 Task: Add an event with the title Second Lunch and Learn: Effective Time Management Techniques, date '2023/10/10', time 8:30 AM to 10:30 AMand add a description: This training session is designed to help participants effectively manage their time, increase productivity, and achieve a better work-life balance. Select event color  Tangerine . Add location for the event as: 456 Gran Via, Madrid, Spain, logged in from the account softage.9@softage.netand send the event invitation to softage.5@softage.net with CC to  softage.6@softage.net. Set a reminder for the event Doesn't repeat
Action: Mouse moved to (55, 93)
Screenshot: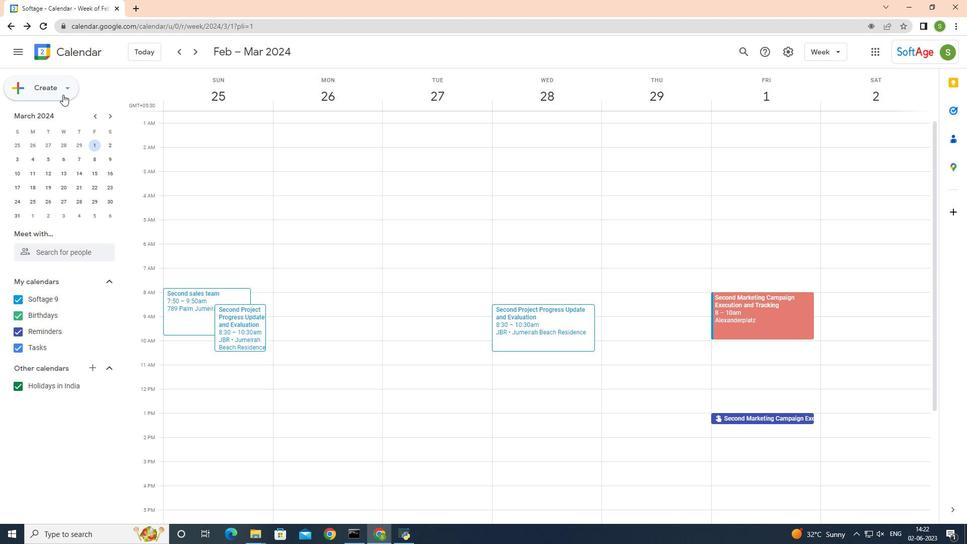 
Action: Mouse pressed left at (55, 93)
Screenshot: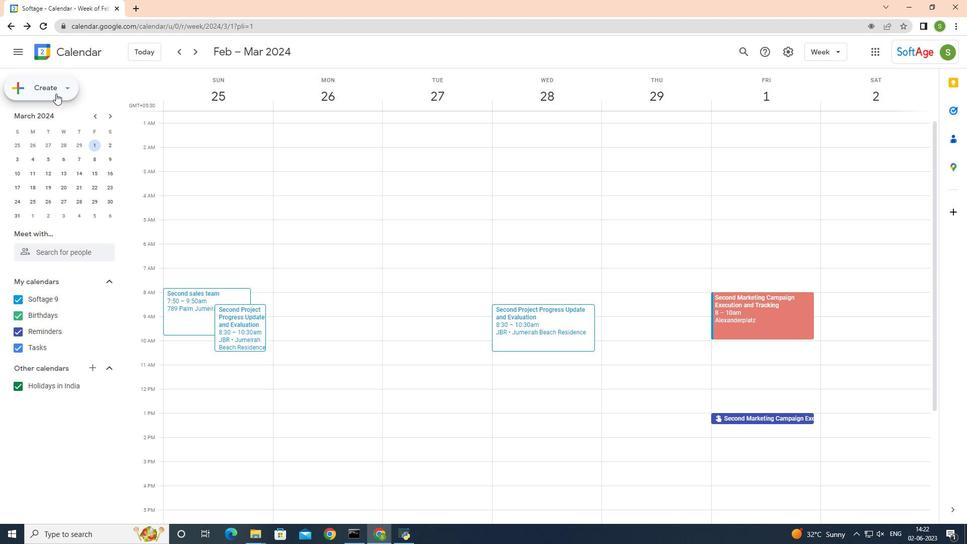 
Action: Mouse moved to (60, 112)
Screenshot: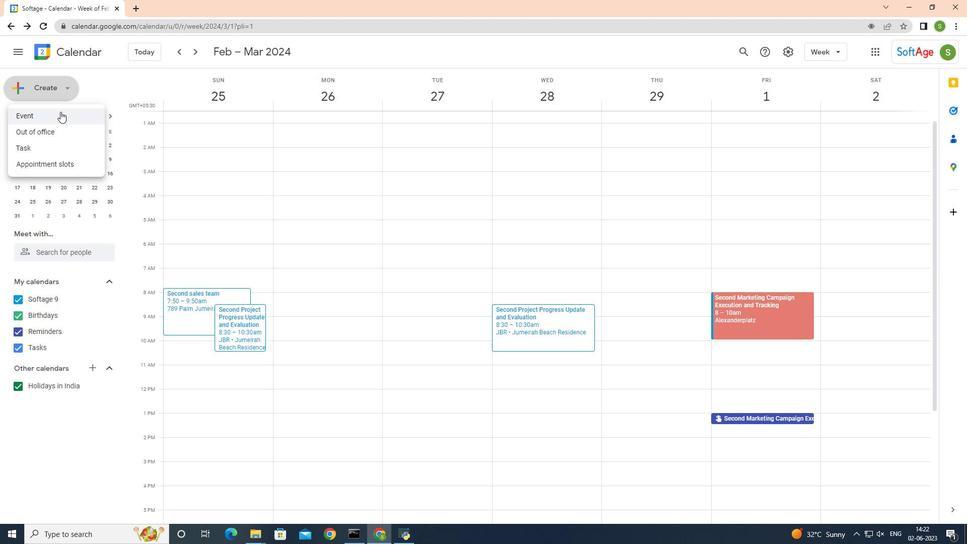 
Action: Mouse pressed left at (60, 112)
Screenshot: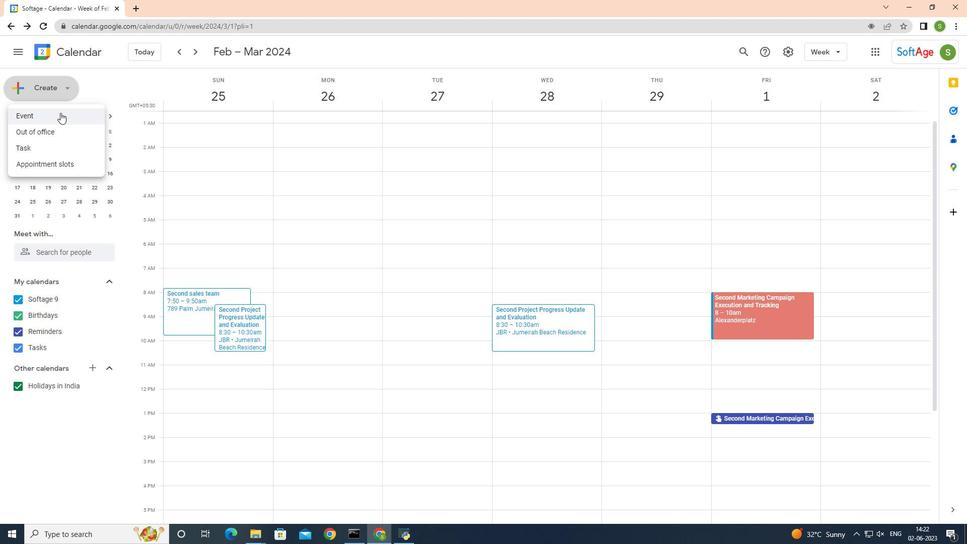 
Action: Mouse moved to (485, 221)
Screenshot: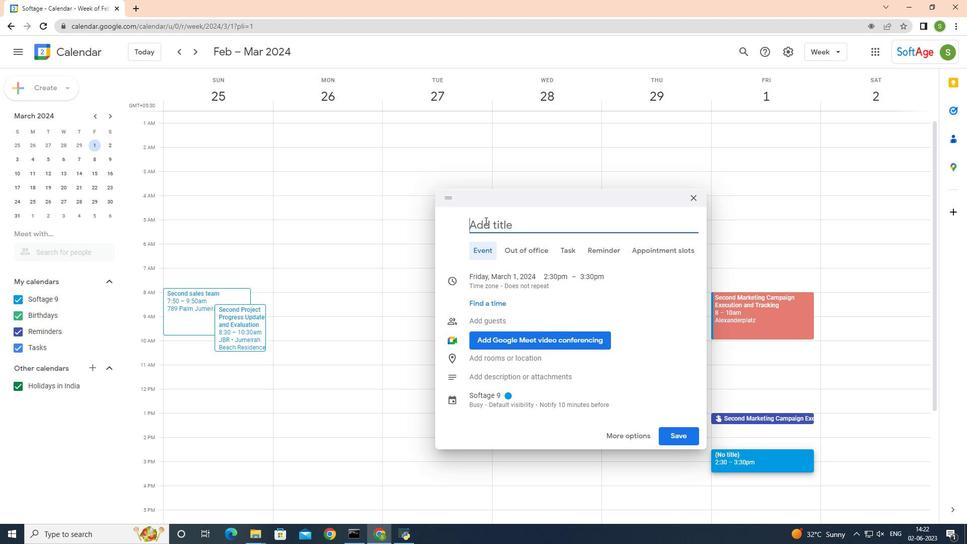
Action: Key pressed <Key.shift>Second<Key.space>
Screenshot: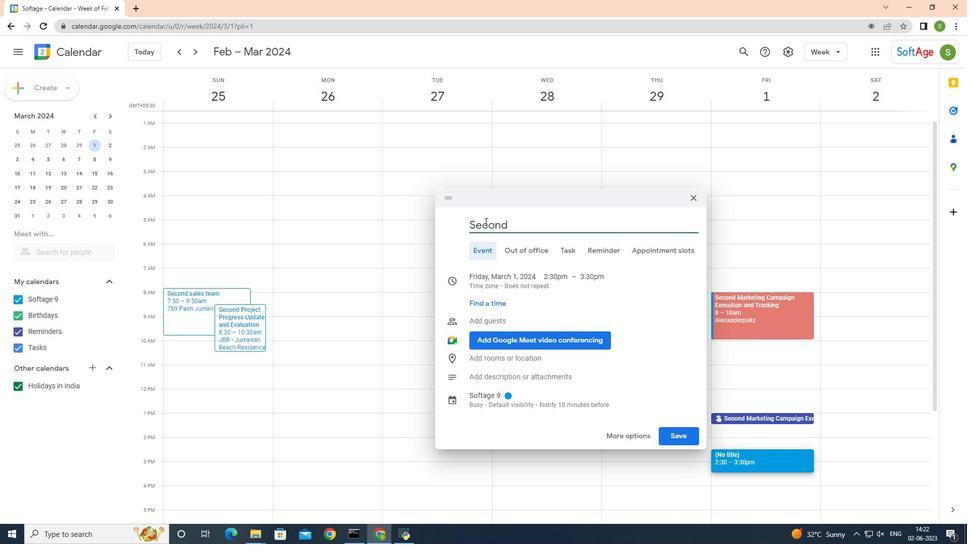 
Action: Mouse moved to (565, 256)
Screenshot: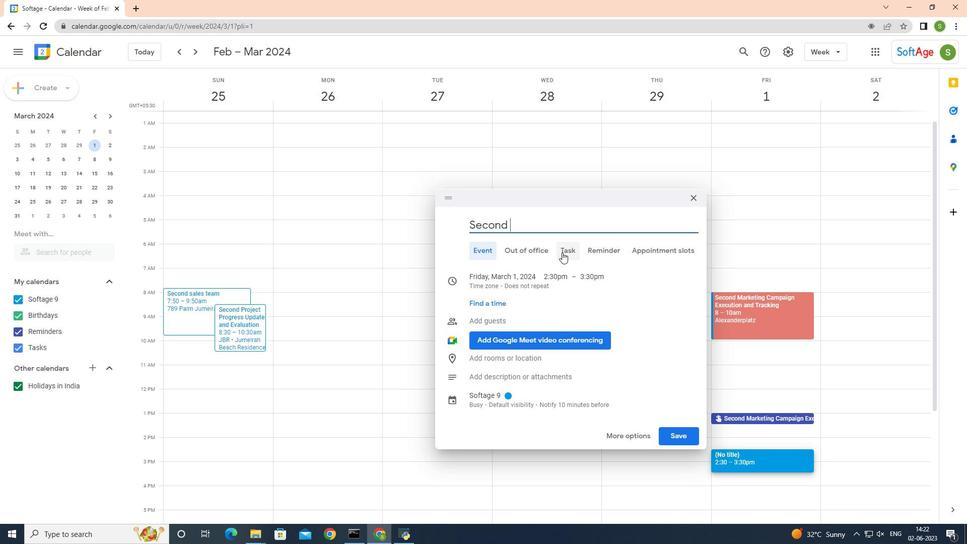 
Action: Key pressed <Key.shift><Key.shift><Key.shift><Key.shift><Key.shift><Key.shift><Key.shift><Key.shift>Lunch<Key.space>and<Key.space><Key.shift>Learn<Key.shift_r>:<Key.space><Key.shift><Key.shift><Key.shift><Key.shift><Key.shift><Key.shift><Key.shift><Key.shift><Key.shift><Key.shift><Key.shift><Key.shift><Key.shift><Key.shift><Key.shift><Key.shift><Key.shift><Key.shift><Key.shift><Key.shift><Key.shift><Key.shift><Key.shift><Key.shift>Effective<Key.space><Key.shift>Time<Key.space><Key.shift>Management<Key.space><Key.shift>Techniques,<Key.backspace>
Screenshot: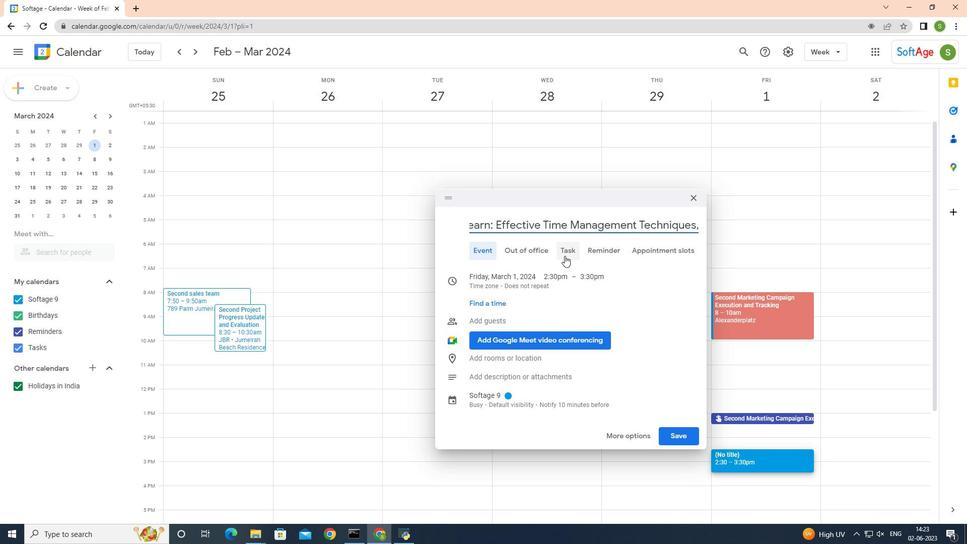 
Action: Mouse moved to (505, 275)
Screenshot: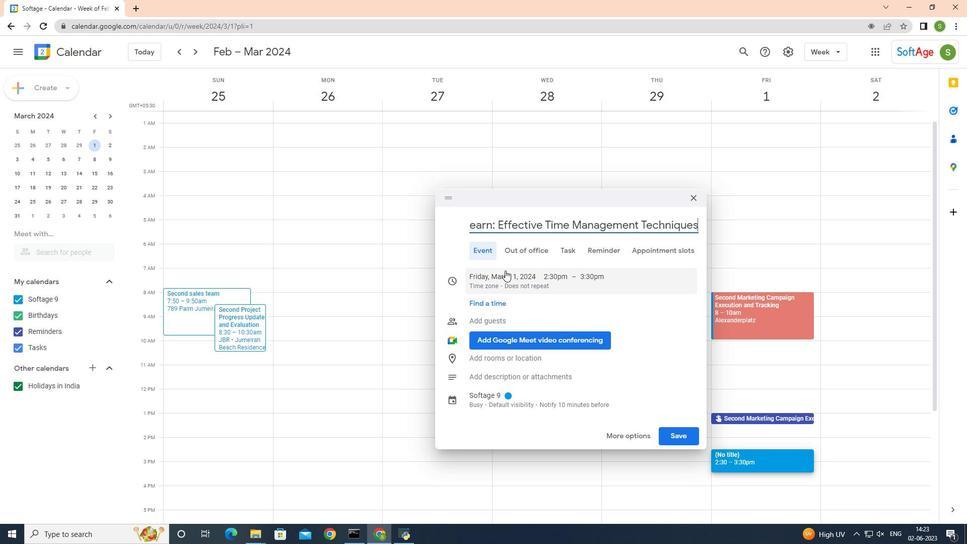 
Action: Mouse pressed left at (505, 275)
Screenshot: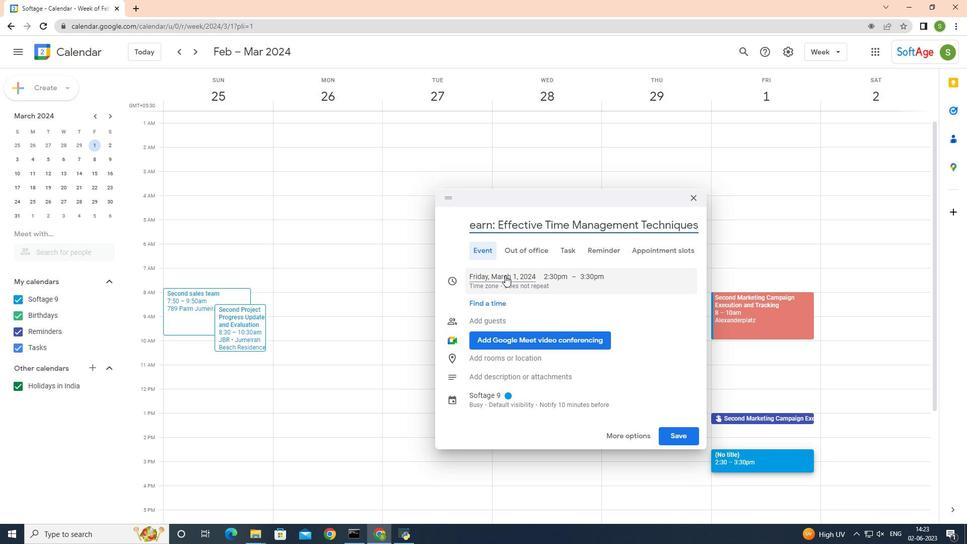 
Action: Mouse moved to (591, 297)
Screenshot: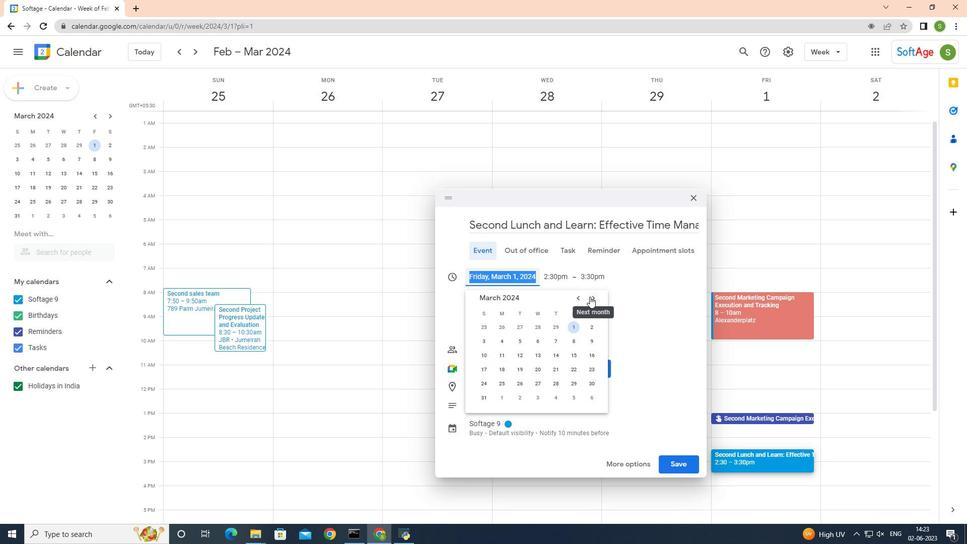 
Action: Mouse pressed left at (591, 297)
Screenshot: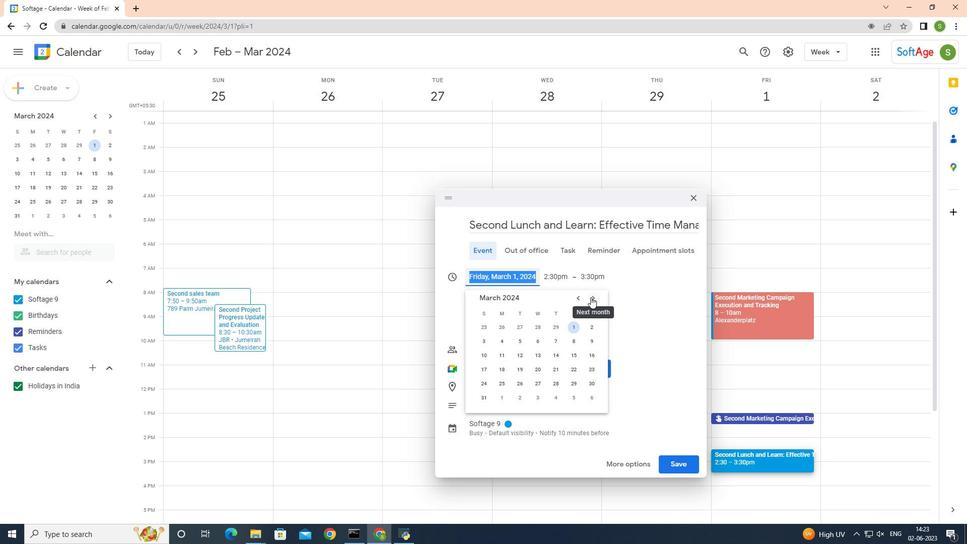 
Action: Mouse pressed left at (591, 297)
Screenshot: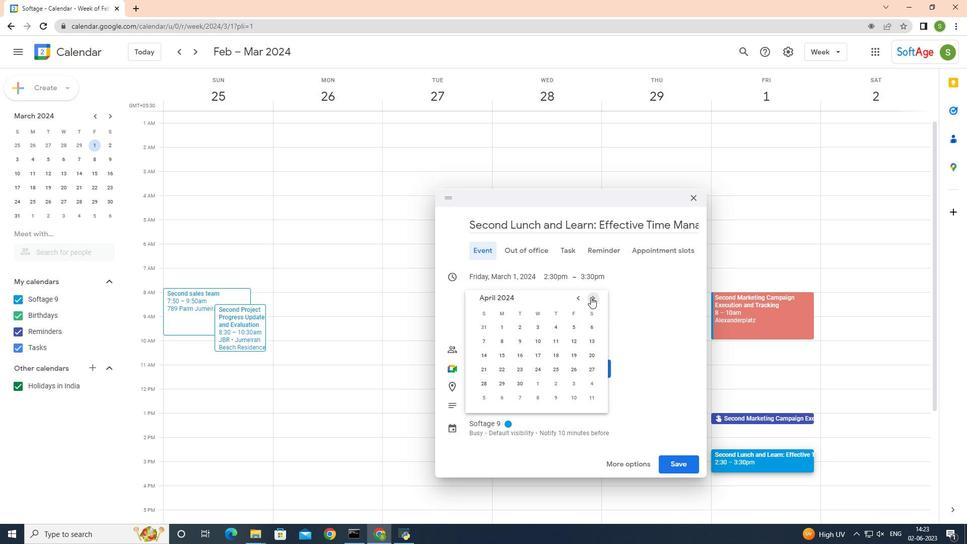 
Action: Mouse pressed left at (591, 297)
Screenshot: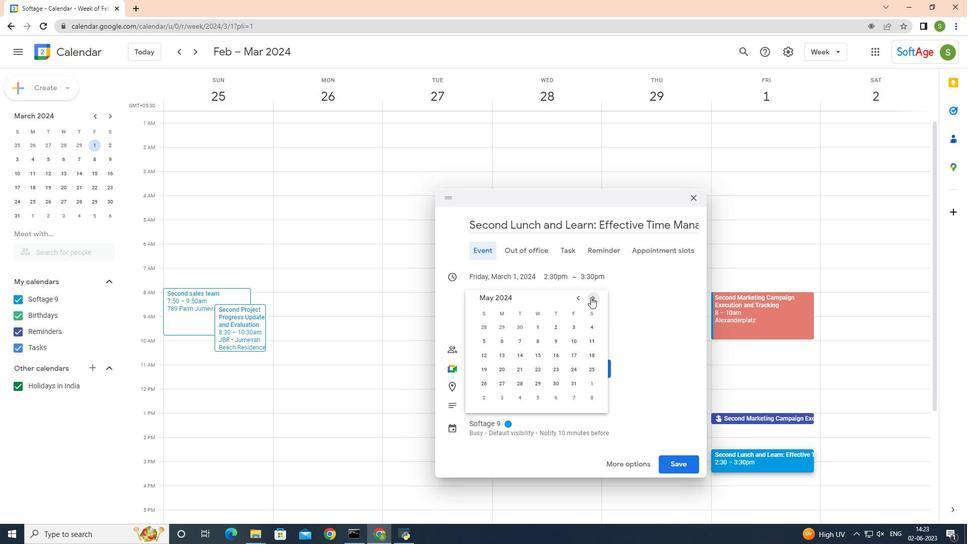 
Action: Mouse pressed left at (591, 297)
Screenshot: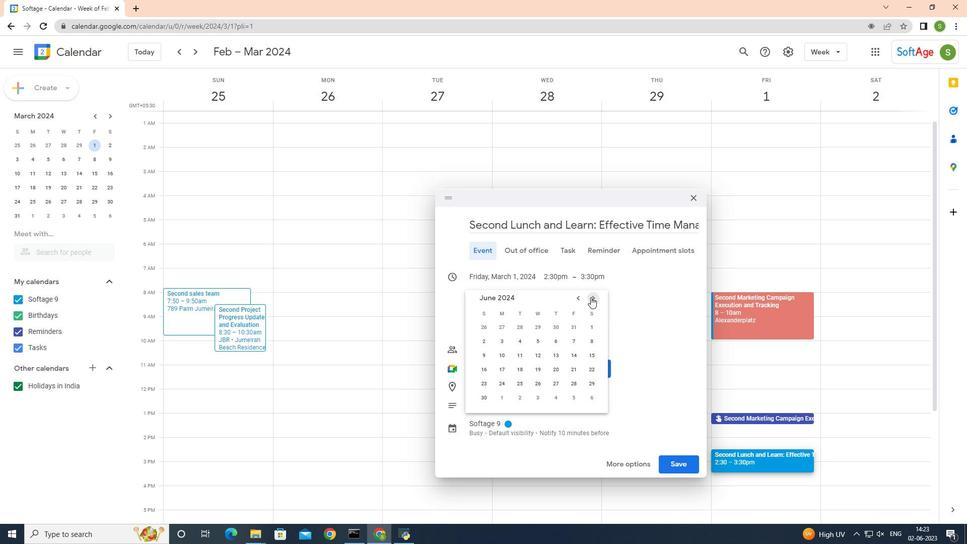 
Action: Mouse pressed left at (591, 297)
Screenshot: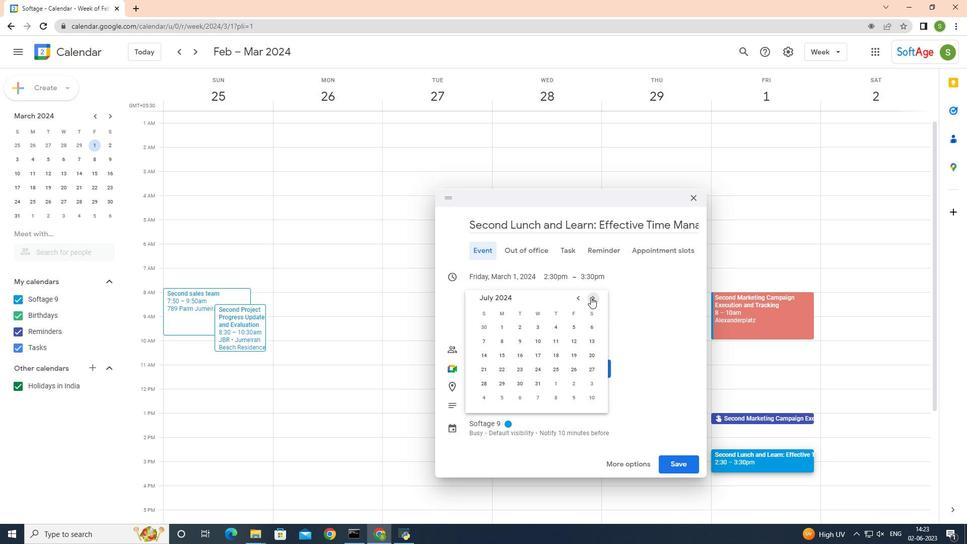 
Action: Mouse pressed left at (591, 297)
Screenshot: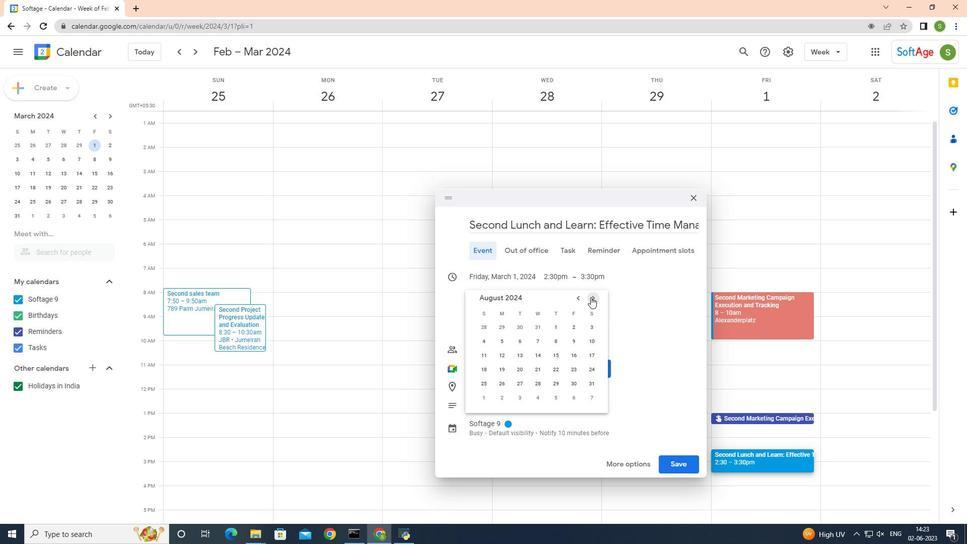 
Action: Mouse pressed left at (591, 297)
Screenshot: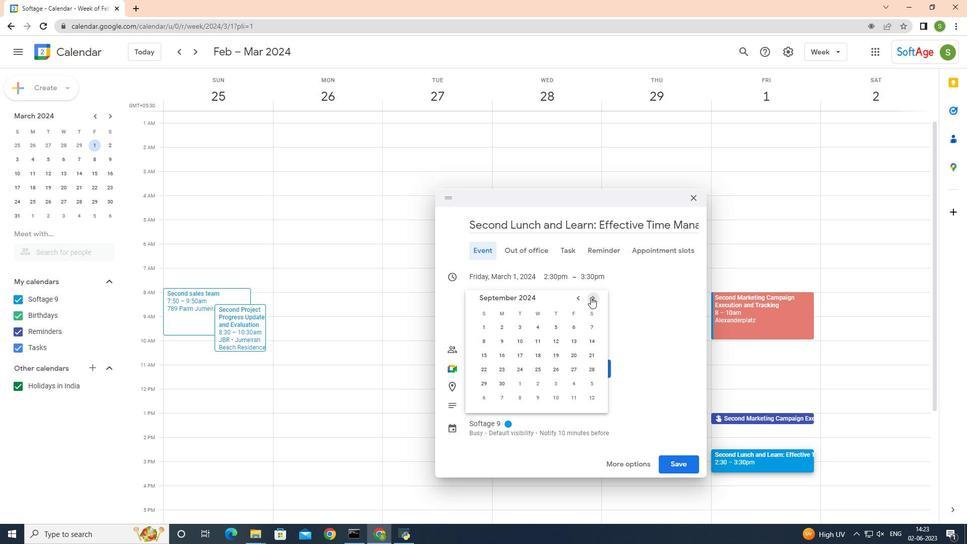 
Action: Mouse moved to (558, 339)
Screenshot: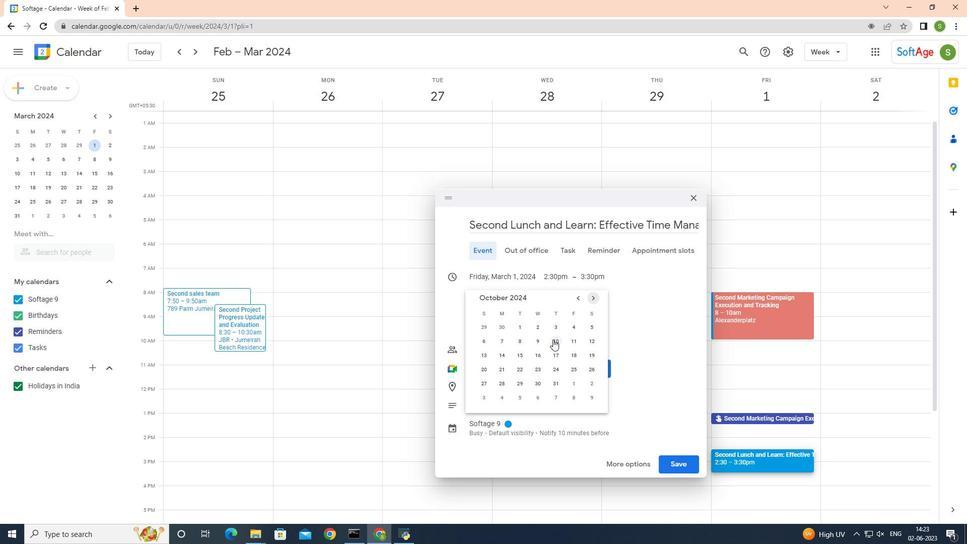 
Action: Mouse pressed left at (558, 339)
Screenshot: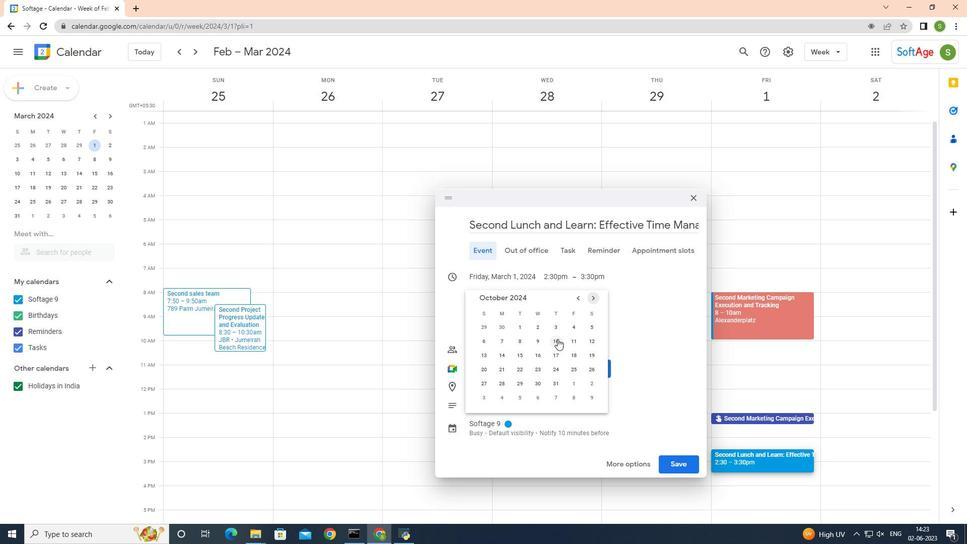 
Action: Mouse moved to (471, 279)
Screenshot: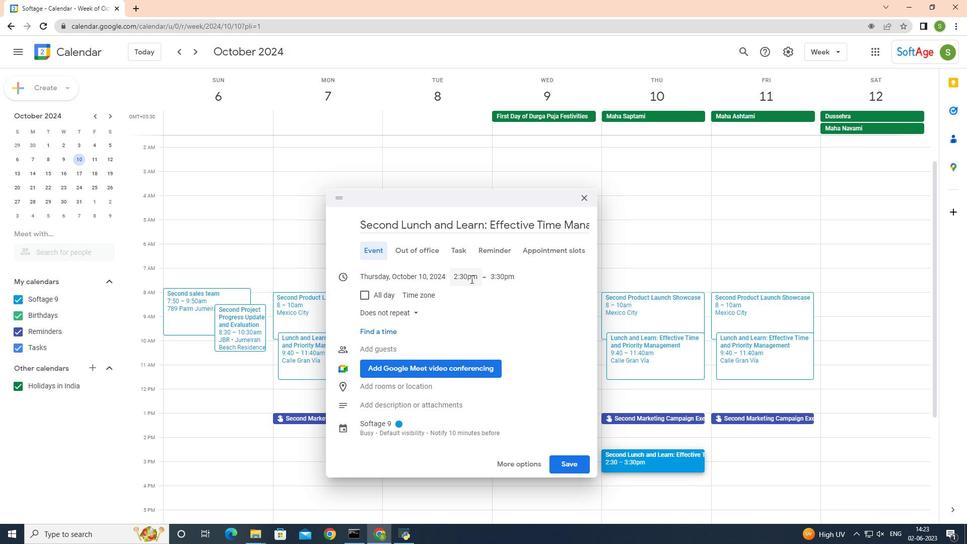 
Action: Mouse pressed left at (471, 279)
Screenshot: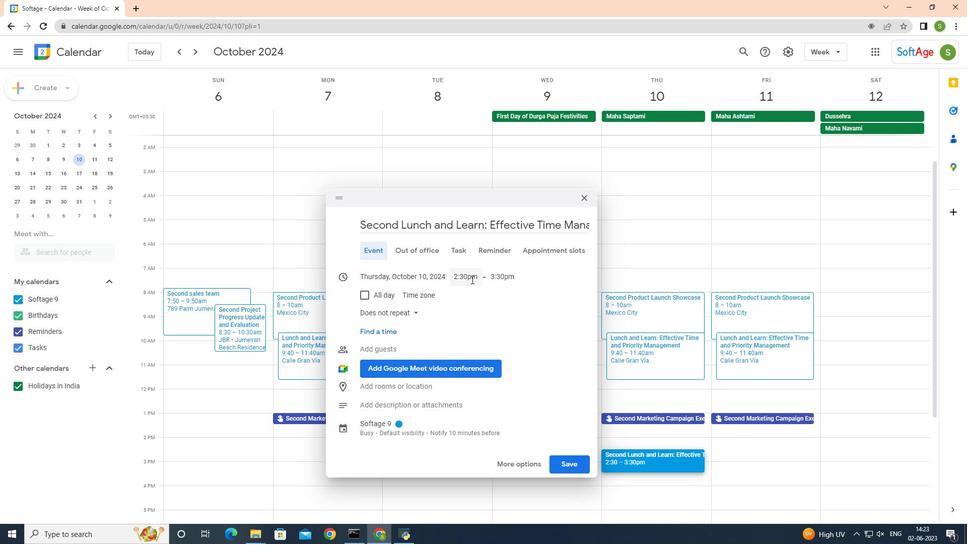 
Action: Mouse moved to (515, 336)
Screenshot: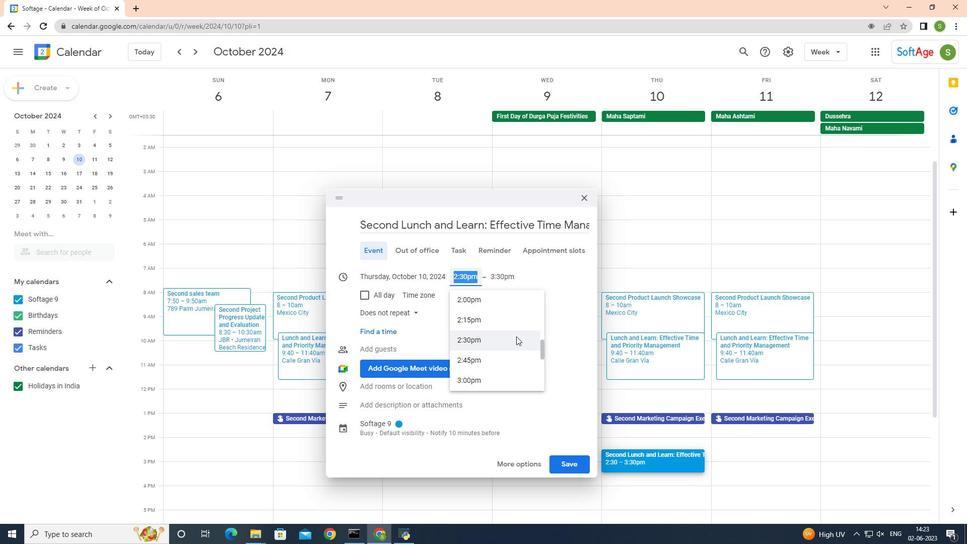 
Action: Mouse scrolled (515, 337) with delta (0, 0)
Screenshot: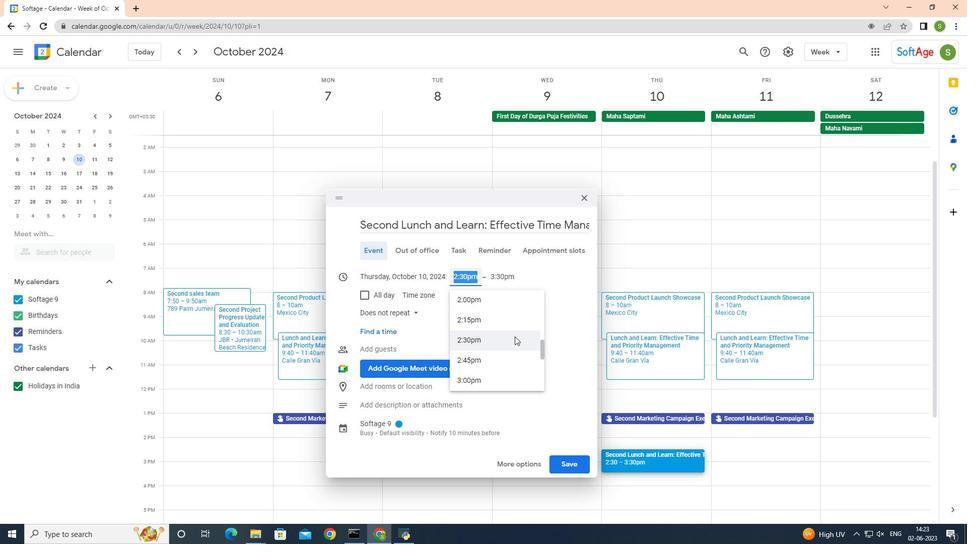 
Action: Mouse scrolled (515, 337) with delta (0, 0)
Screenshot: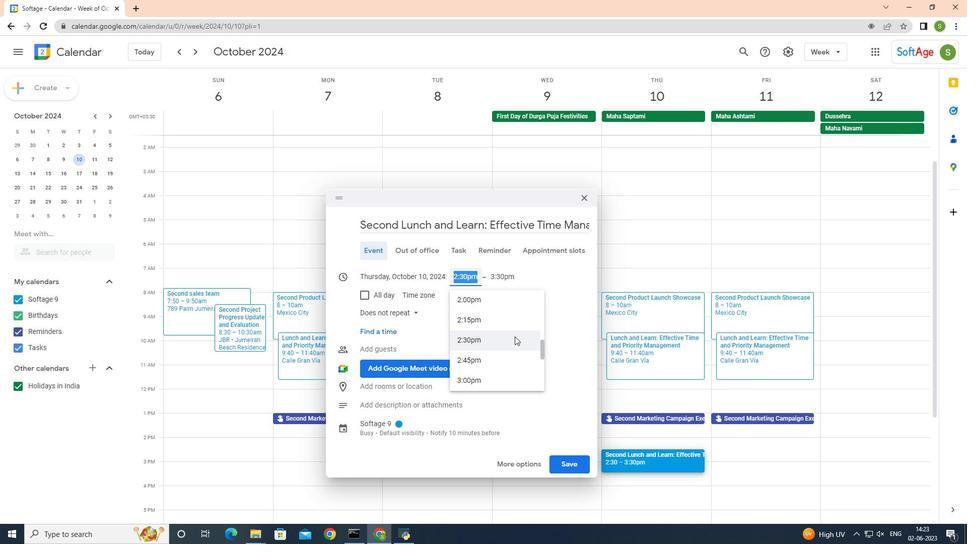 
Action: Mouse scrolled (515, 337) with delta (0, 0)
Screenshot: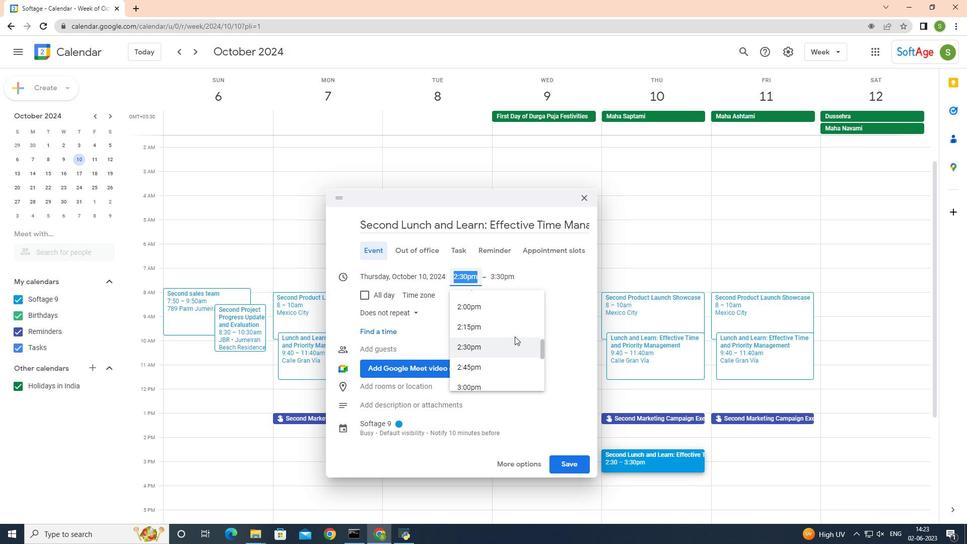 
Action: Mouse scrolled (515, 337) with delta (0, 0)
Screenshot: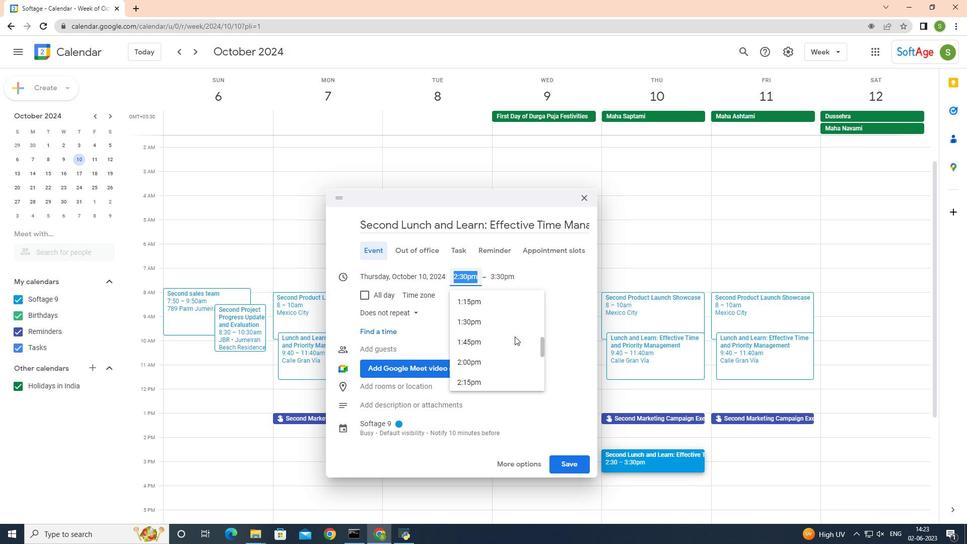 
Action: Mouse scrolled (515, 337) with delta (0, 0)
Screenshot: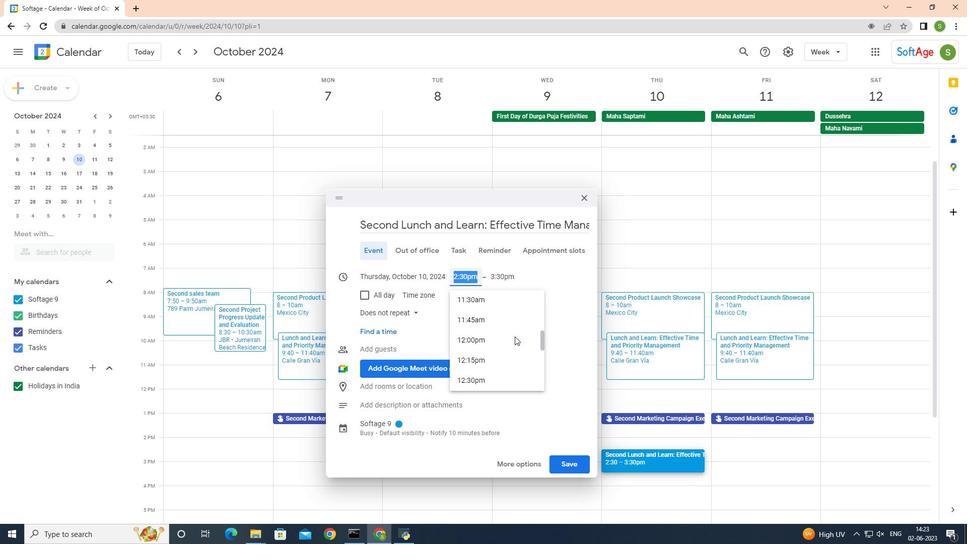 
Action: Mouse scrolled (515, 337) with delta (0, 0)
Screenshot: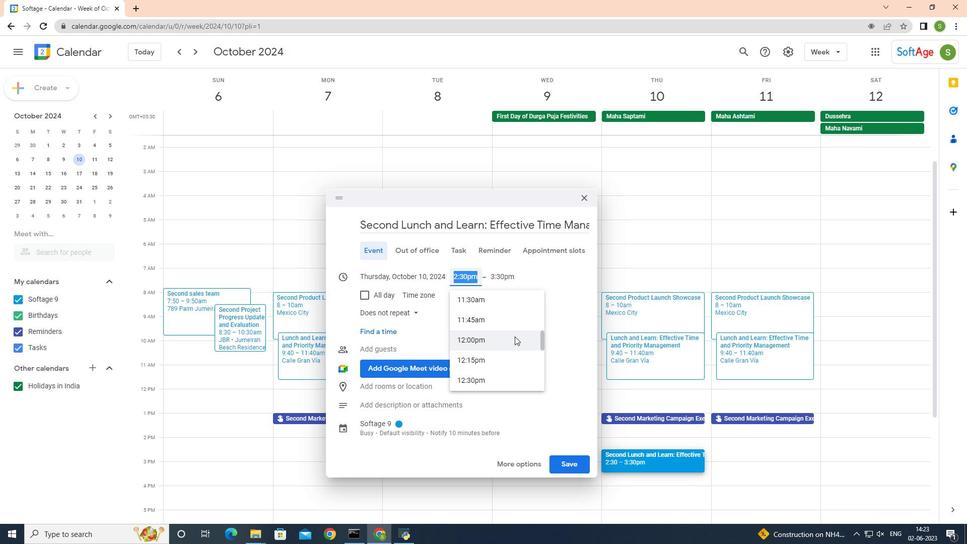 
Action: Mouse scrolled (515, 337) with delta (0, 0)
Screenshot: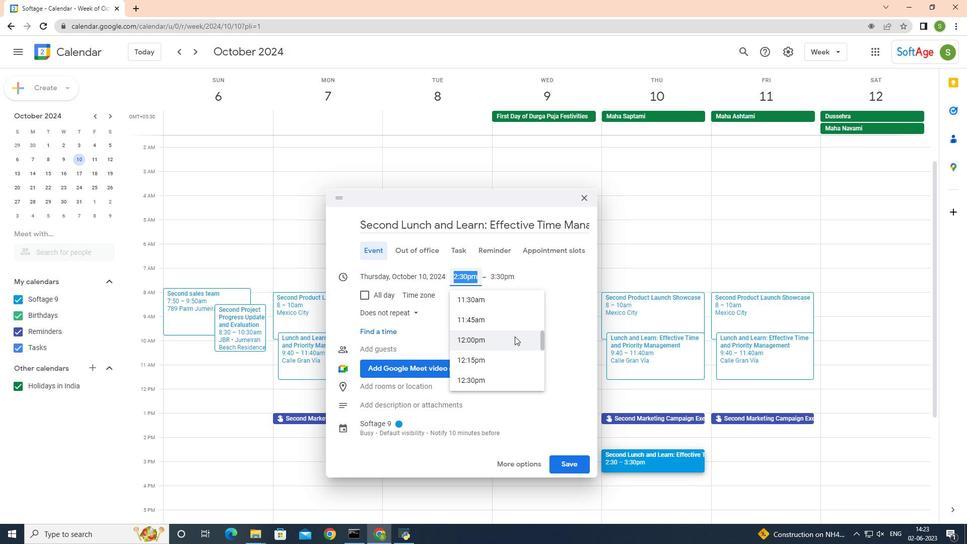 
Action: Mouse scrolled (515, 337) with delta (0, 0)
Screenshot: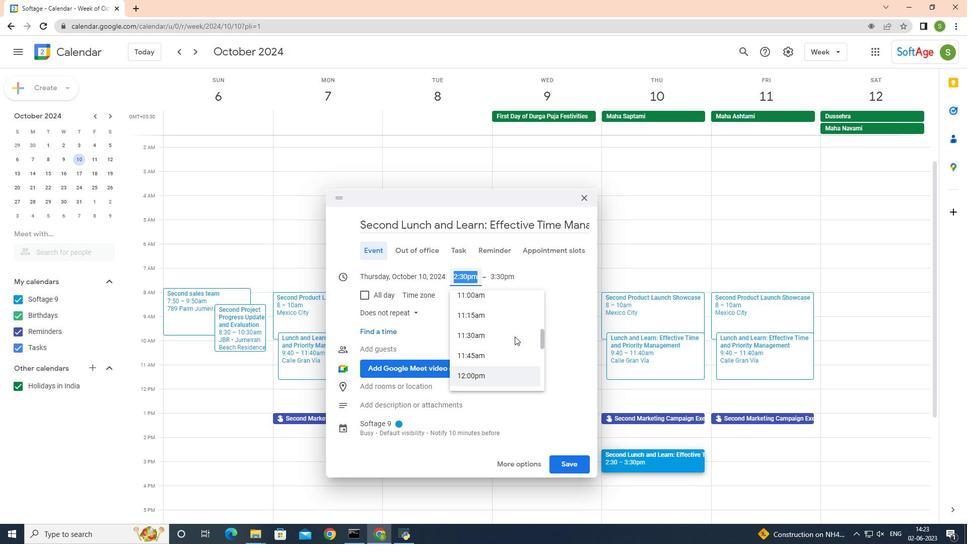 
Action: Mouse scrolled (515, 337) with delta (0, 0)
Screenshot: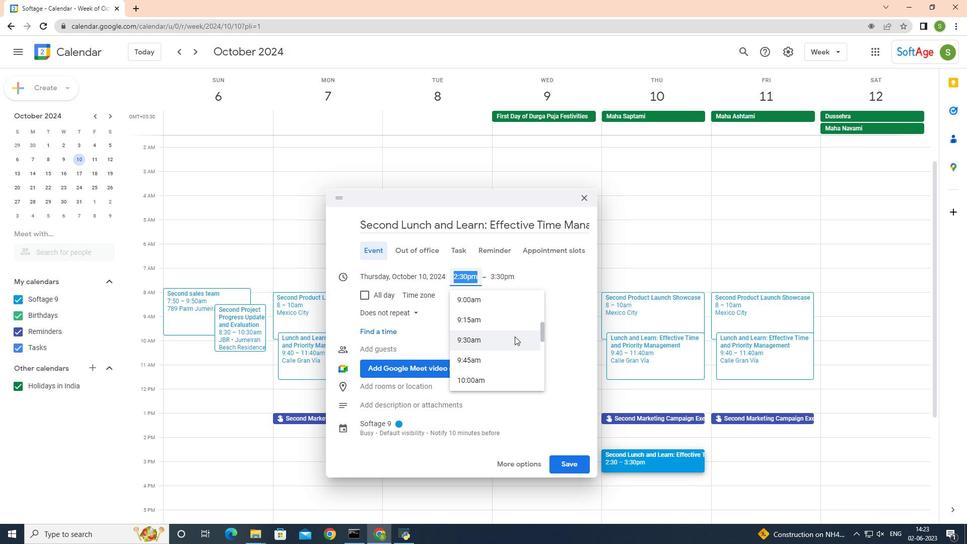 
Action: Mouse scrolled (515, 337) with delta (0, 0)
Screenshot: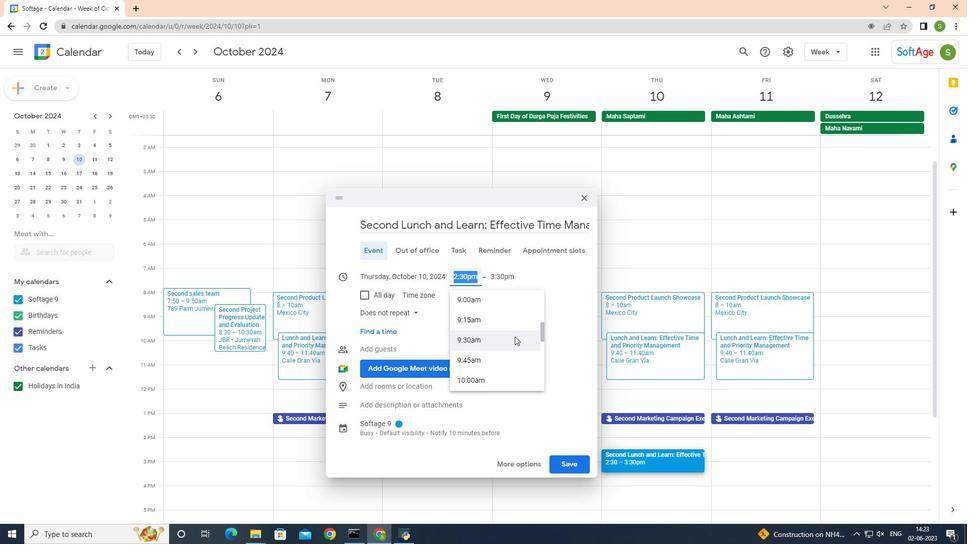 
Action: Mouse moved to (507, 358)
Screenshot: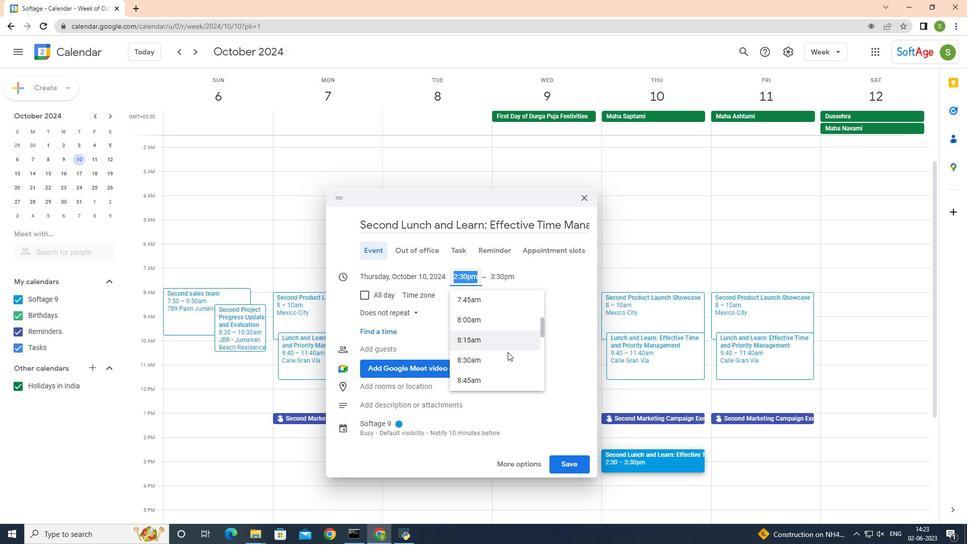 
Action: Mouse pressed left at (507, 358)
Screenshot: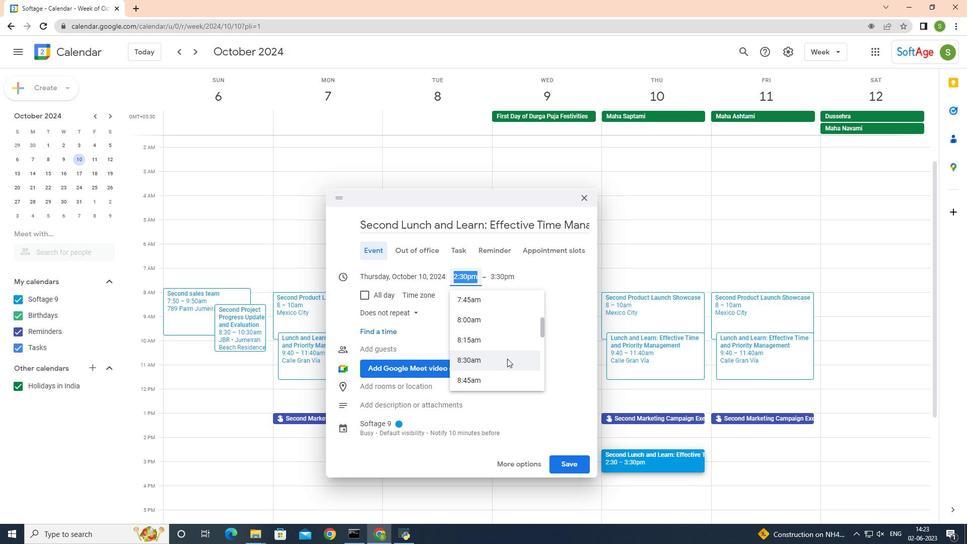 
Action: Mouse moved to (508, 240)
Screenshot: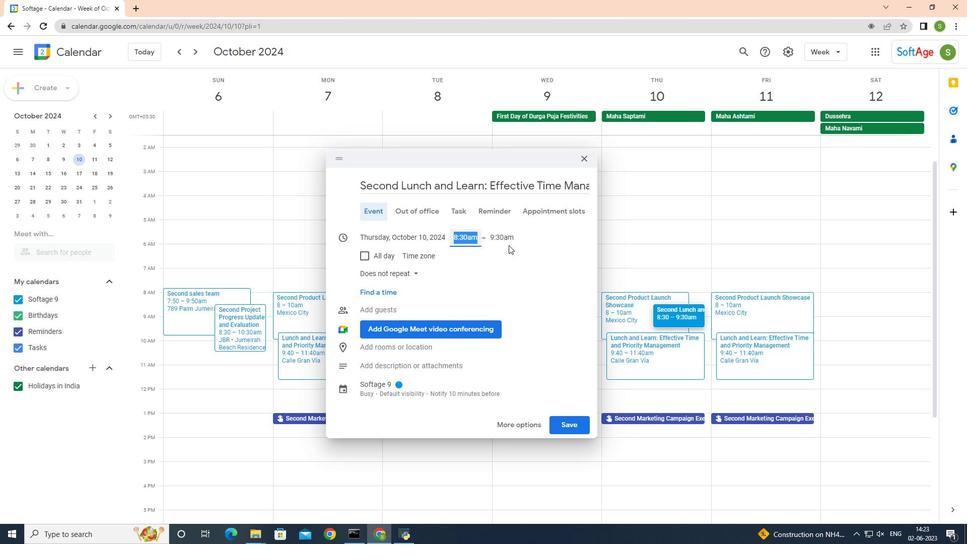 
Action: Mouse pressed left at (508, 240)
Screenshot: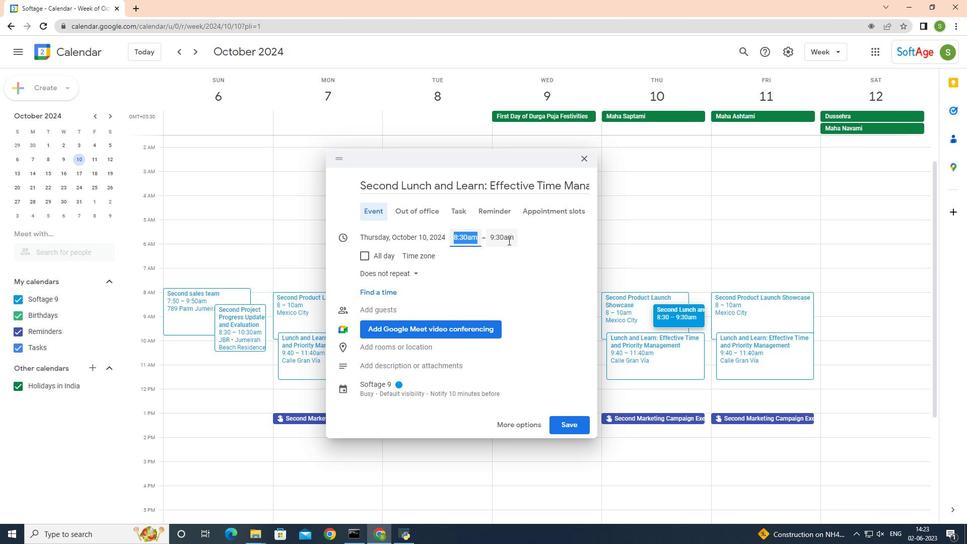 
Action: Mouse moved to (536, 334)
Screenshot: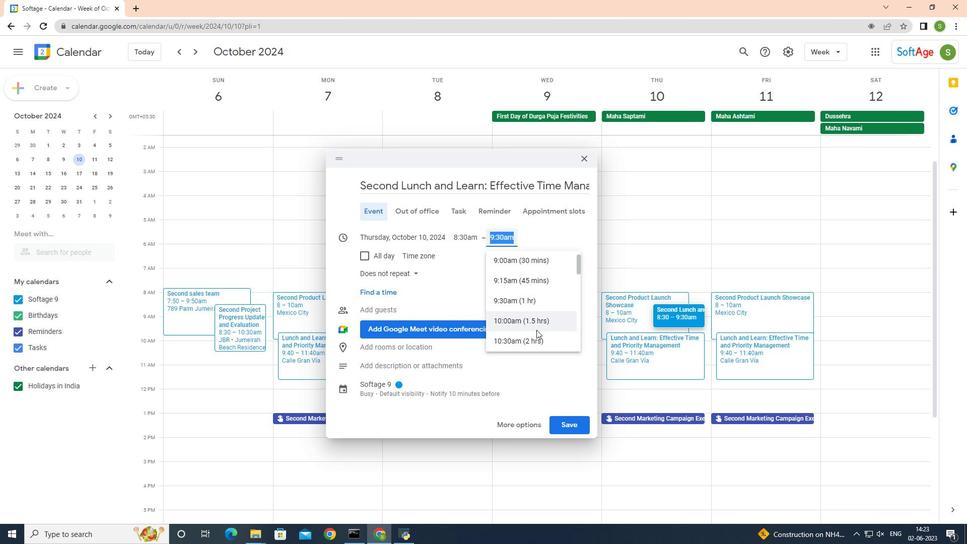 
Action: Mouse pressed left at (536, 334)
Screenshot: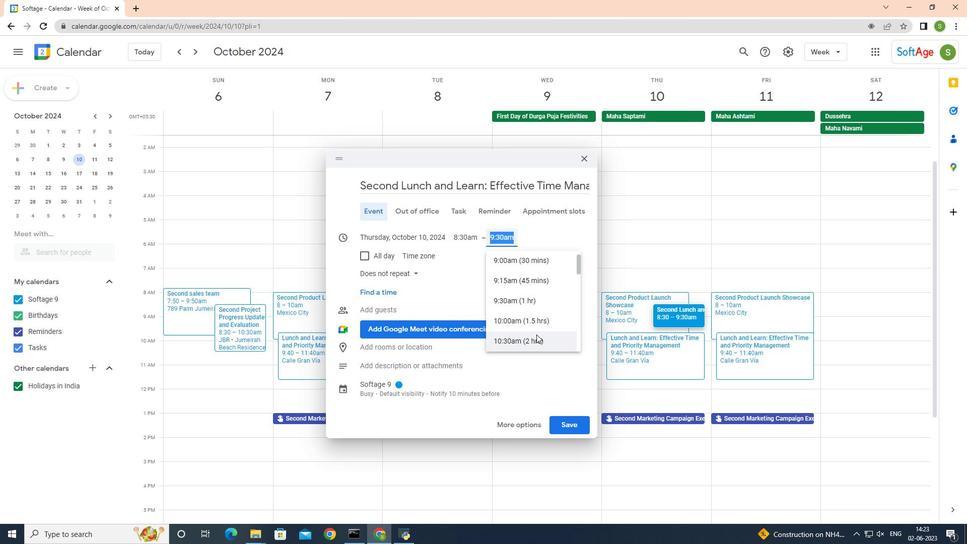 
Action: Mouse moved to (537, 251)
Screenshot: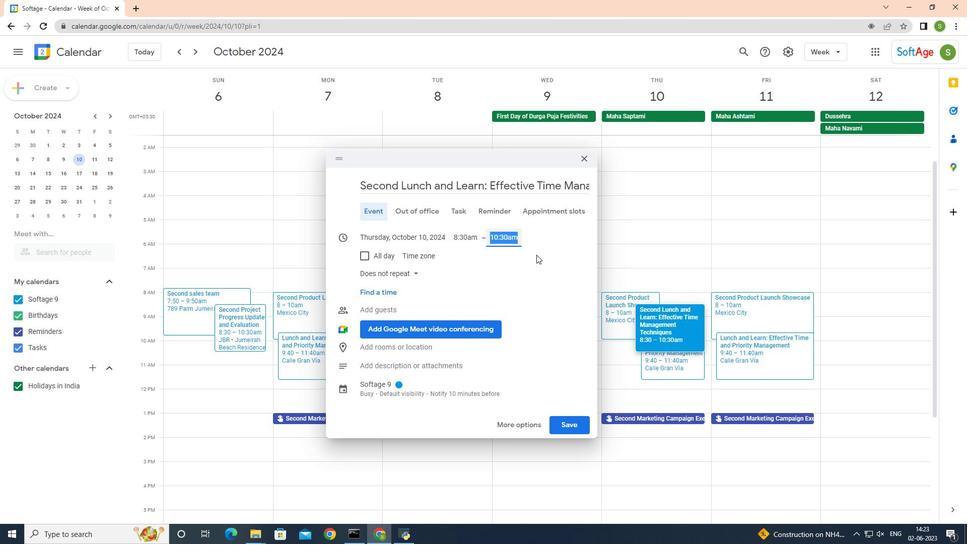 
Action: Mouse pressed left at (537, 251)
Screenshot: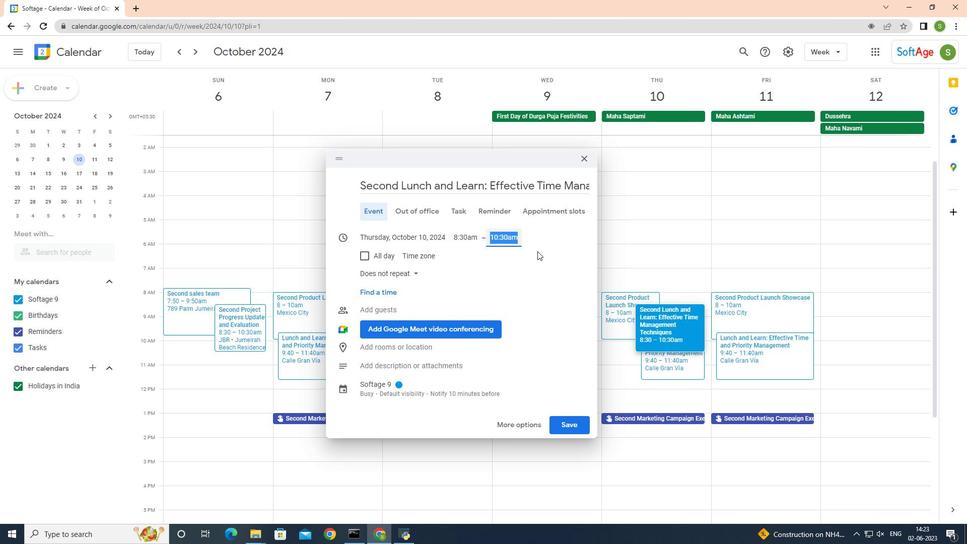 
Action: Mouse moved to (511, 429)
Screenshot: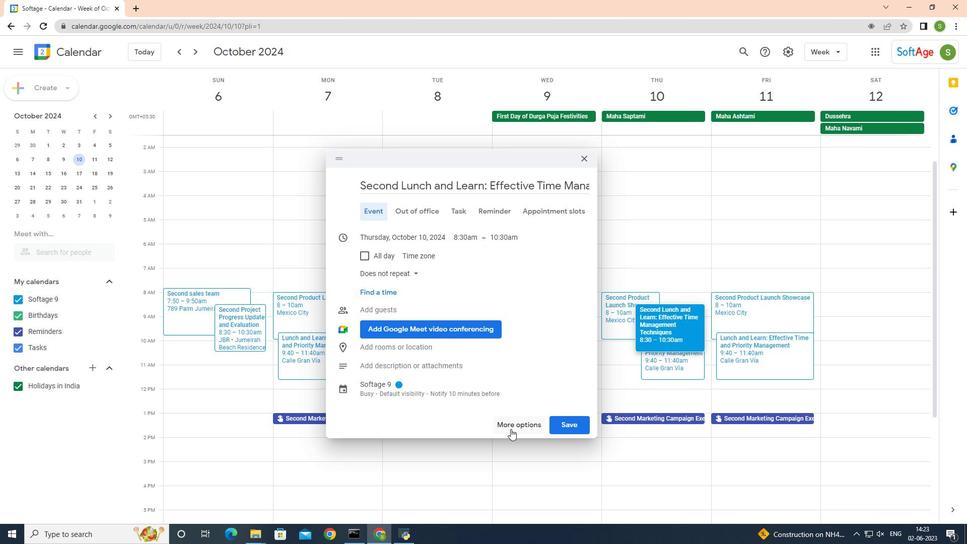 
Action: Mouse pressed left at (511, 429)
Screenshot: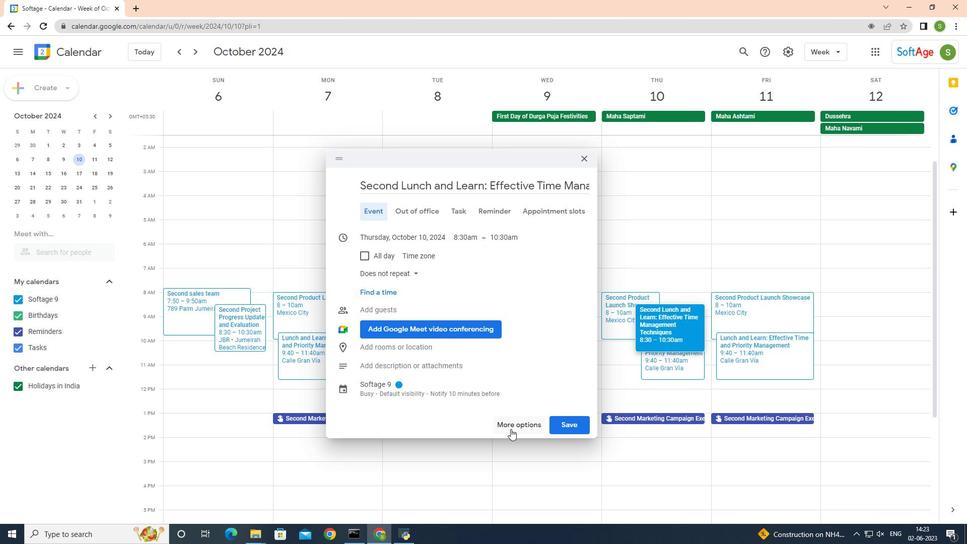 
Action: Mouse moved to (120, 361)
Screenshot: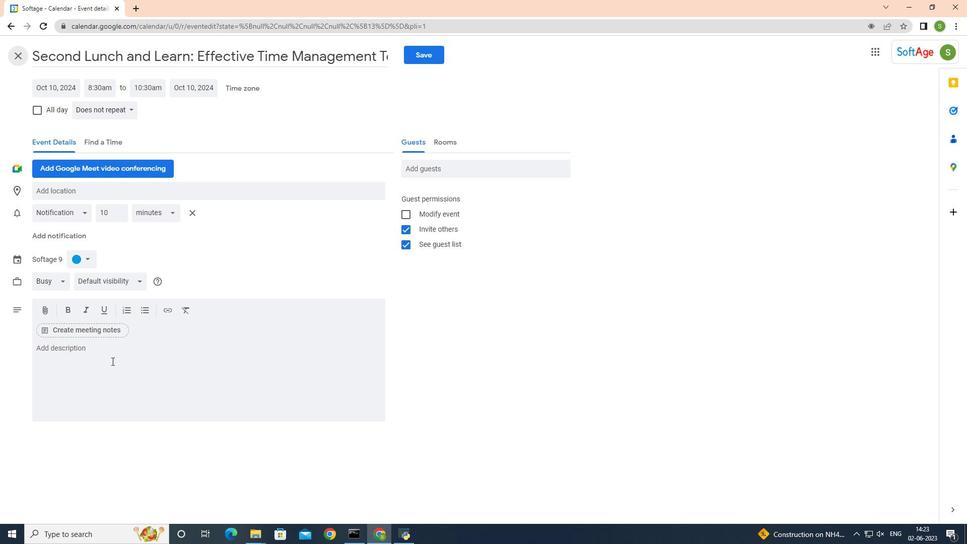 
Action: Mouse pressed left at (120, 361)
Screenshot: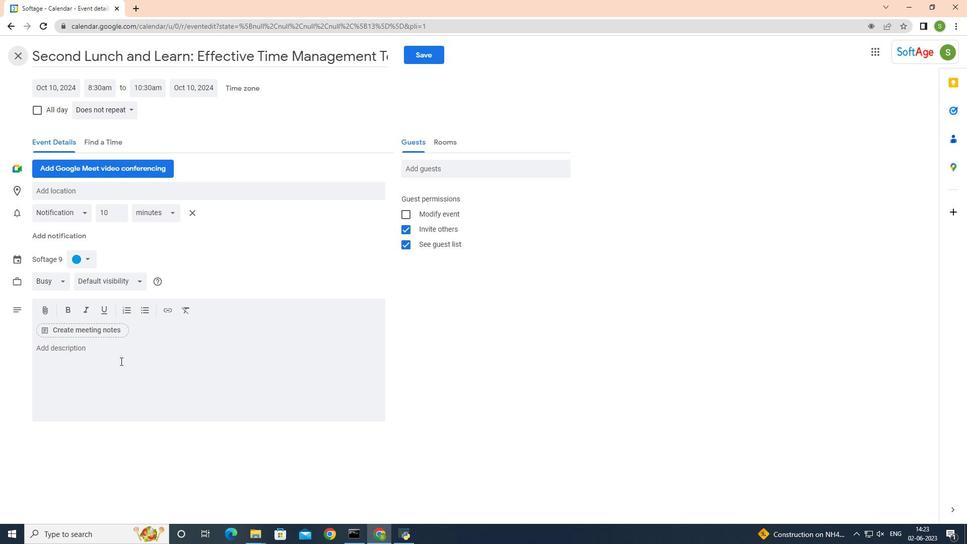 
Action: Key pressed <Key.shift>This<Key.space><Key.shift>Training<Key.space><Key.shift><Key.shift><Key.shift><Key.shift><Key.shift><Key.backspace><Key.backspace><Key.backspace><Key.backspace><Key.backspace><Key.backspace><Key.backspace><Key.backspace><Key.backspace>training<Key.space>session<Key.space>is<Key.space>designed<Key.space>to<Key.space>help<Key.space>
Screenshot: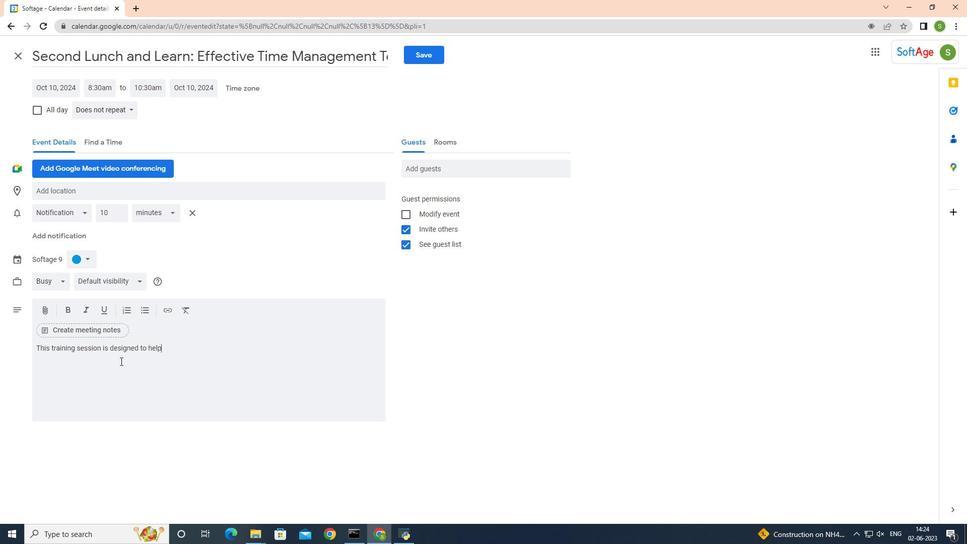 
Action: Mouse moved to (134, 377)
Screenshot: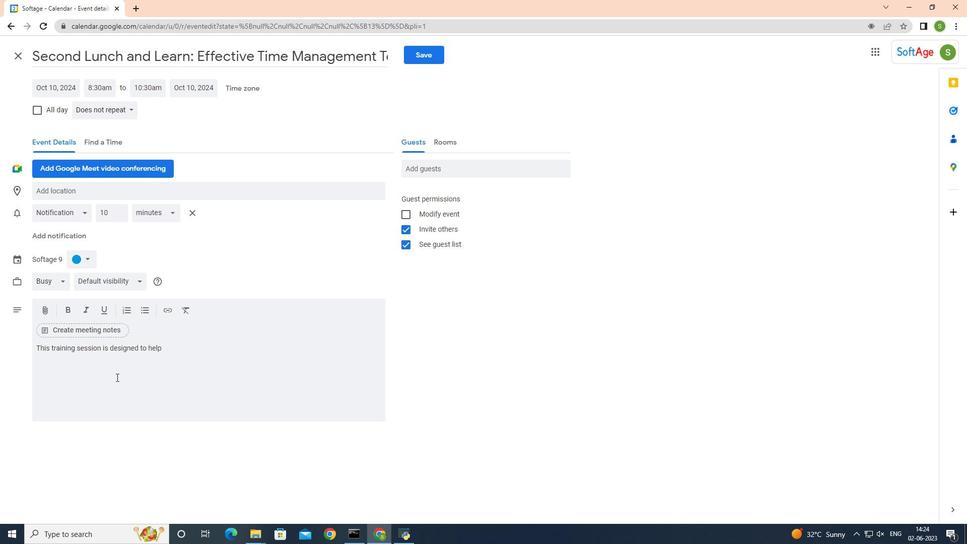 
Action: Key pressed participants<Key.space>effectively<Key.space>manage<Key.space>their<Key.space>time,<Key.space>increase<Key.space>productivity,<Key.space>and<Key.space>ac
Screenshot: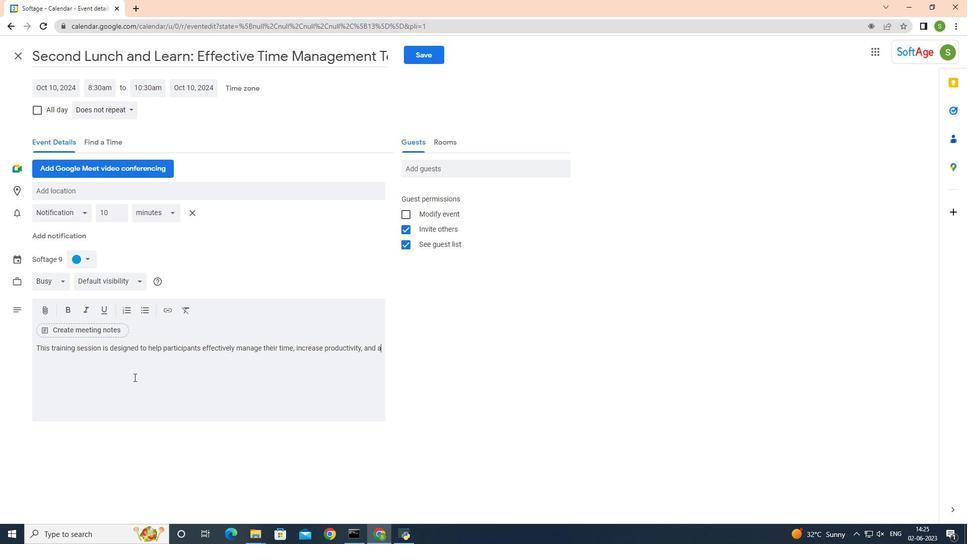 
Action: Mouse moved to (134, 377)
Screenshot: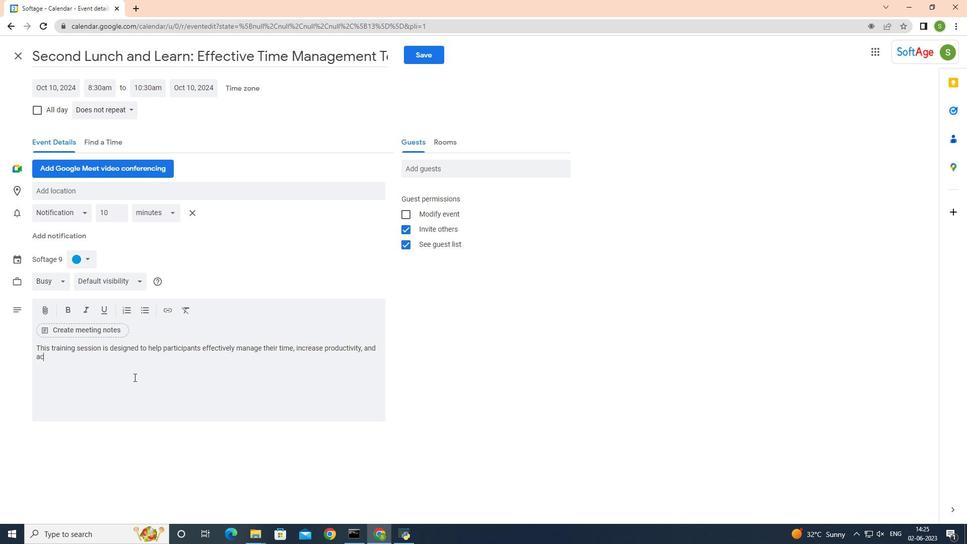 
Action: Key pressed hieve<Key.space>a<Key.space>beter<Key.space>work<Key.space>
Screenshot: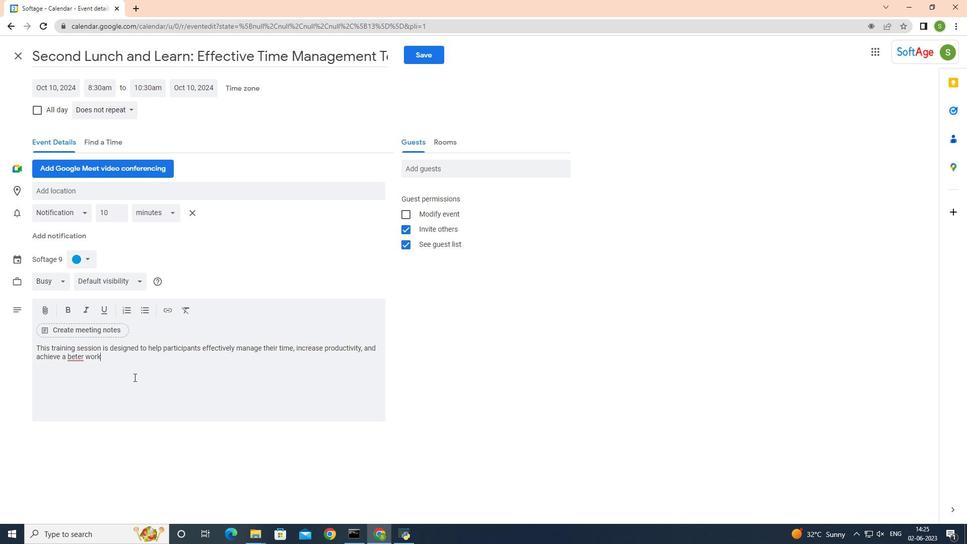 
Action: Mouse moved to (140, 360)
Screenshot: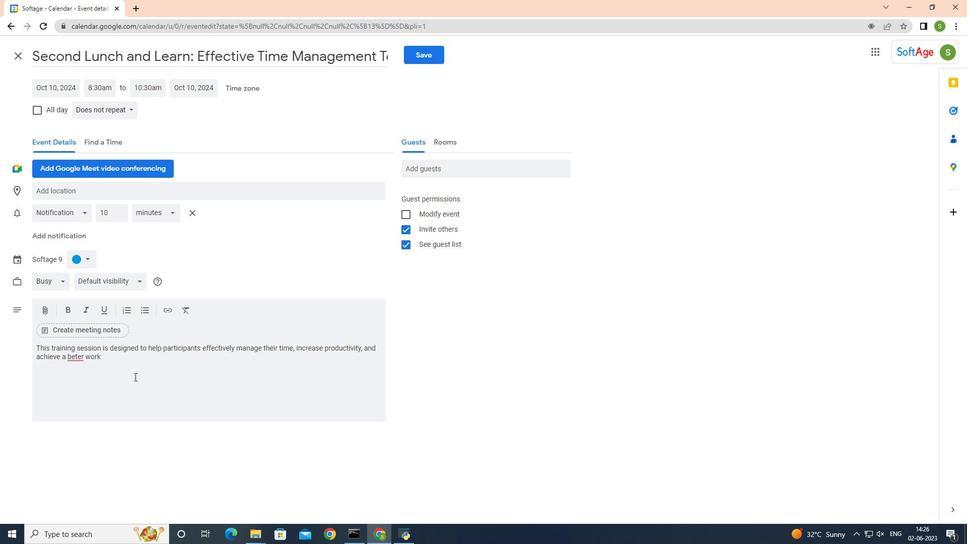 
Action: Key pressed <Key.left><Key.left><Key.left><Key.left><Key.left><Key.left><Key.left><Key.left>t<Key.right><Key.right><Key.right><Key.right><Key.right><Key.right><Key.right><Key.right><Key.backspace>-life<Key.space><Key.space><Key.backspace>balance.
Screenshot: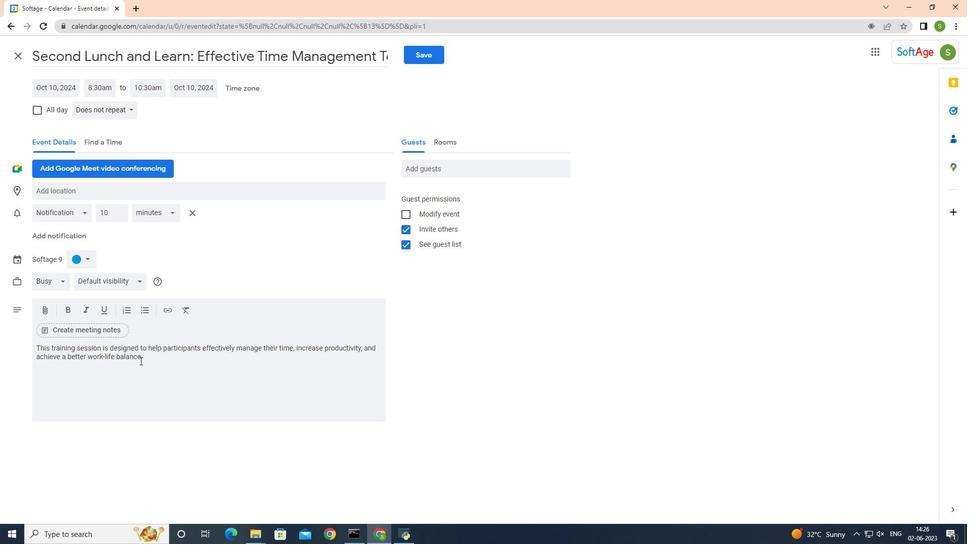 
Action: Mouse moved to (84, 253)
Screenshot: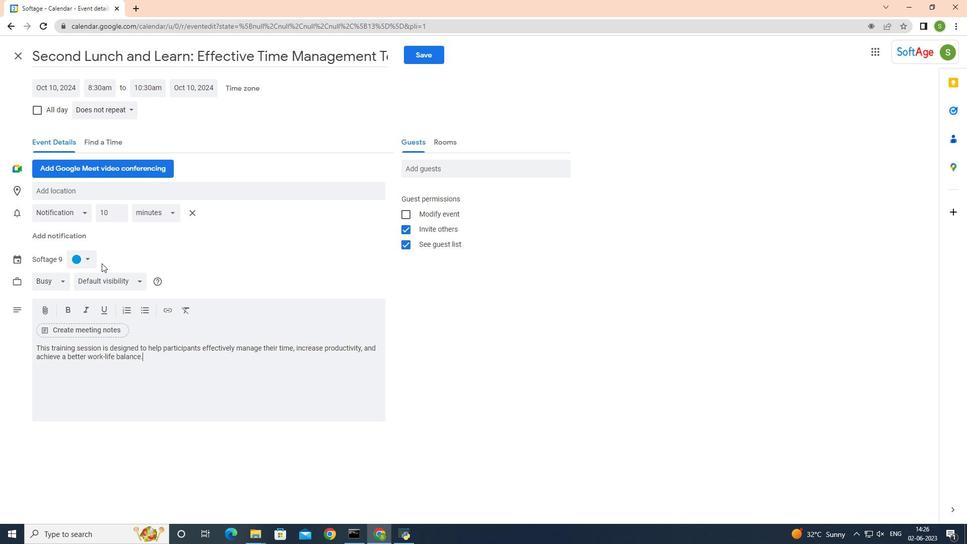 
Action: Mouse pressed left at (84, 253)
Screenshot: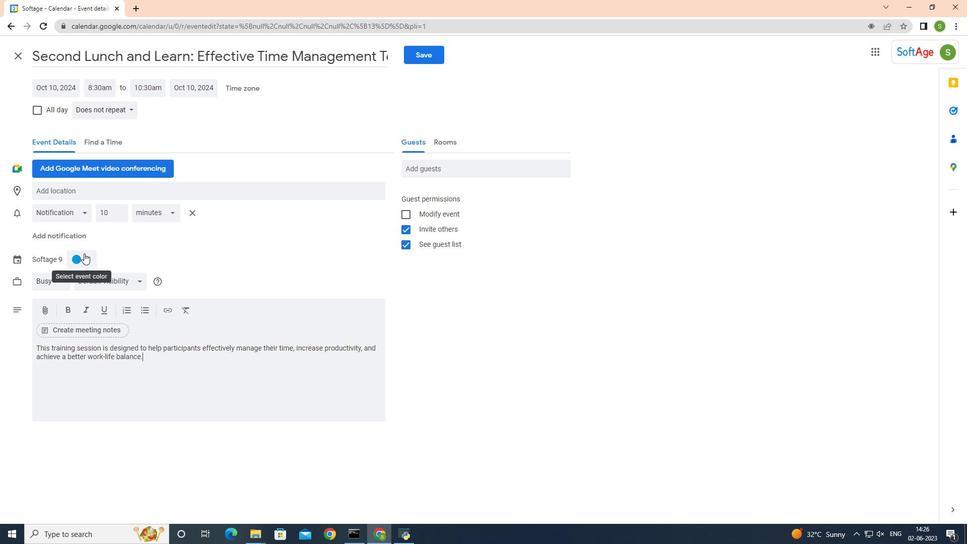 
Action: Mouse moved to (74, 269)
Screenshot: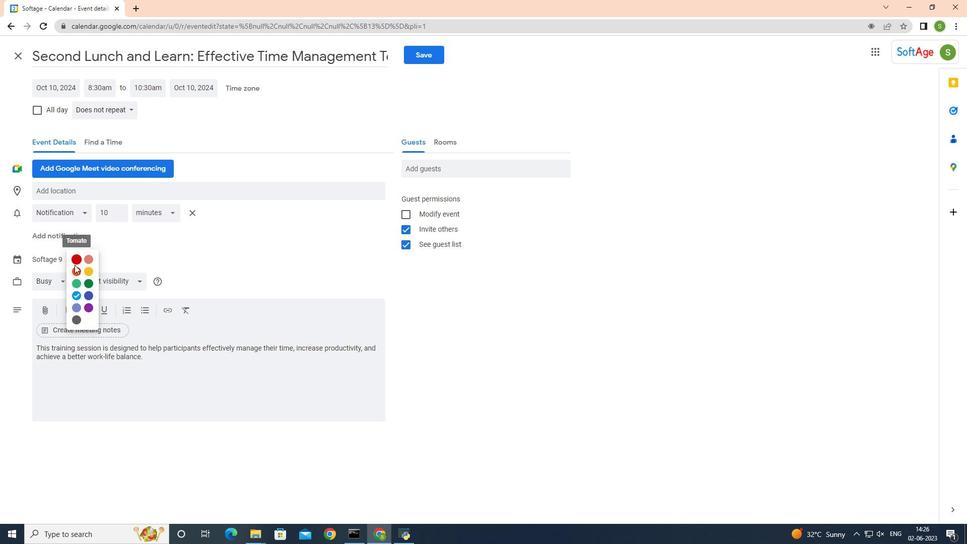 
Action: Mouse pressed left at (74, 269)
Screenshot: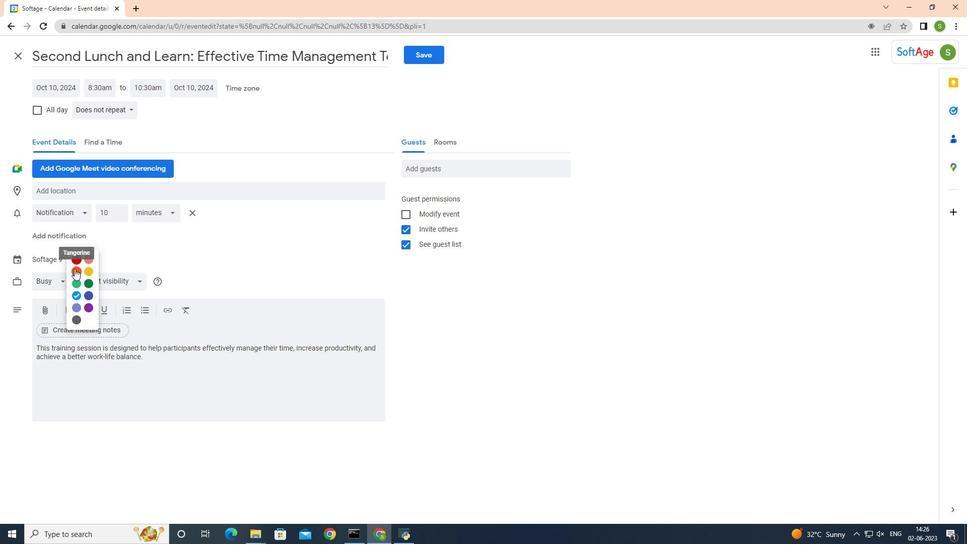
Action: Mouse moved to (182, 187)
Screenshot: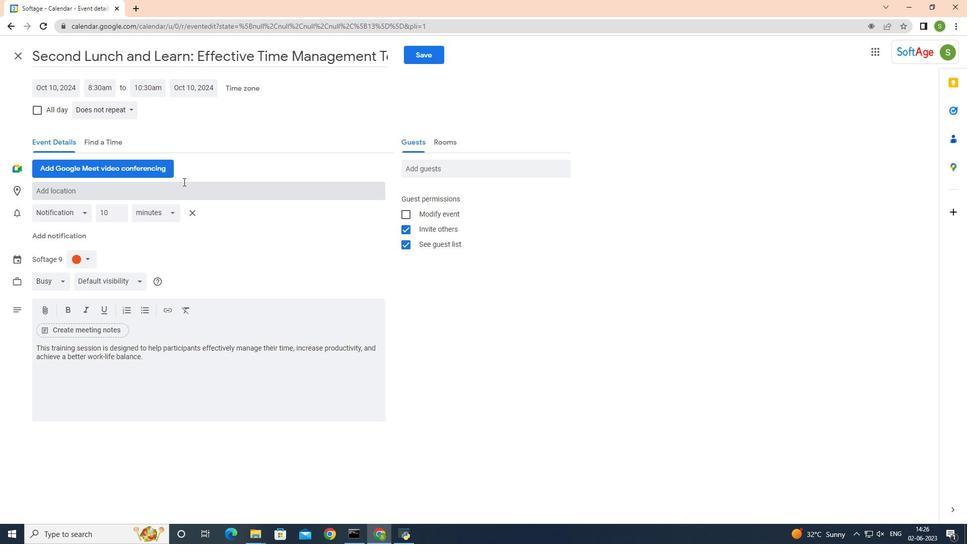 
Action: Mouse pressed left at (182, 187)
Screenshot: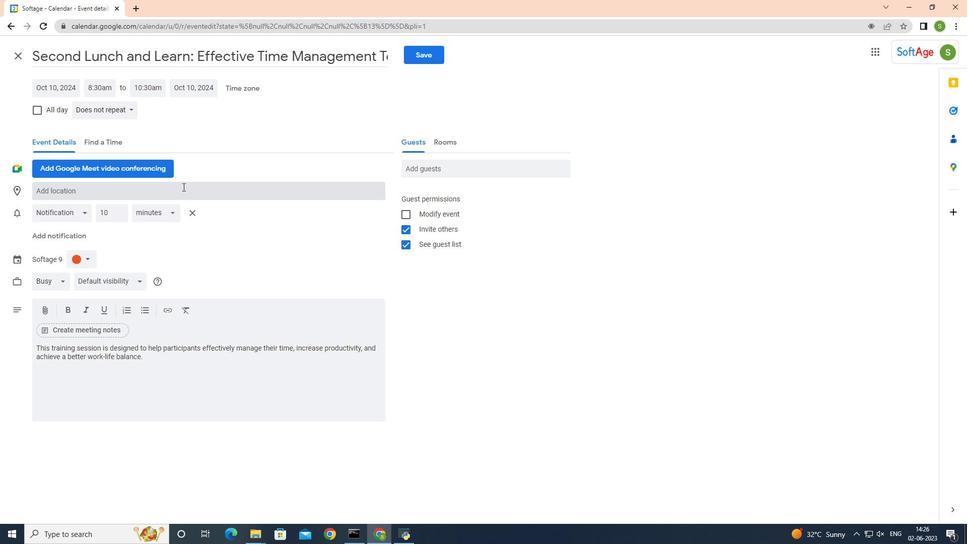 
Action: Key pressed 456<Key.space><Key.shift>Gran<Key.space><Key.shift>VVia,<Key.space><Key.shift_r>Madrid,<Key.space><Key.shift>Spain
Screenshot: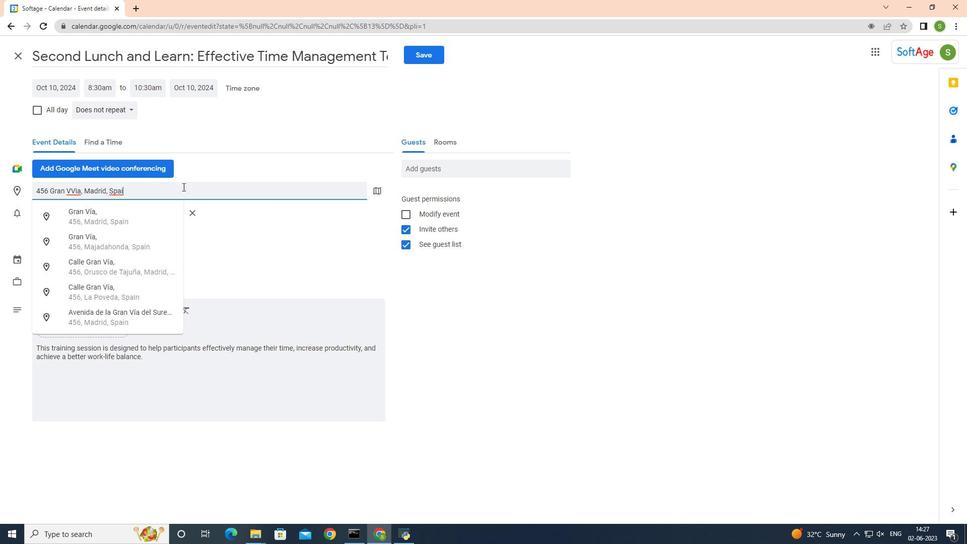 
Action: Mouse moved to (142, 213)
Screenshot: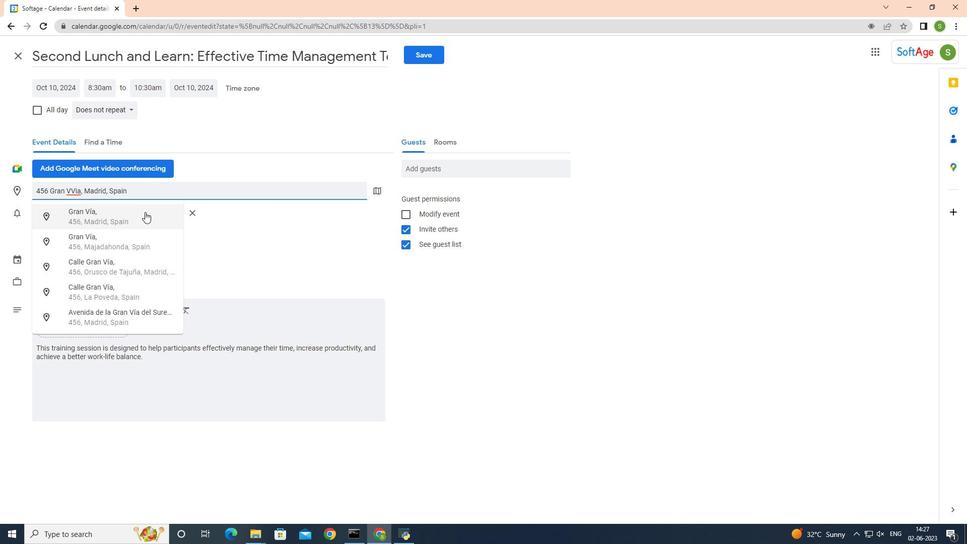 
Action: Mouse pressed left at (142, 213)
Screenshot: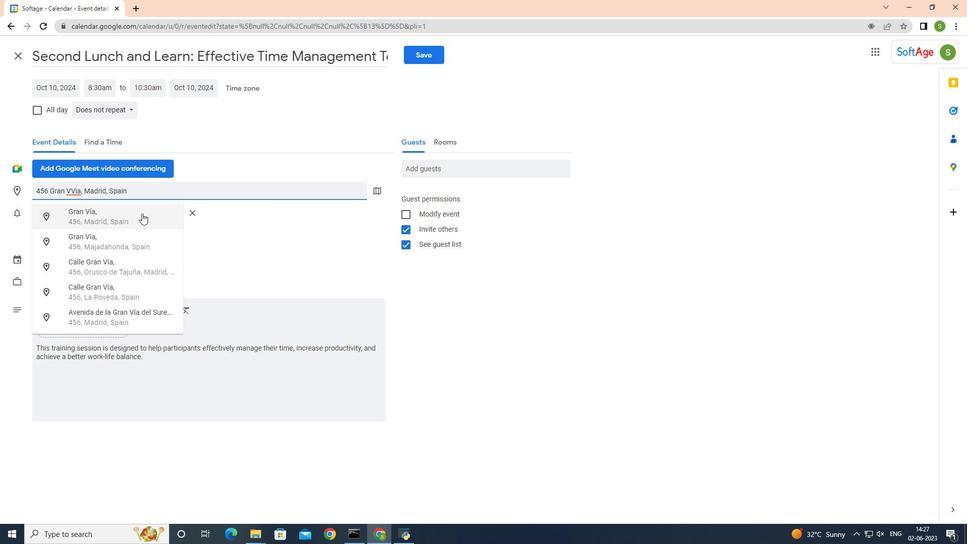 
Action: Mouse moved to (284, 260)
Screenshot: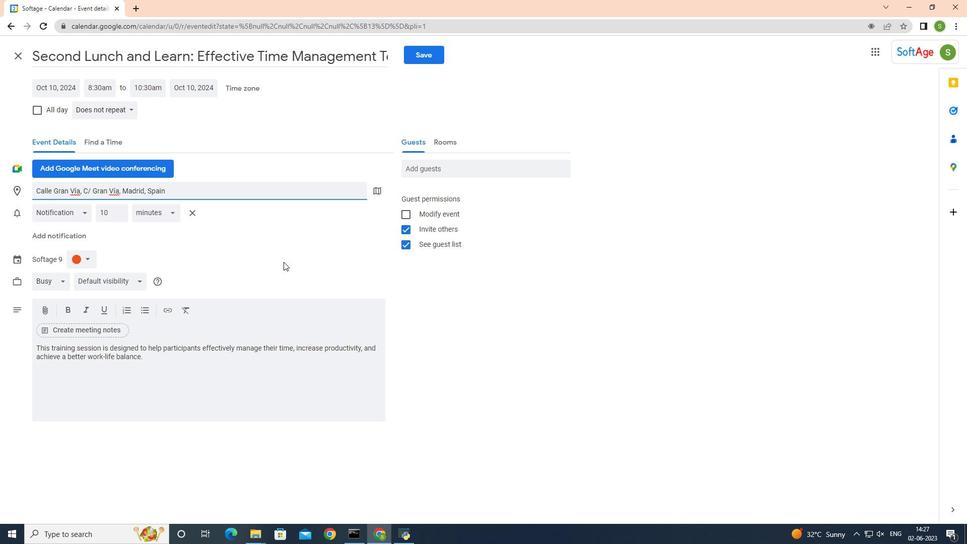 
Action: Mouse pressed left at (284, 260)
Screenshot: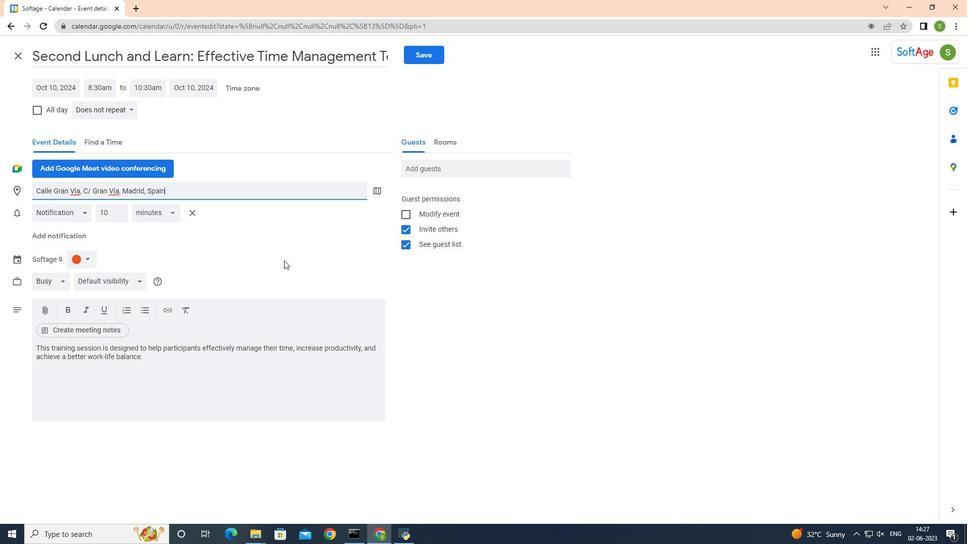 
Action: Mouse moved to (431, 58)
Screenshot: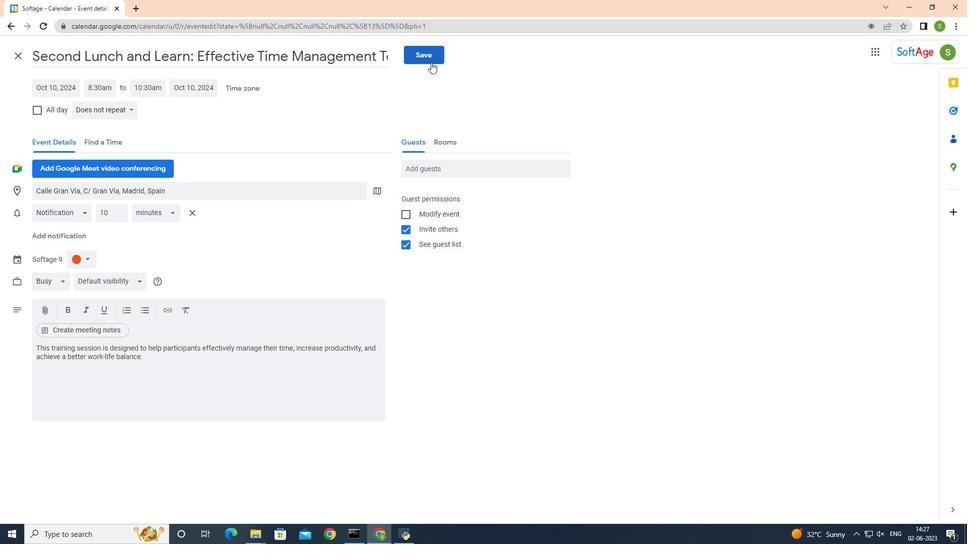
Action: Mouse pressed left at (431, 58)
Screenshot: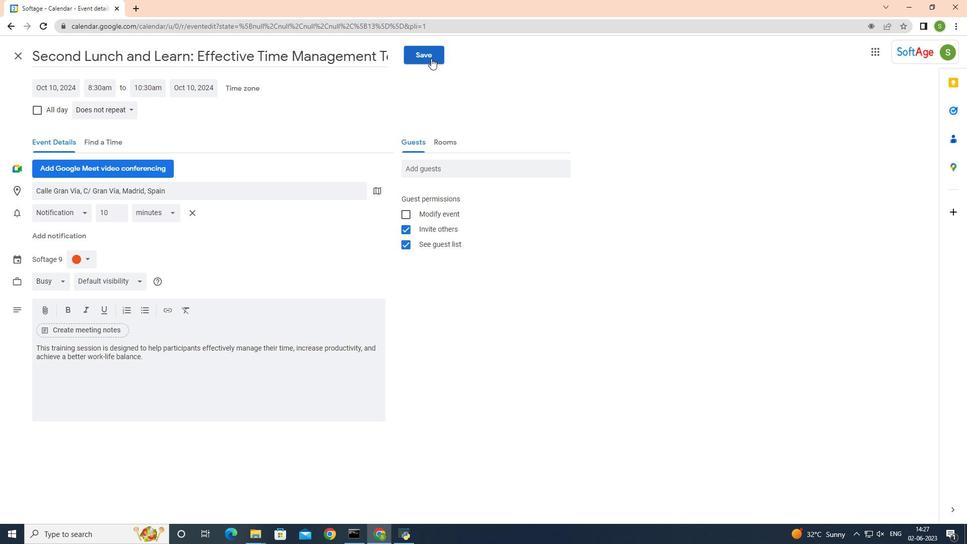
Action: Mouse moved to (656, 312)
Screenshot: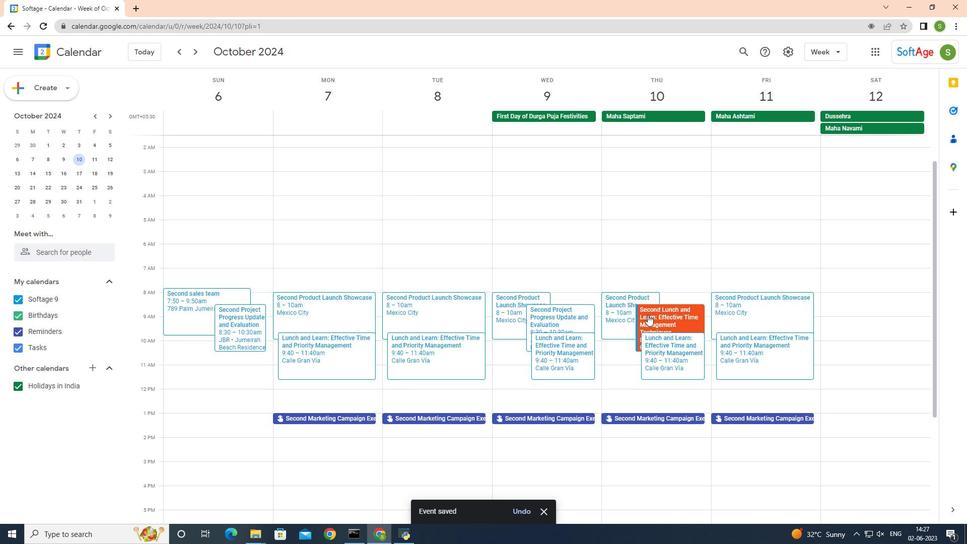 
Action: Mouse pressed left at (656, 312)
Screenshot: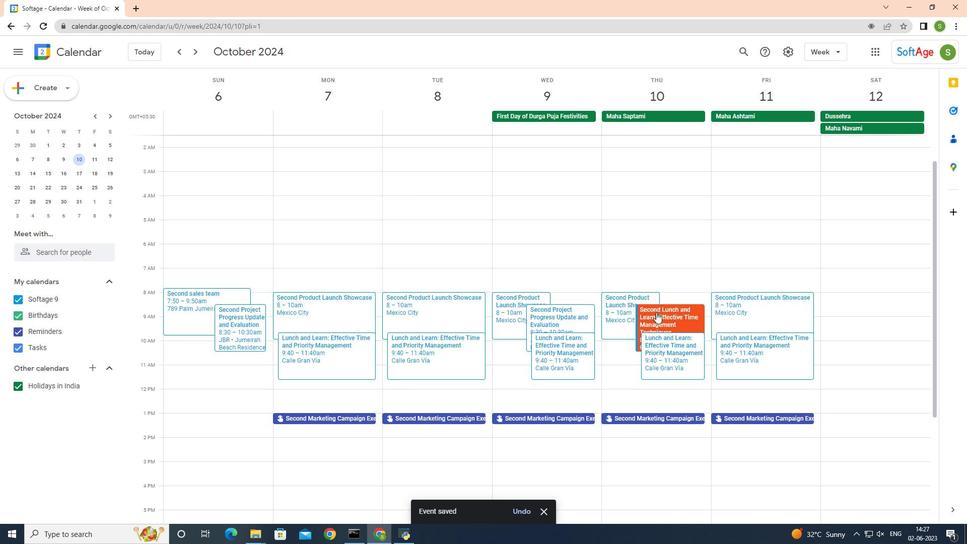 
Action: Mouse moved to (501, 160)
Screenshot: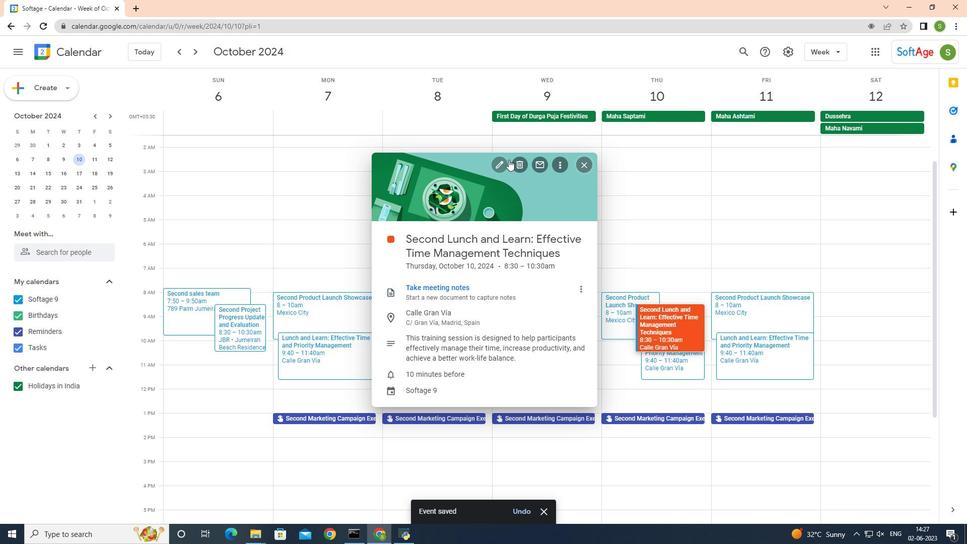 
Action: Mouse pressed left at (501, 160)
Screenshot: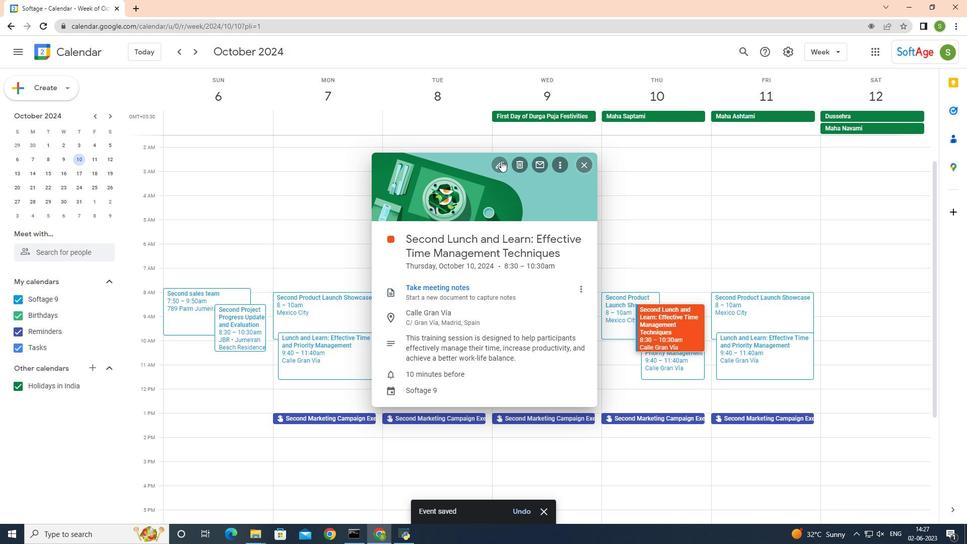 
Action: Mouse moved to (53, 87)
Screenshot: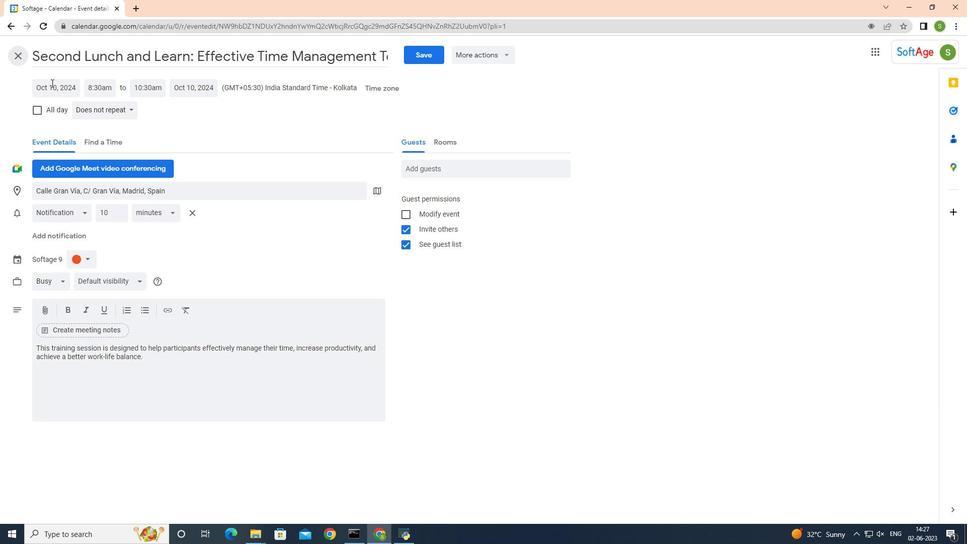 
Action: Mouse pressed left at (53, 87)
Screenshot: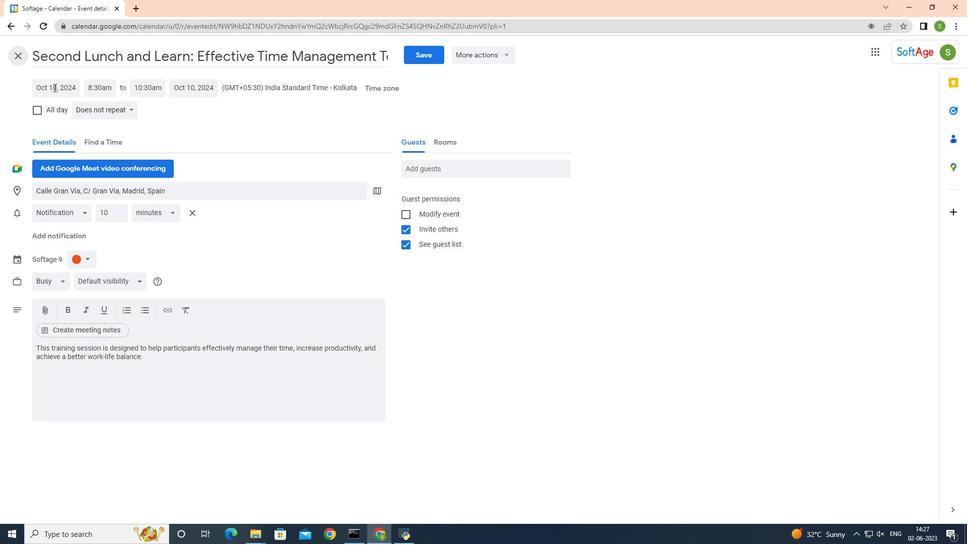 
Action: Mouse moved to (142, 109)
Screenshot: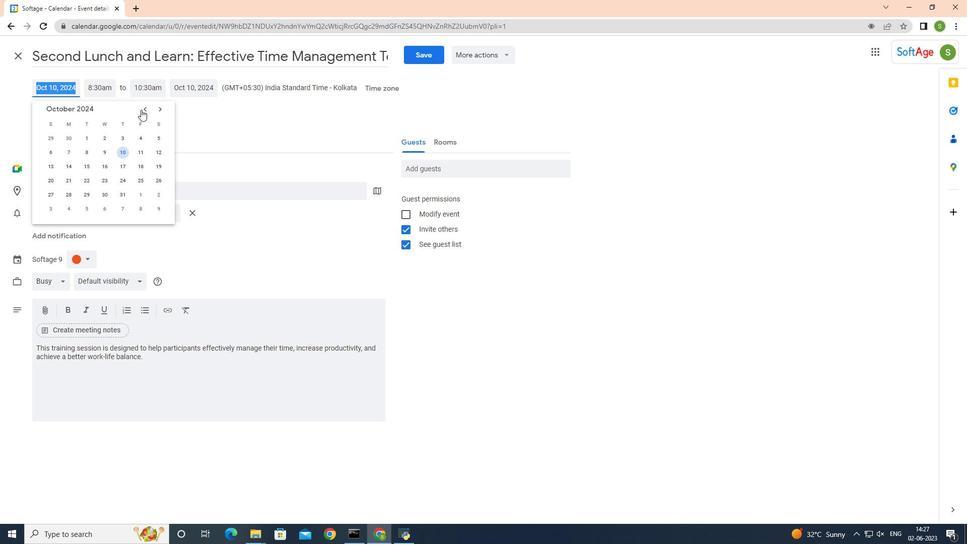 
Action: Mouse pressed left at (142, 109)
Screenshot: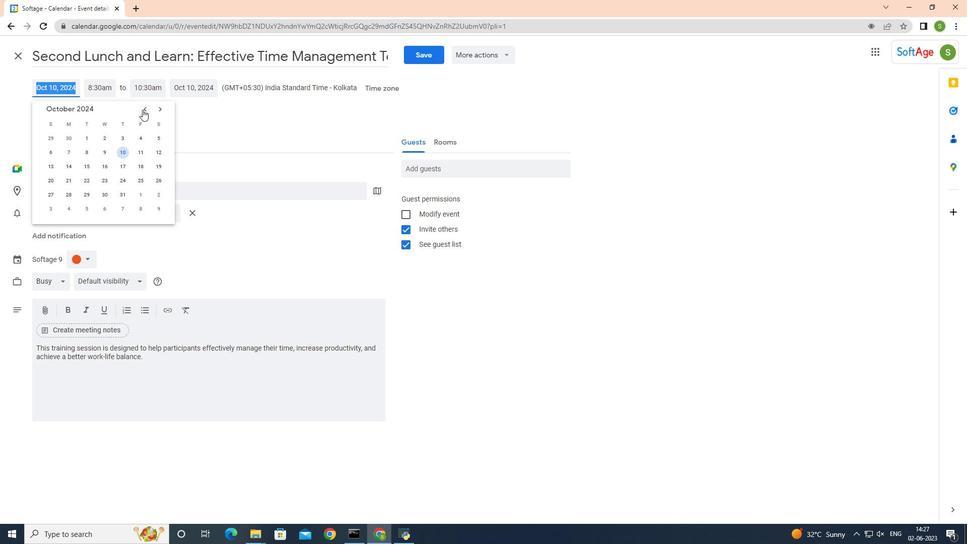 
Action: Mouse pressed left at (142, 109)
Screenshot: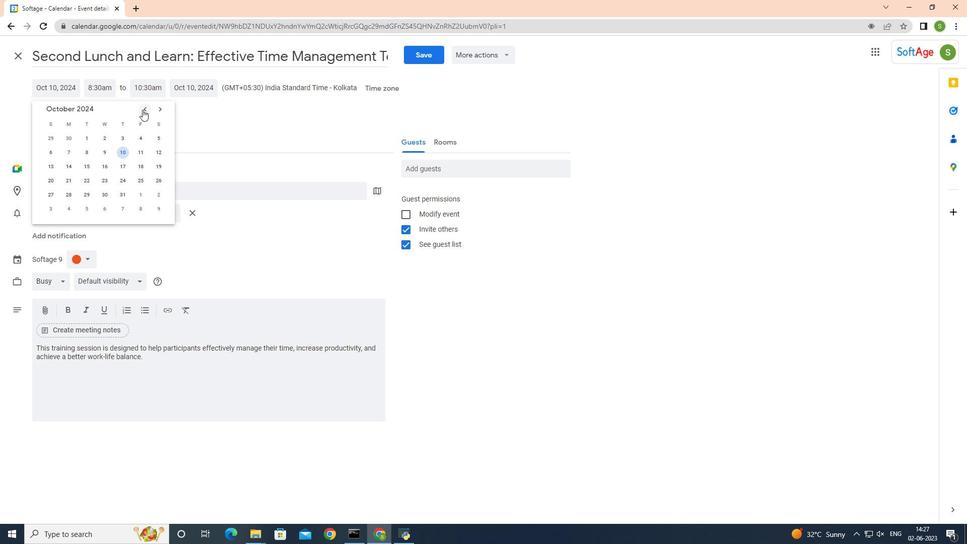 
Action: Mouse pressed left at (142, 109)
Screenshot: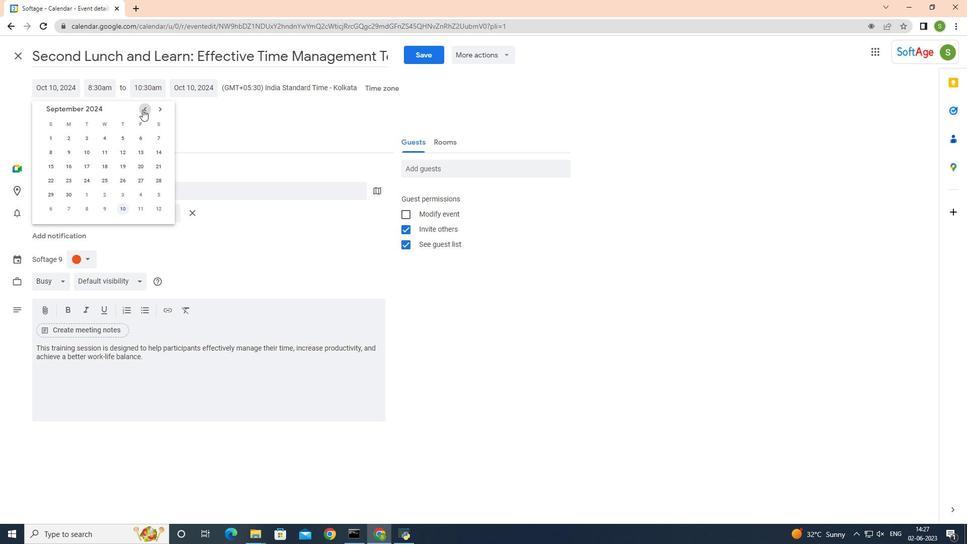 
Action: Mouse pressed left at (142, 109)
Screenshot: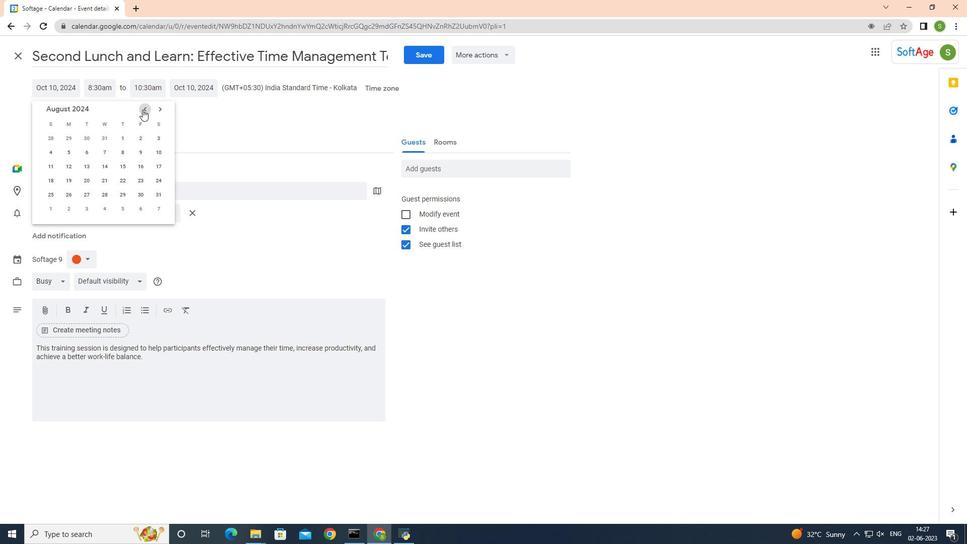 
Action: Mouse pressed left at (142, 109)
Screenshot: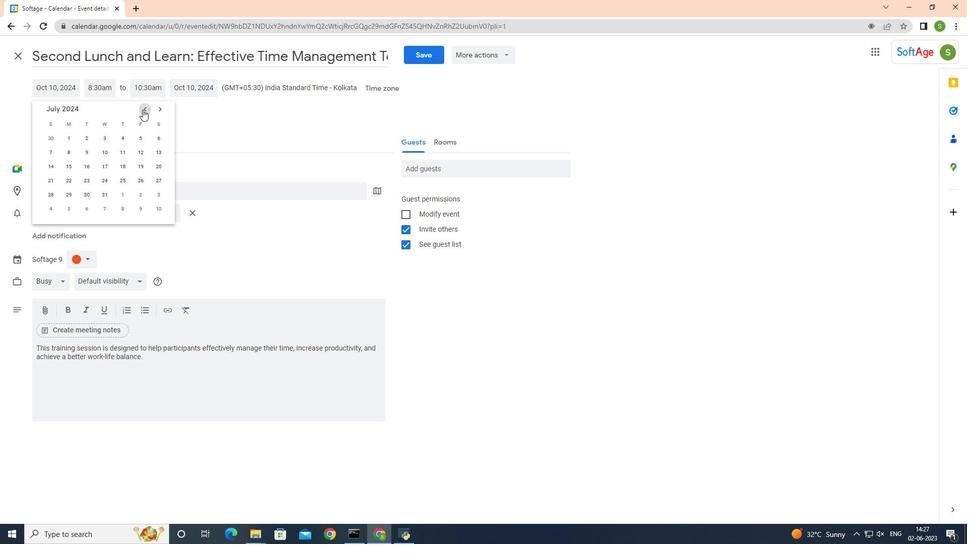 
Action: Mouse pressed left at (142, 109)
Screenshot: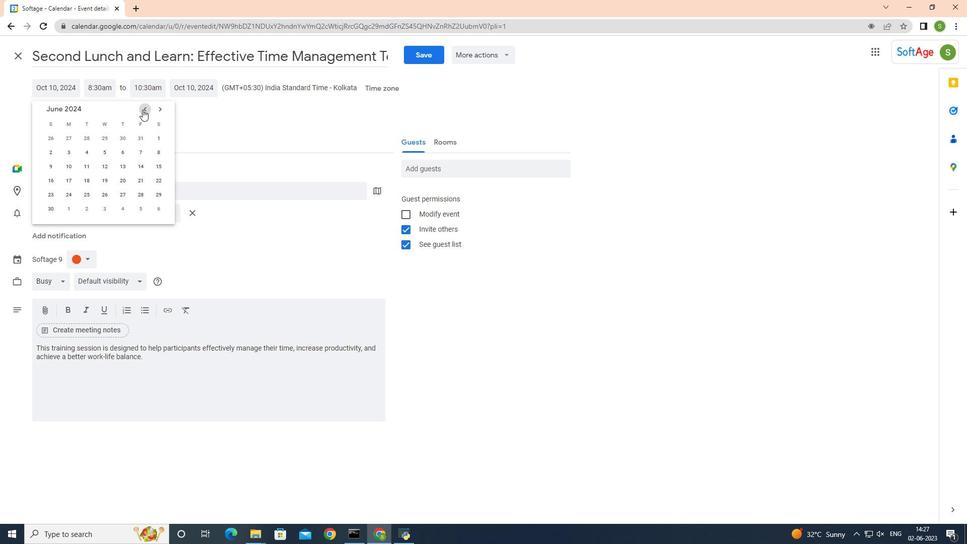 
Action: Mouse pressed left at (142, 109)
Screenshot: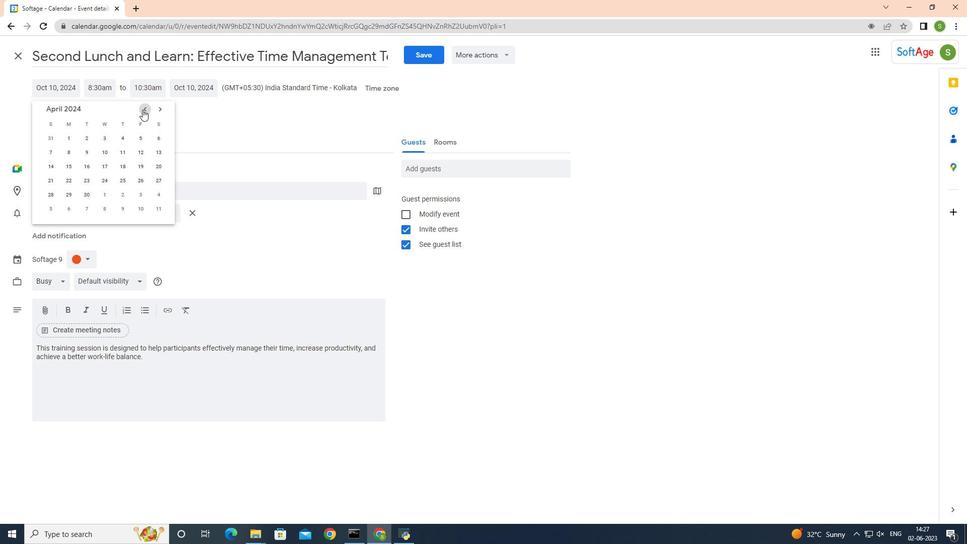 
Action: Mouse pressed left at (142, 109)
Screenshot: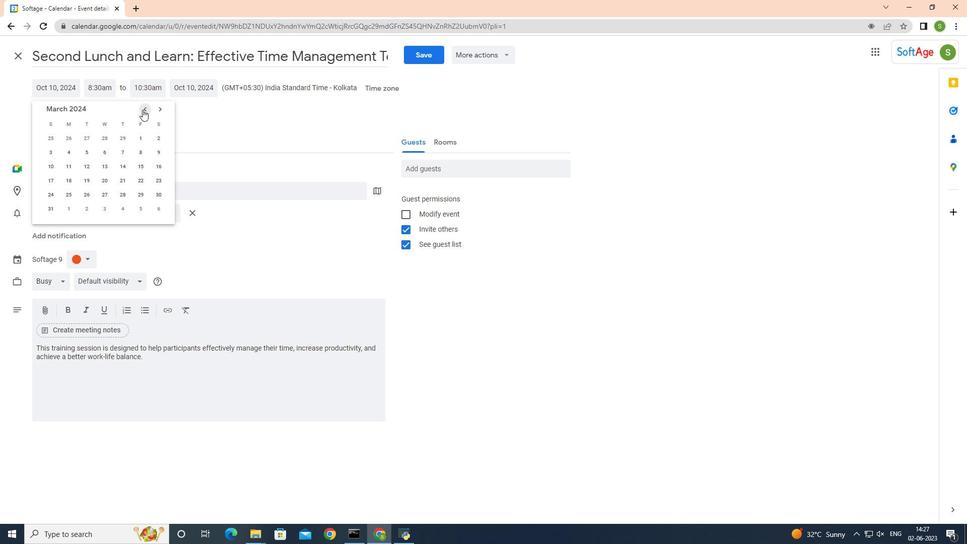 
Action: Mouse pressed left at (142, 109)
Screenshot: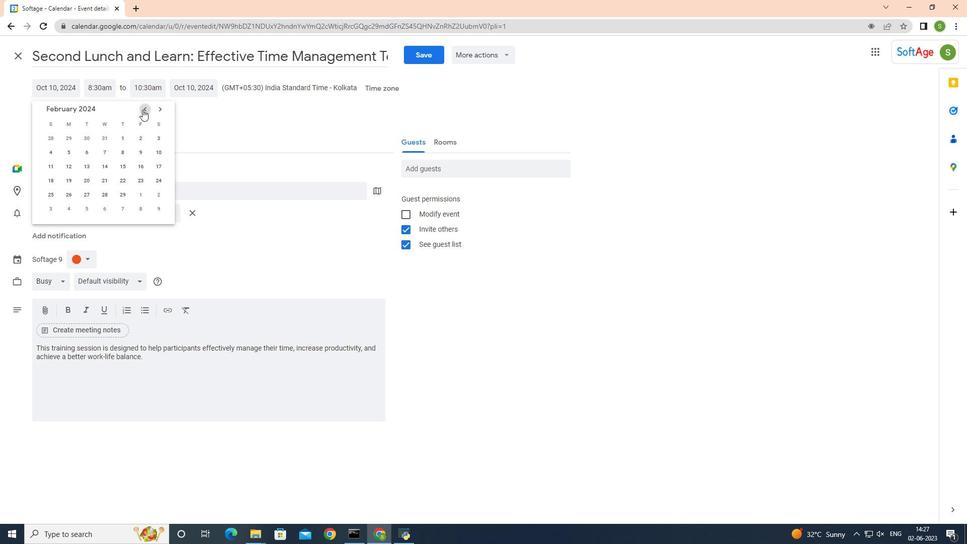
Action: Mouse pressed left at (142, 109)
Screenshot: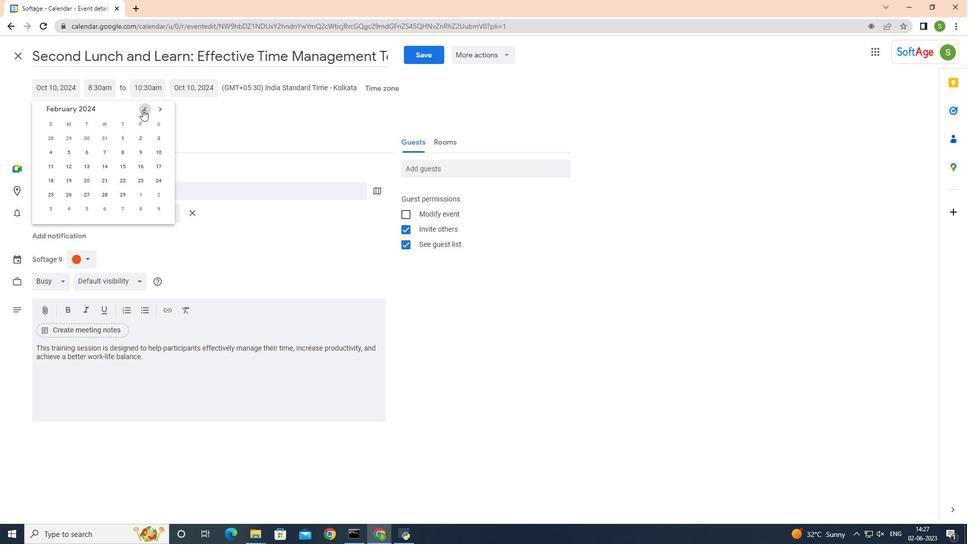 
Action: Mouse pressed left at (142, 109)
Screenshot: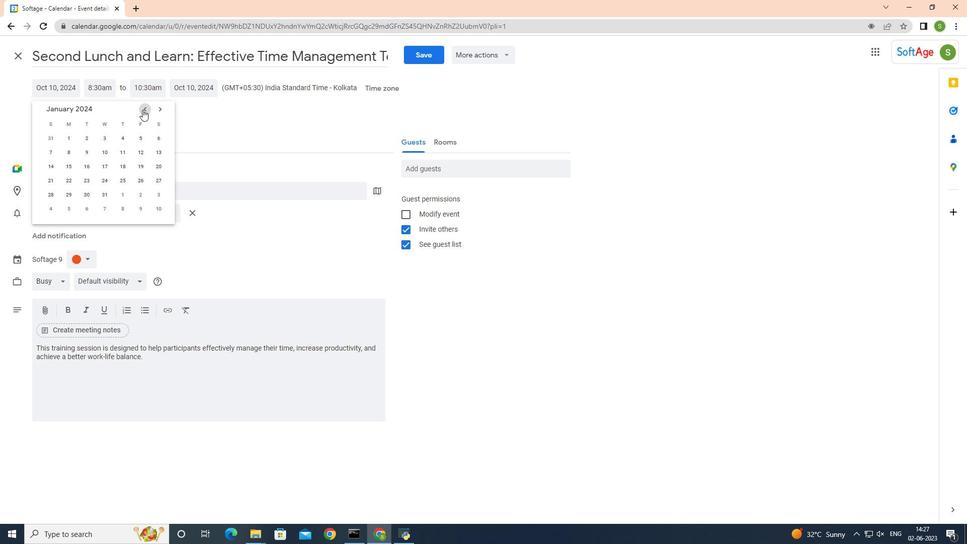 
Action: Mouse pressed left at (142, 109)
Screenshot: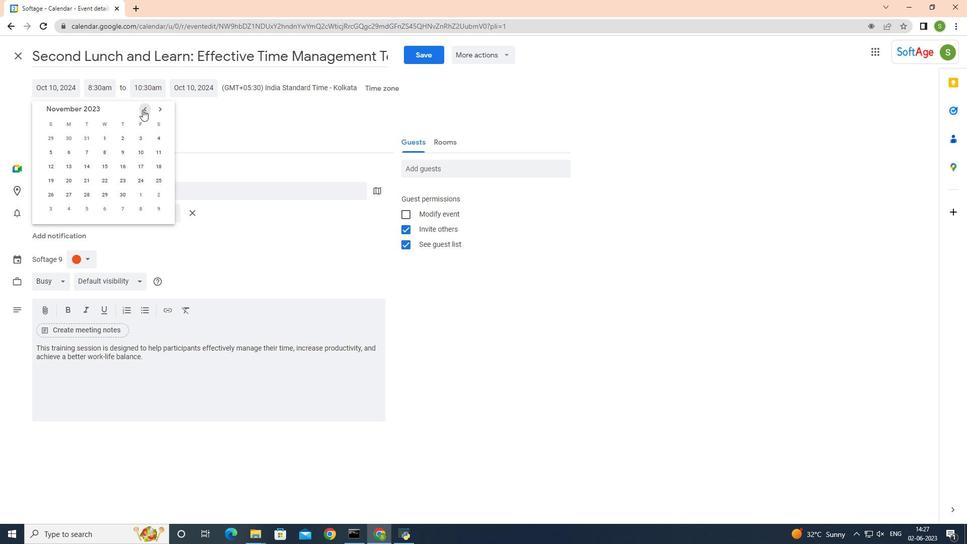 
Action: Mouse moved to (87, 152)
Screenshot: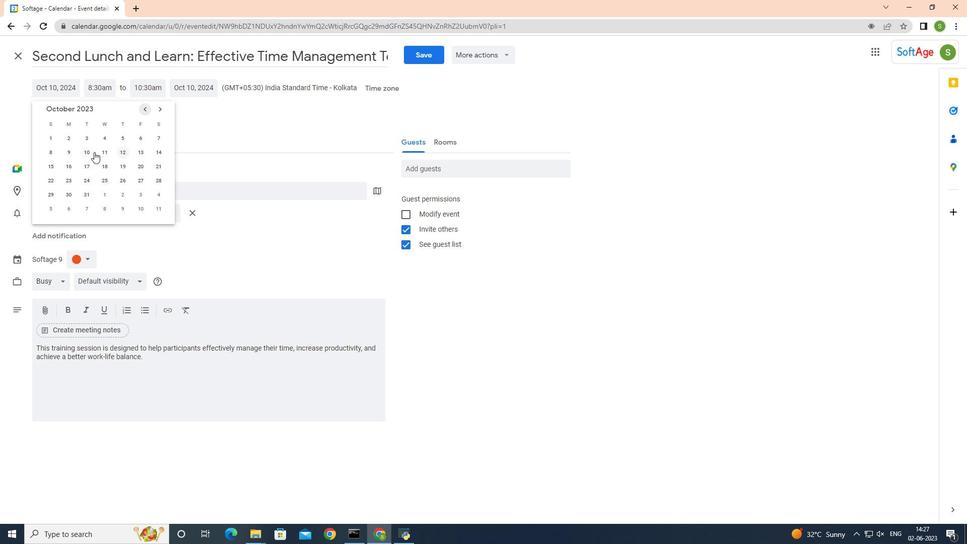 
Action: Mouse pressed left at (87, 152)
Screenshot: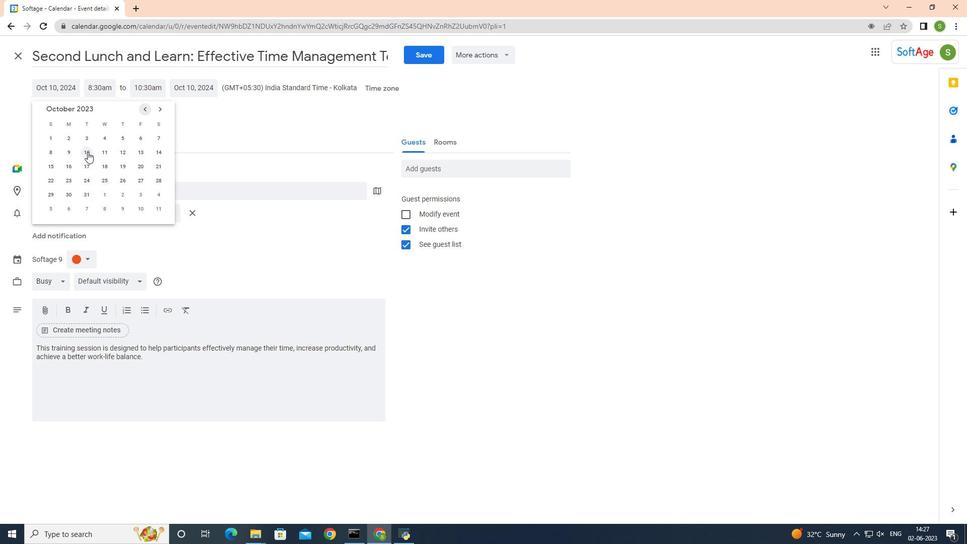 
Action: Mouse moved to (419, 54)
Screenshot: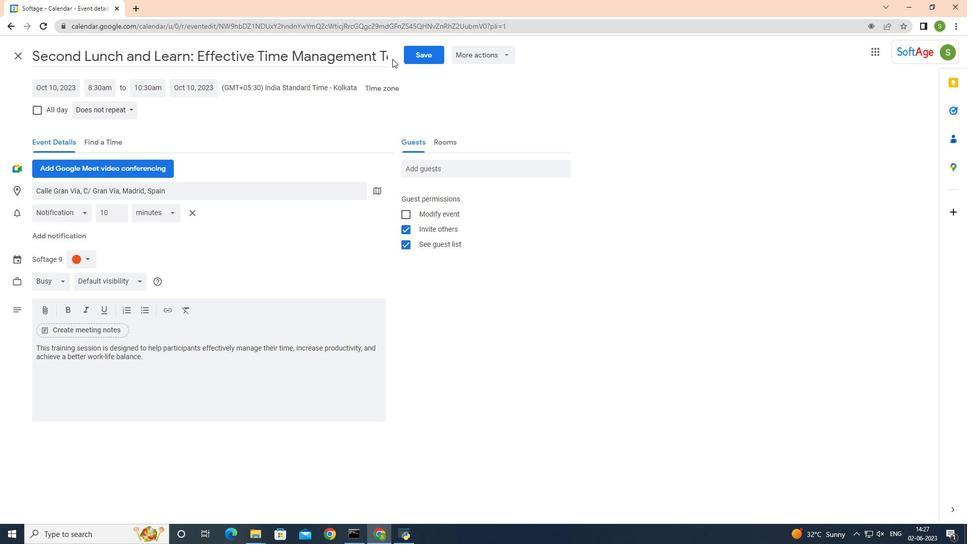 
Action: Mouse pressed left at (419, 54)
Screenshot: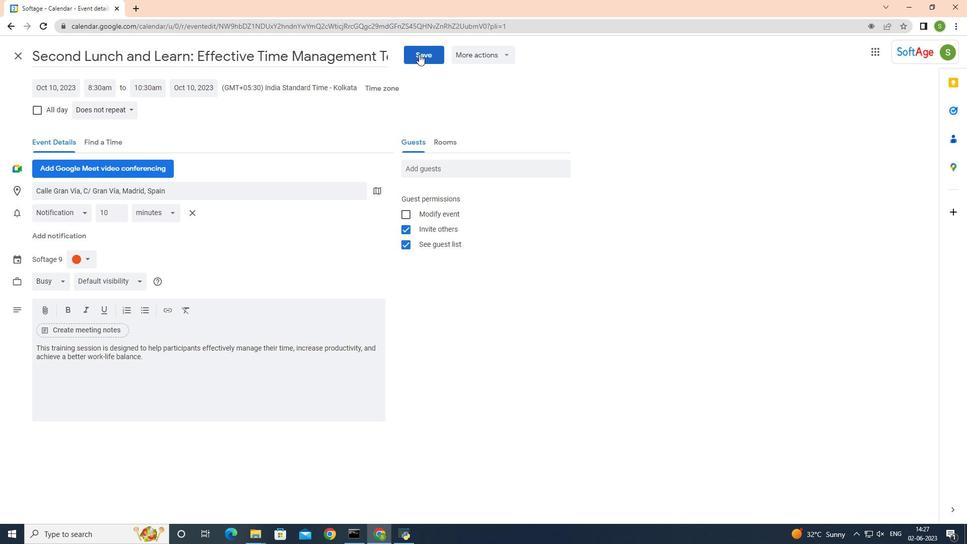 
Action: Mouse moved to (97, 112)
Screenshot: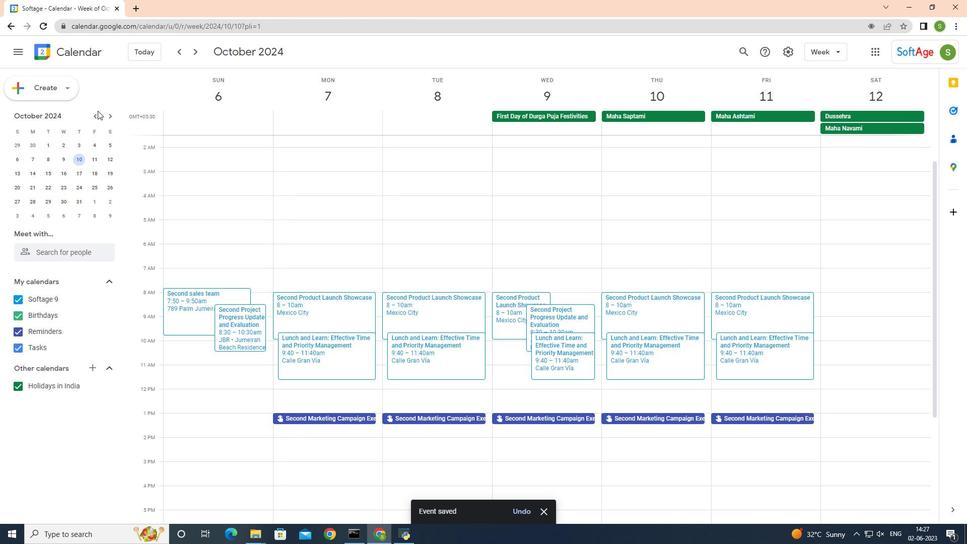 
Action: Mouse pressed left at (97, 112)
Screenshot: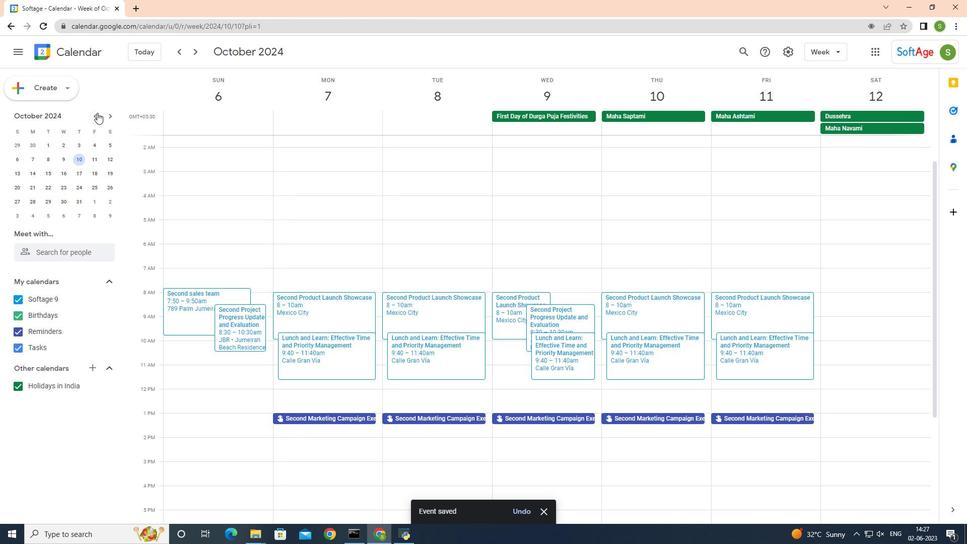 
Action: Mouse pressed left at (97, 112)
Screenshot: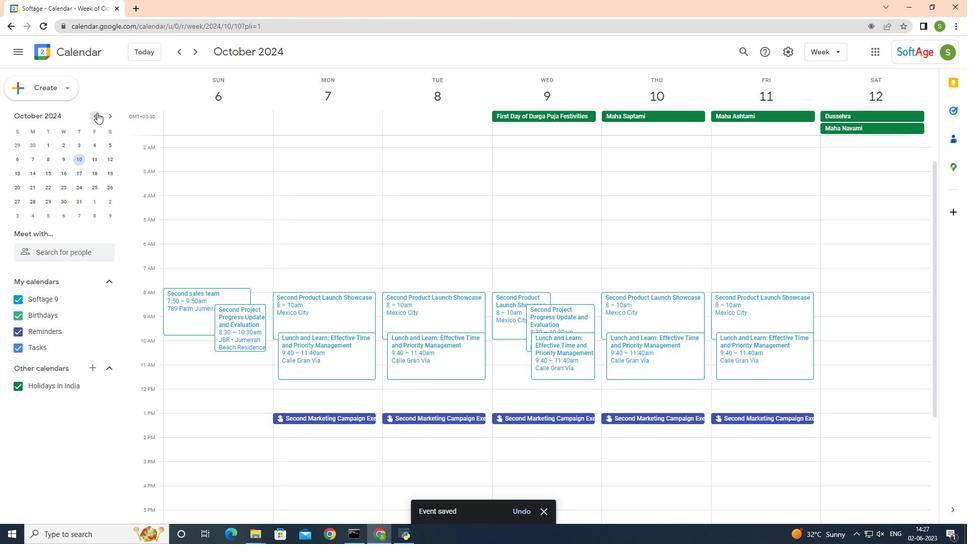 
Action: Mouse pressed left at (97, 112)
Screenshot: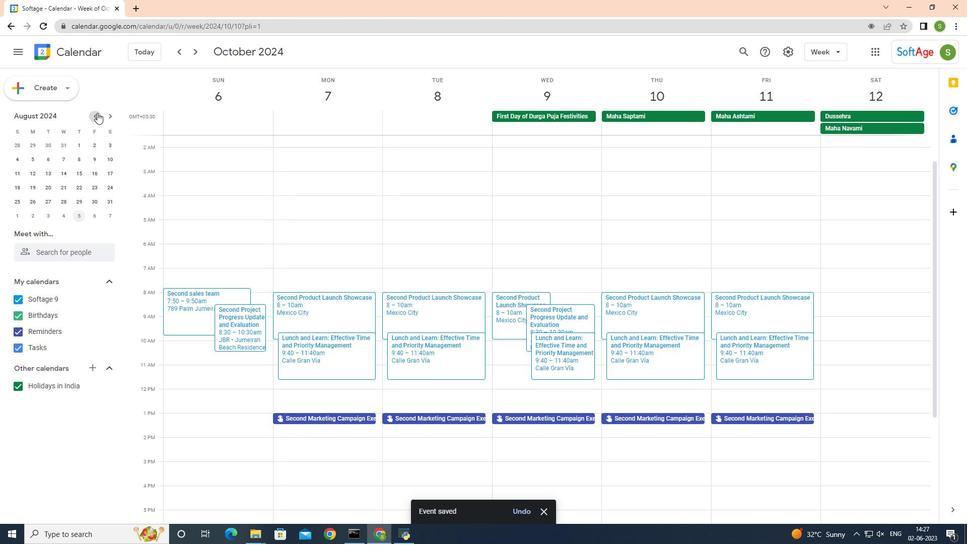 
Action: Mouse pressed left at (97, 112)
Screenshot: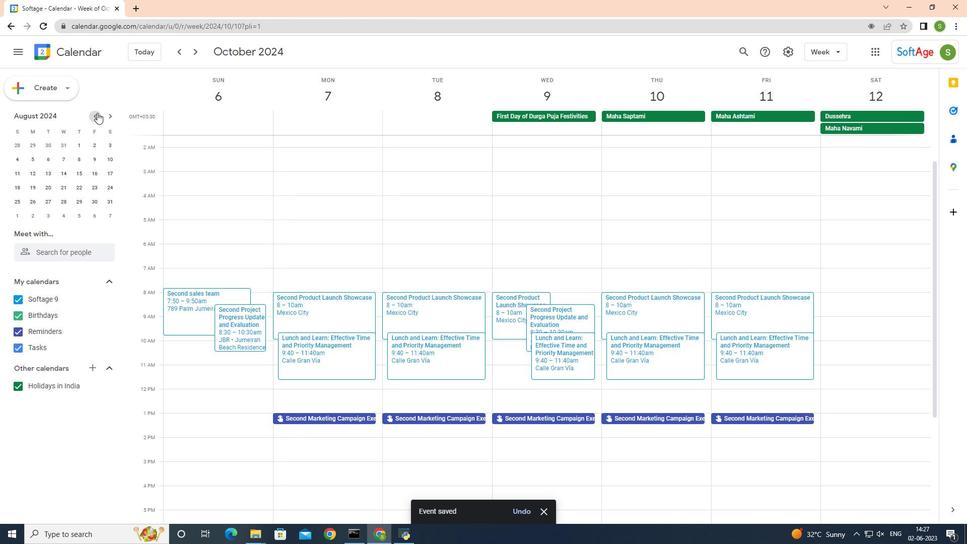 
Action: Mouse pressed left at (97, 112)
Screenshot: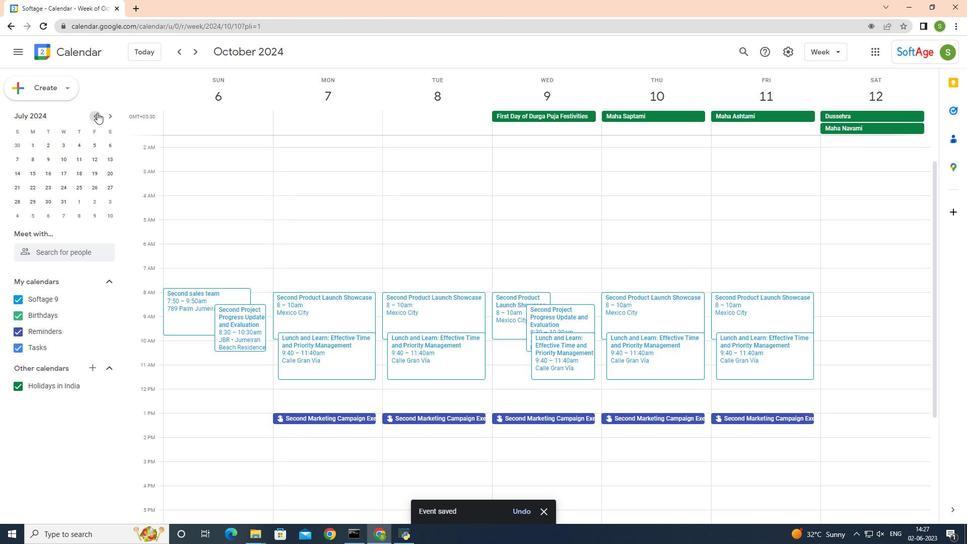
Action: Mouse pressed left at (97, 112)
Screenshot: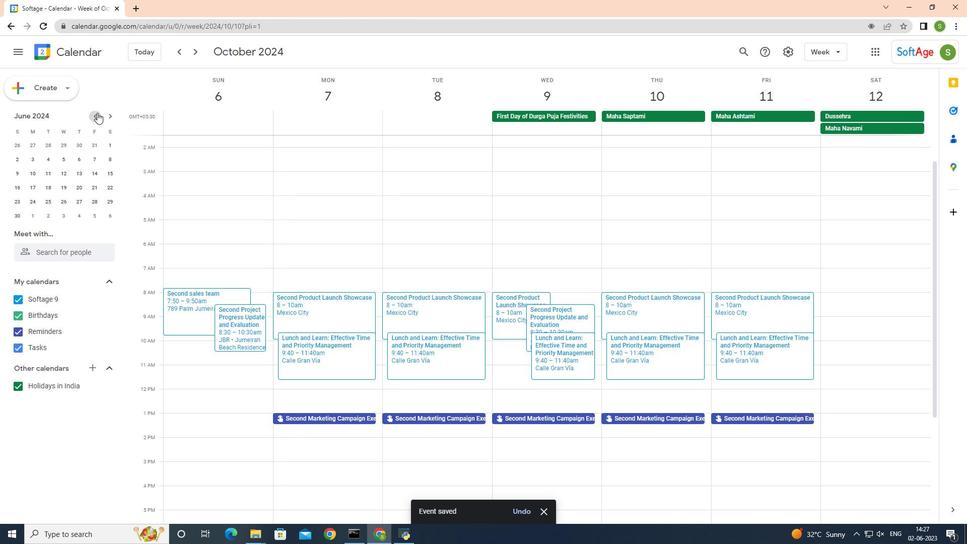 
Action: Mouse pressed left at (97, 112)
Screenshot: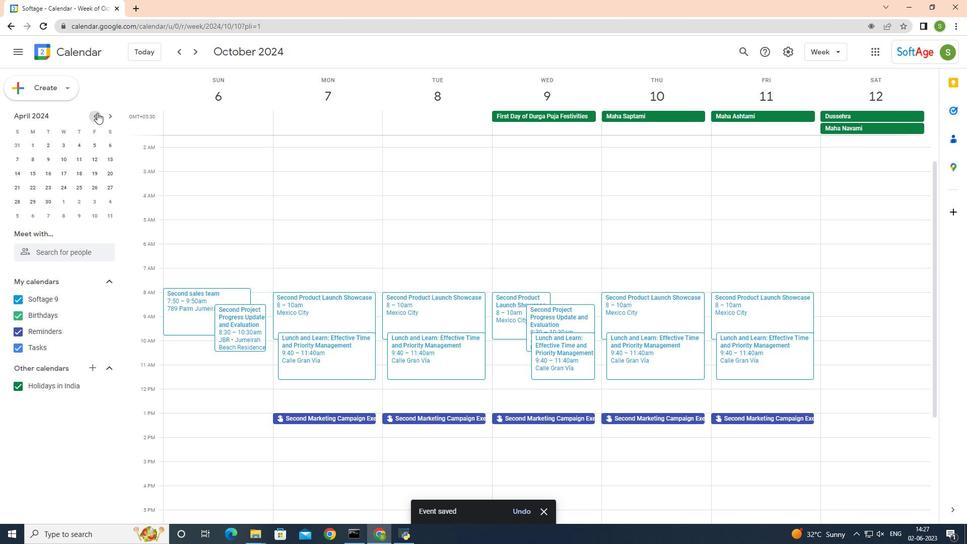 
Action: Mouse pressed left at (97, 112)
Screenshot: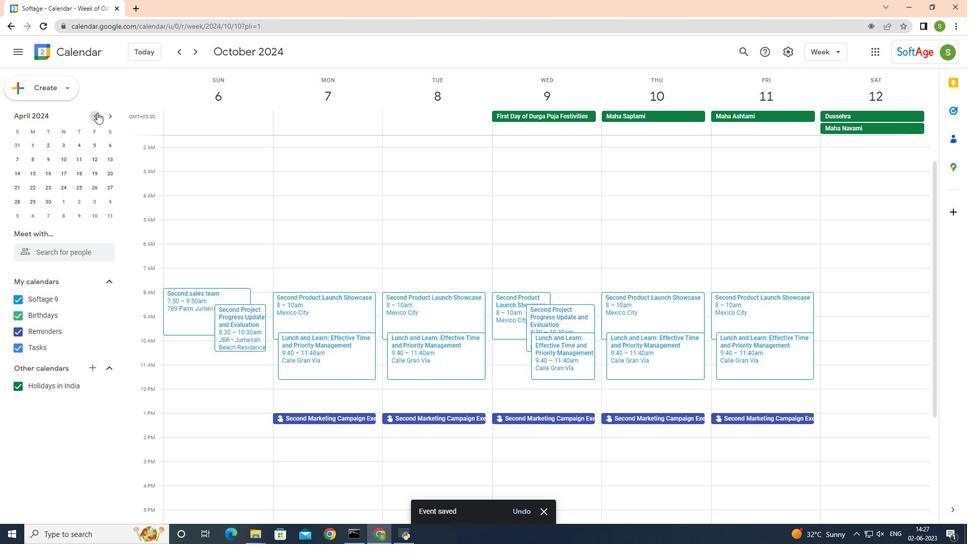 
Action: Mouse pressed left at (97, 112)
Screenshot: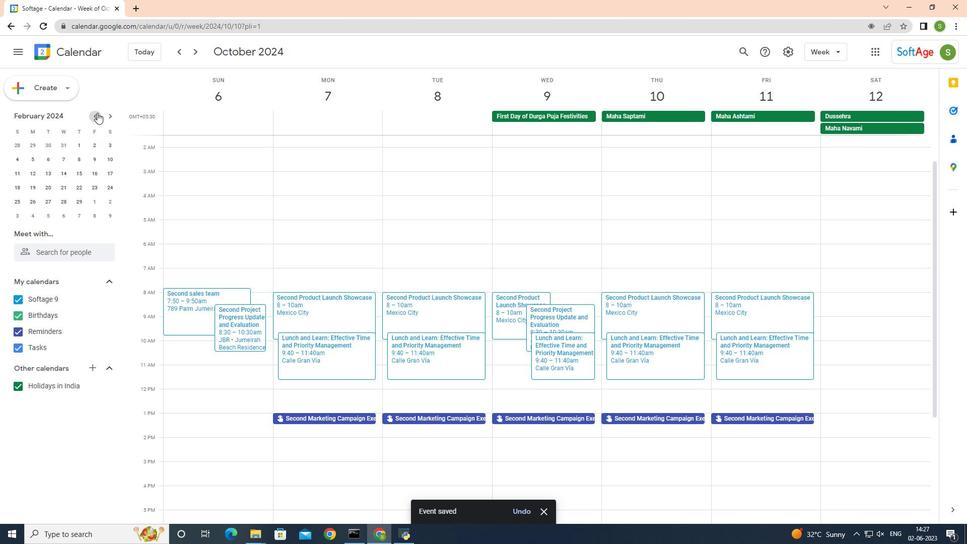 
Action: Mouse pressed left at (97, 112)
Screenshot: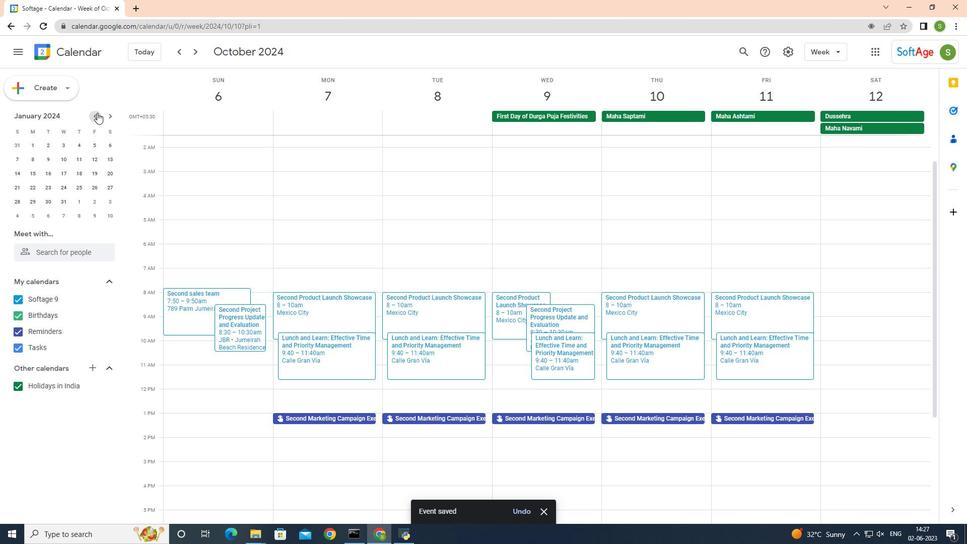 
Action: Mouse pressed left at (97, 112)
Screenshot: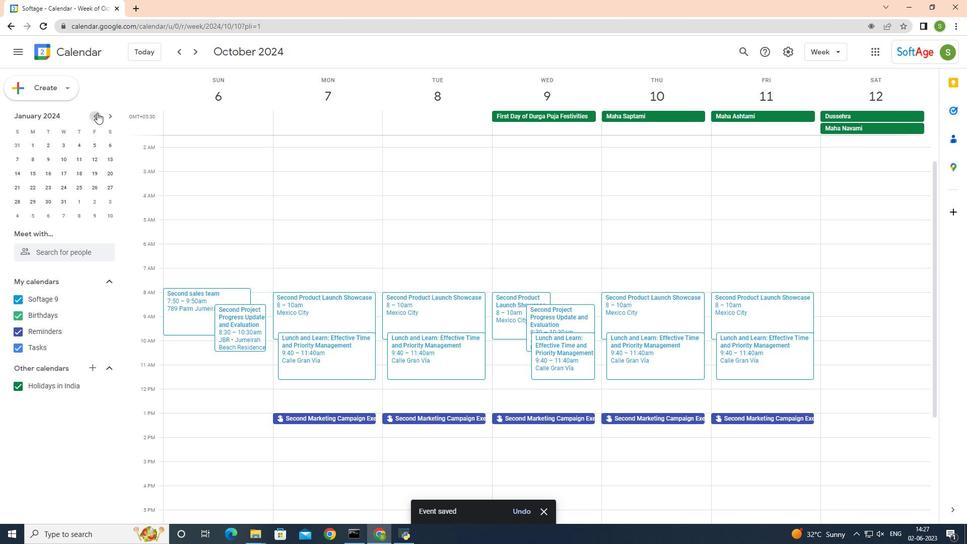 
Action: Mouse pressed left at (97, 112)
Screenshot: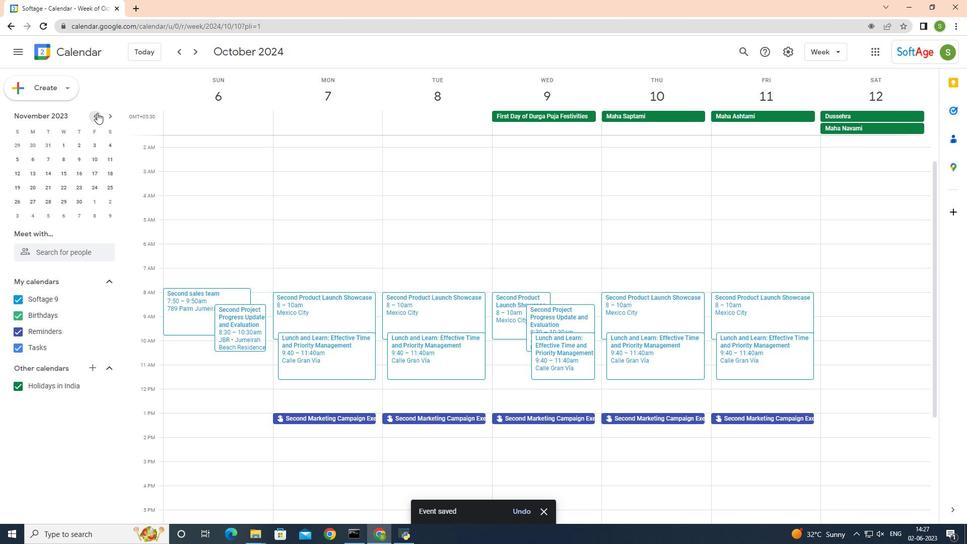 
Action: Mouse moved to (45, 160)
Screenshot: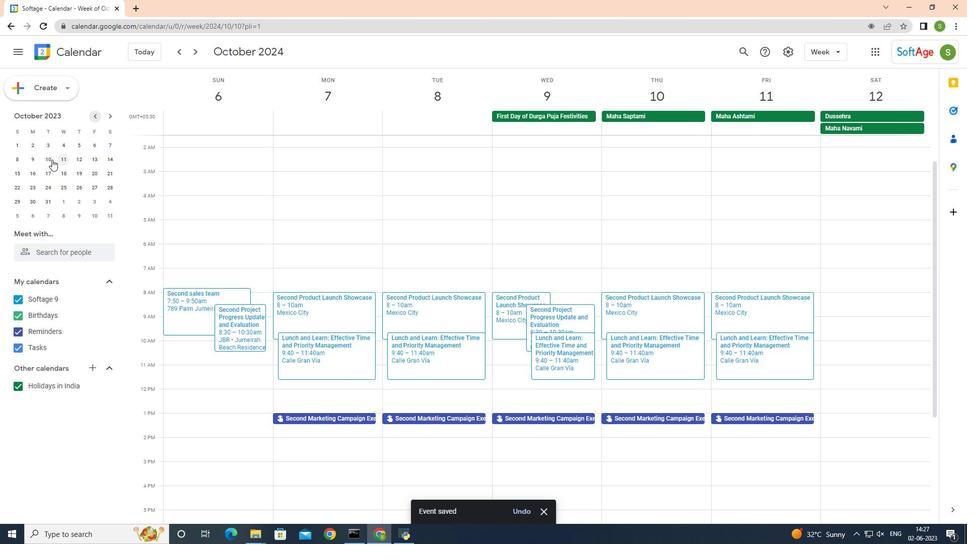
Action: Mouse pressed left at (45, 160)
Screenshot: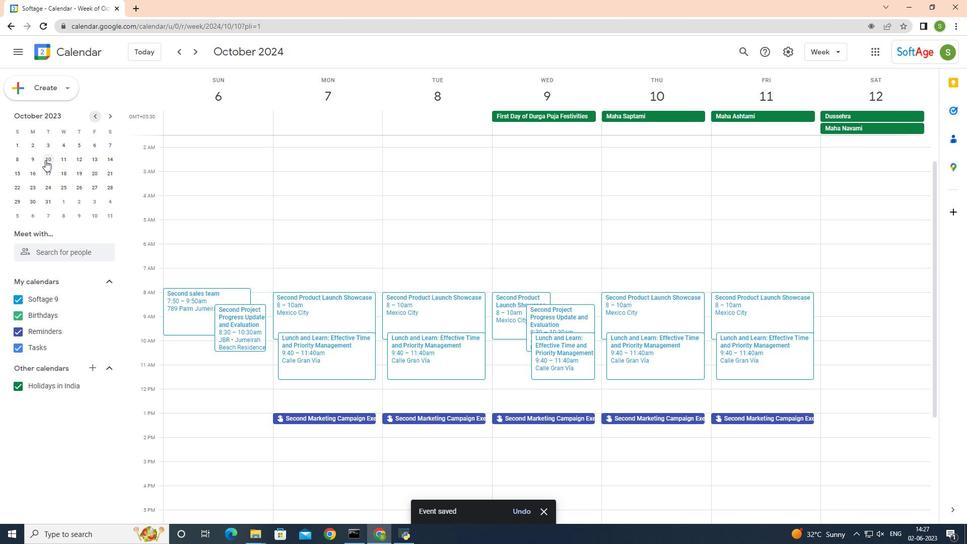 
Action: Mouse moved to (446, 321)
Screenshot: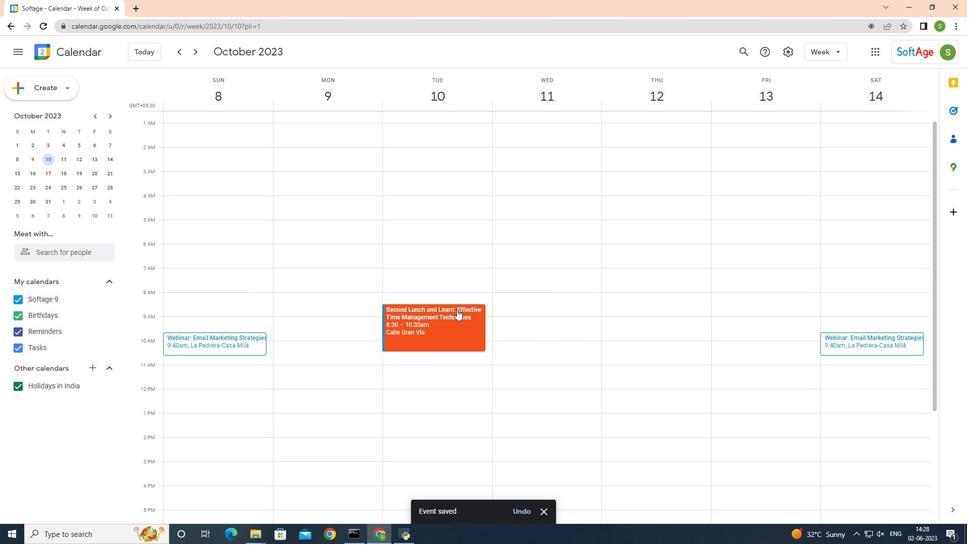 
Action: Mouse pressed left at (446, 321)
Screenshot: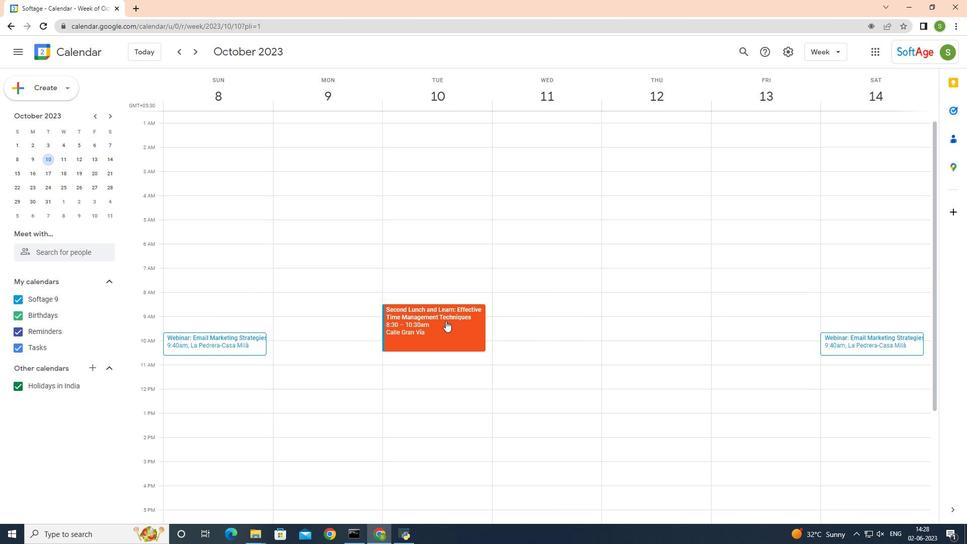 
Action: Mouse moved to (322, 165)
Screenshot: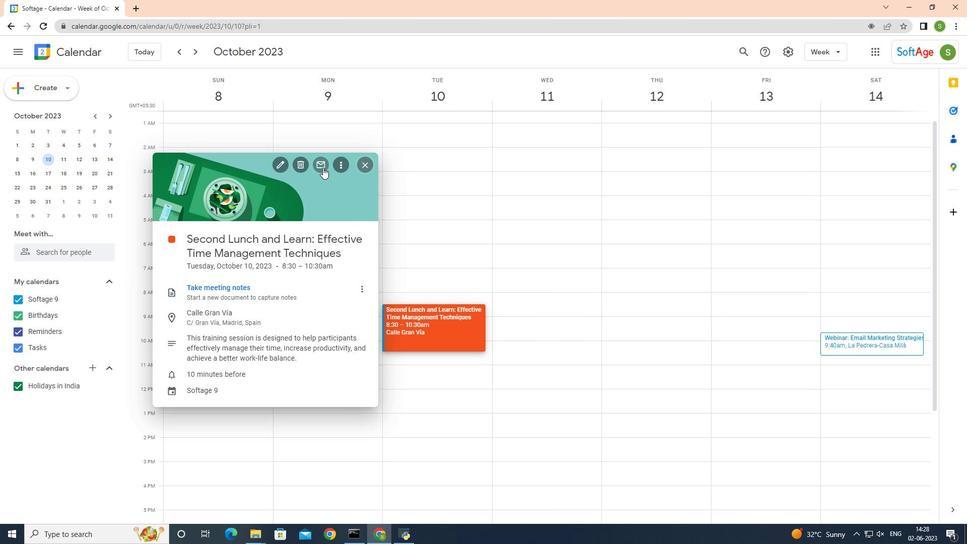 
Action: Mouse pressed left at (322, 165)
Screenshot: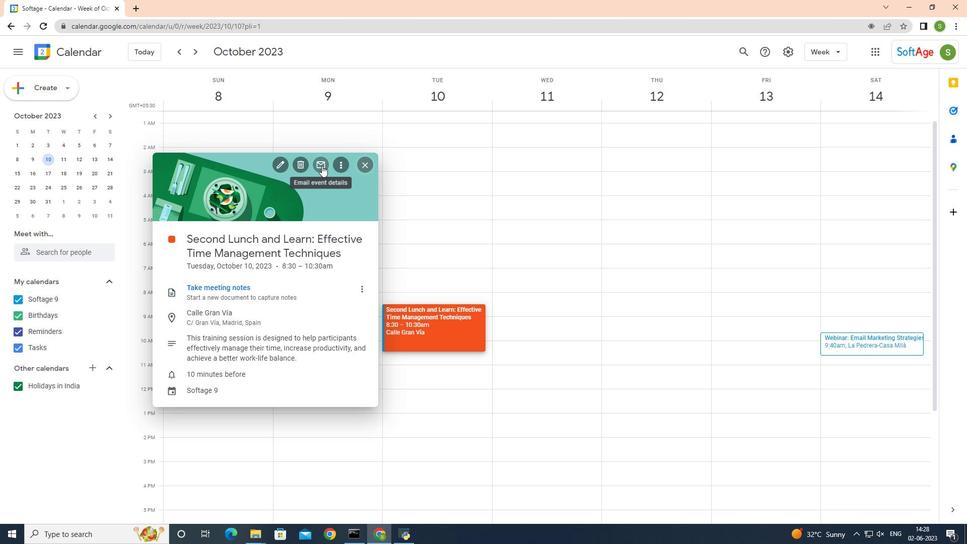 
Action: Mouse moved to (432, 233)
Screenshot: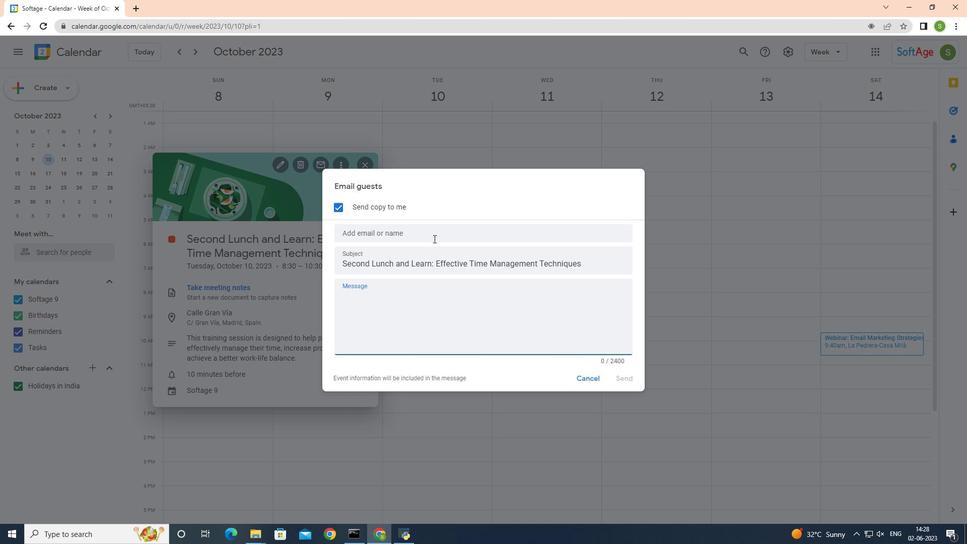 
Action: Mouse pressed left at (432, 233)
Screenshot: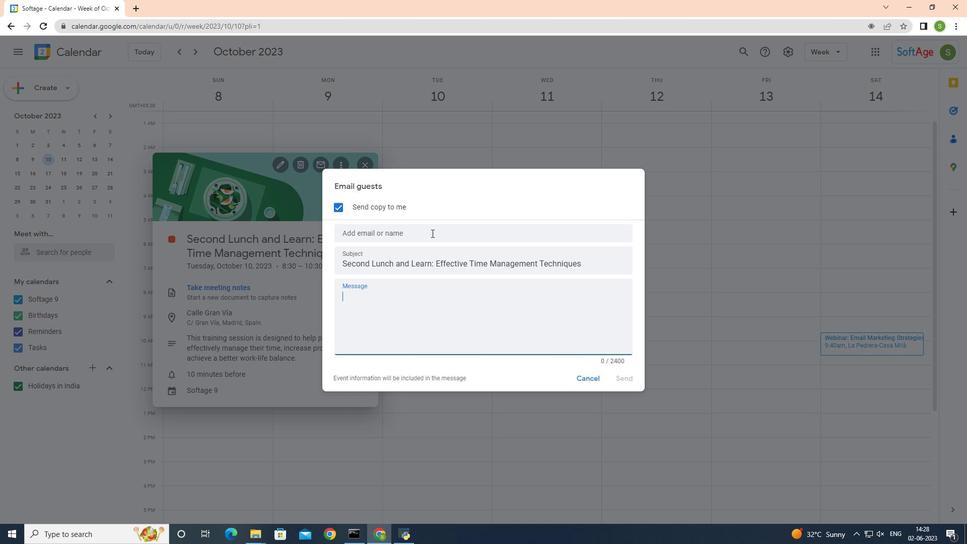
Action: Key pressed <Key.shift>Softage.5<Key.down><Key.enter>
Screenshot: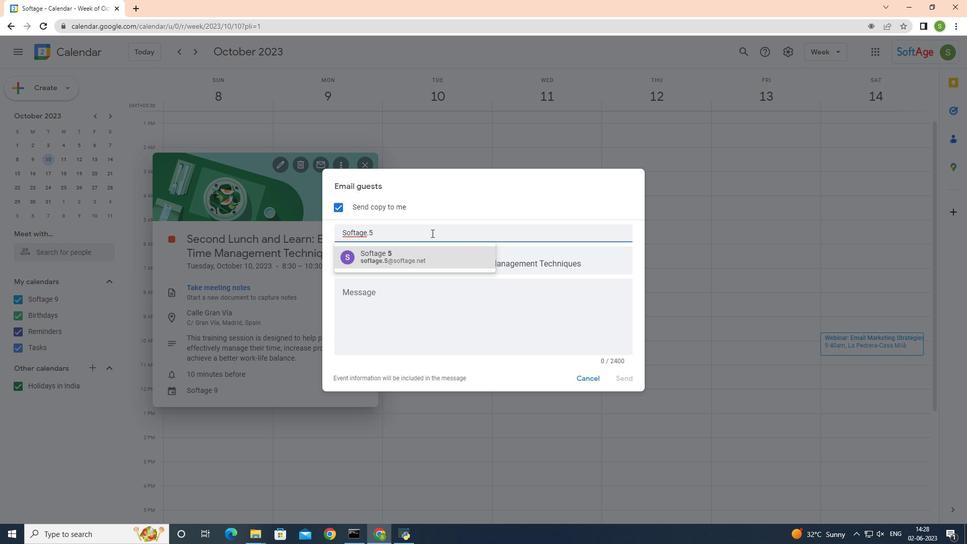 
Action: Mouse moved to (377, 225)
Screenshot: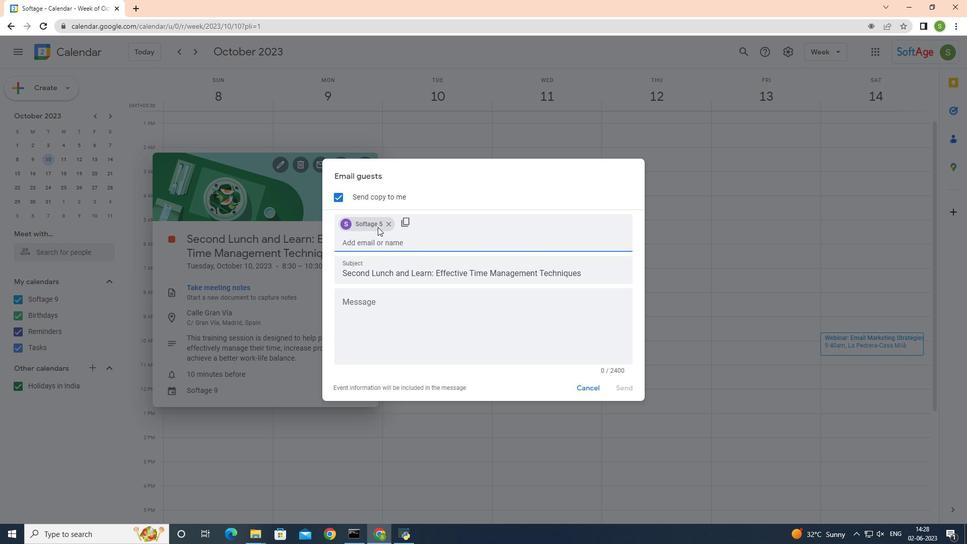
Action: Mouse pressed left at (377, 225)
Screenshot: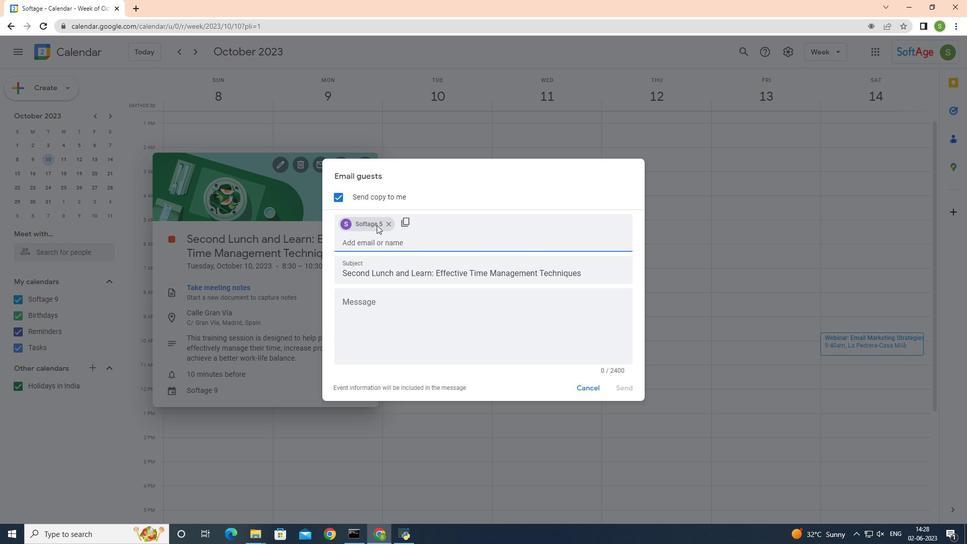
Action: Mouse pressed left at (377, 225)
Screenshot: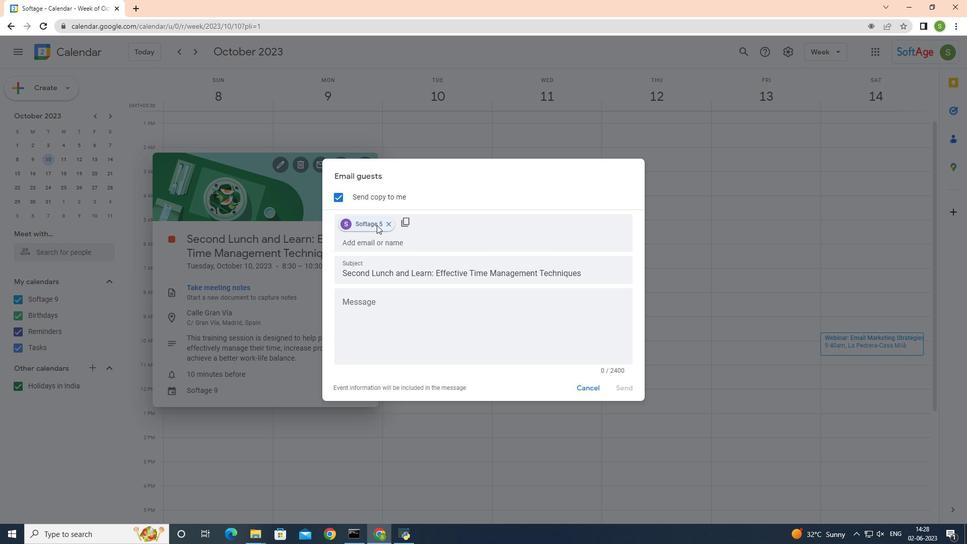 
Action: Mouse moved to (391, 222)
Screenshot: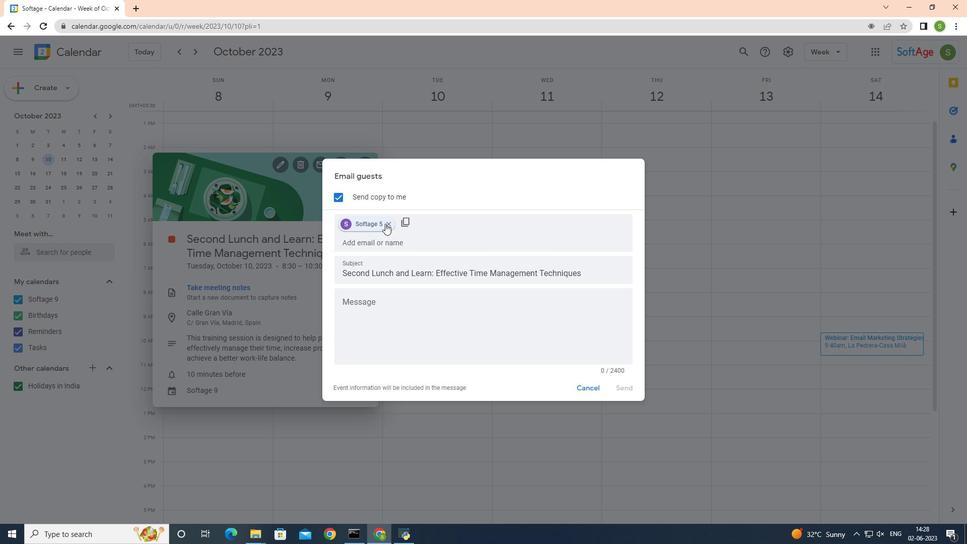 
Action: Mouse pressed left at (391, 222)
Screenshot: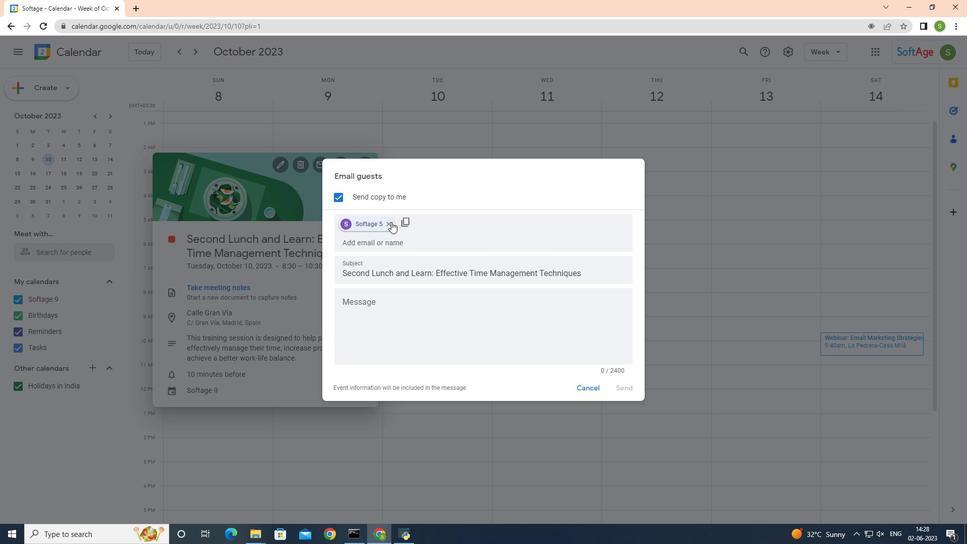 
Action: Mouse moved to (392, 229)
Screenshot: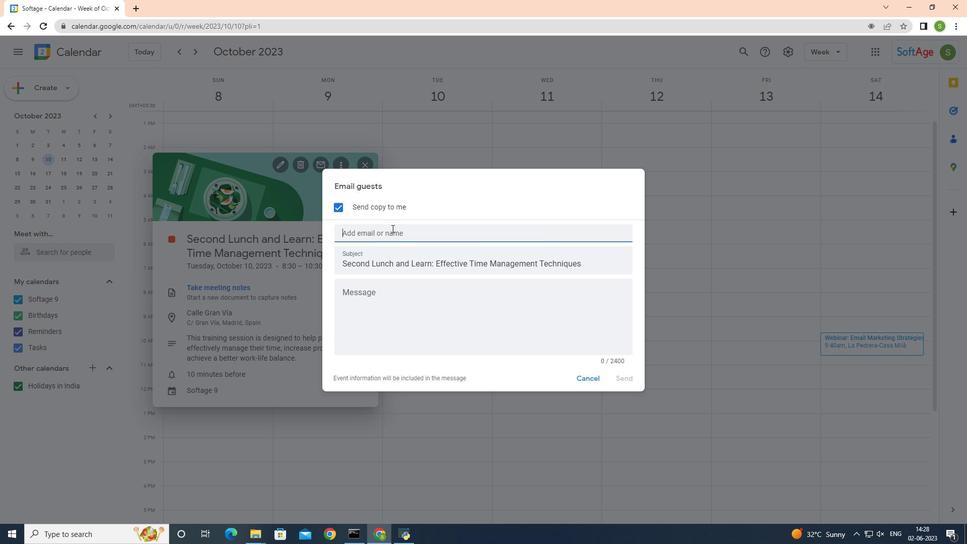 
Action: Key pressed <Key.shift>Softage.2<Key.backspace>5
Screenshot: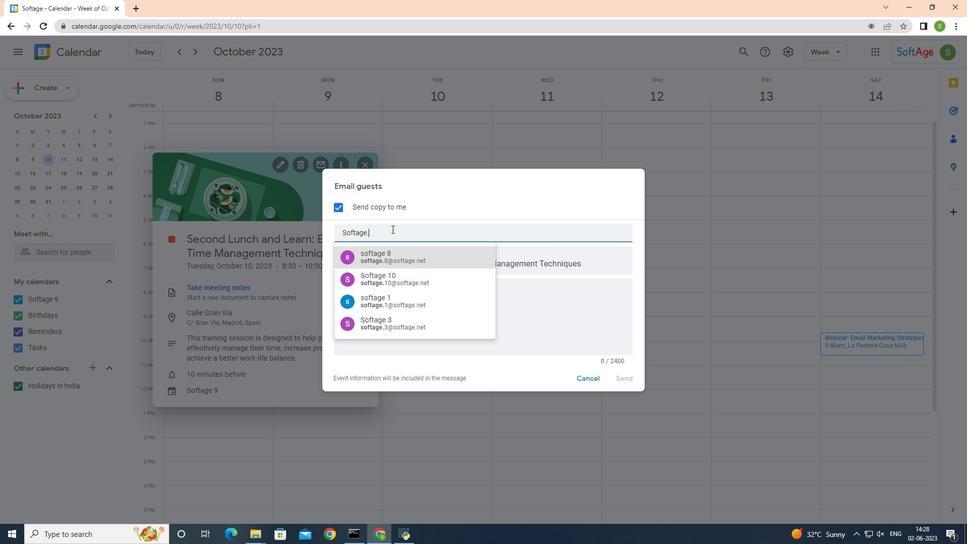 
Action: Mouse moved to (390, 248)
Screenshot: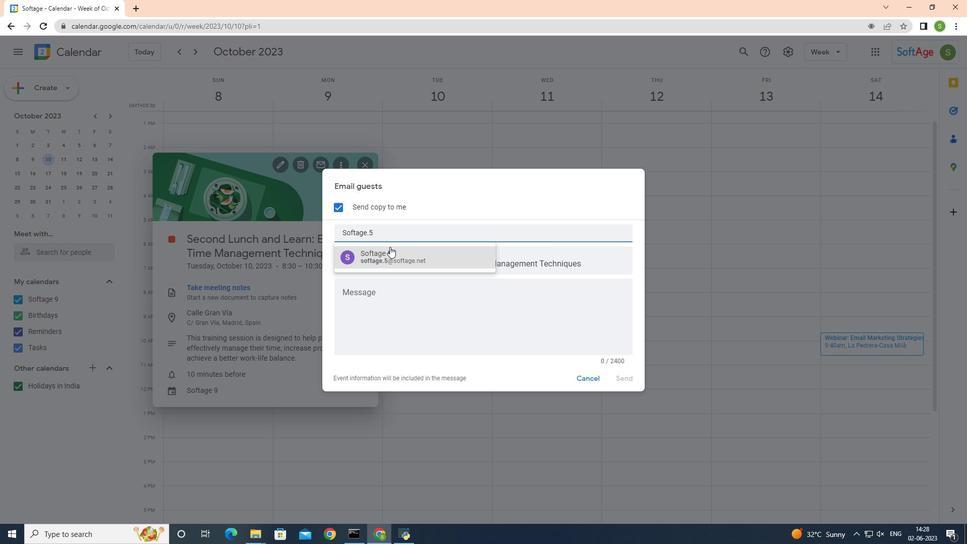 
Action: Mouse pressed left at (390, 248)
Screenshot: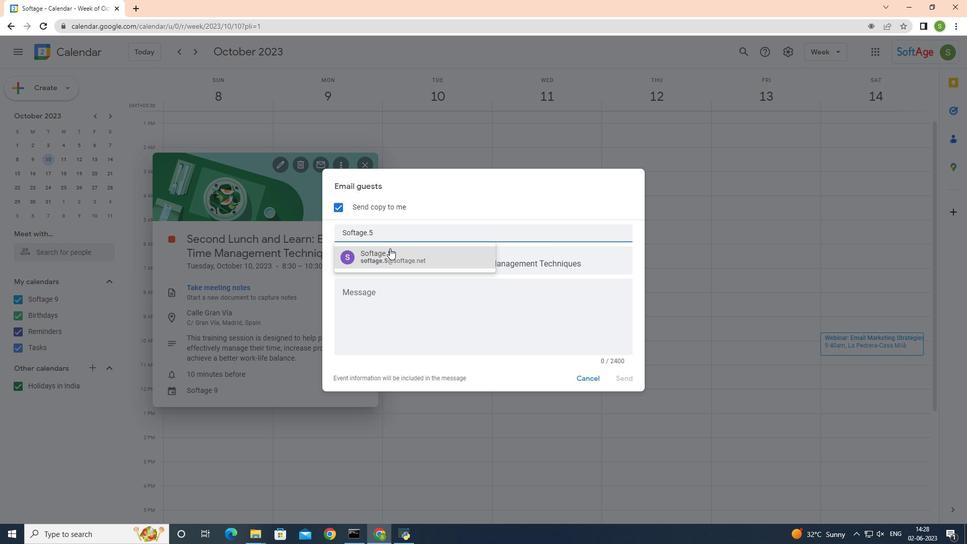 
Action: Mouse moved to (393, 241)
Screenshot: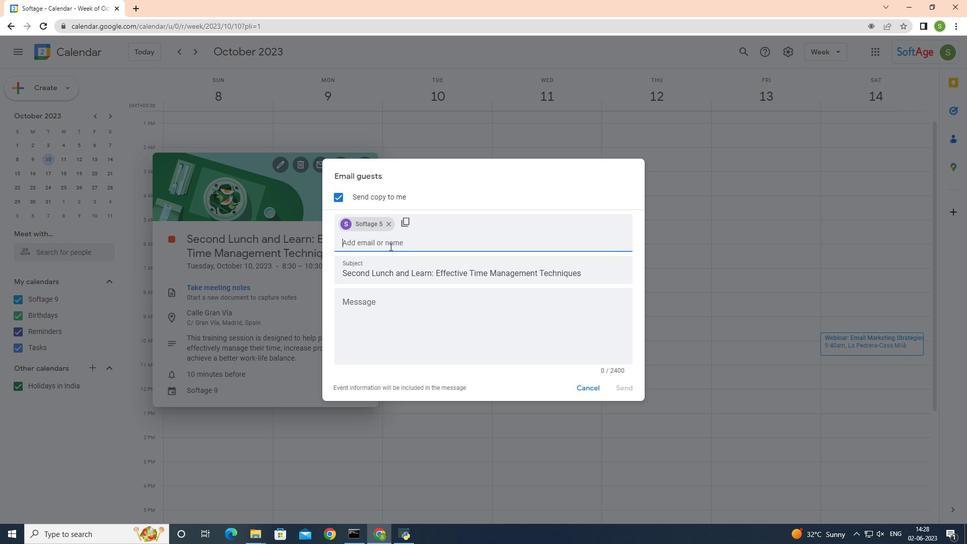 
Action: Key pressed <Key.shift>
Screenshot: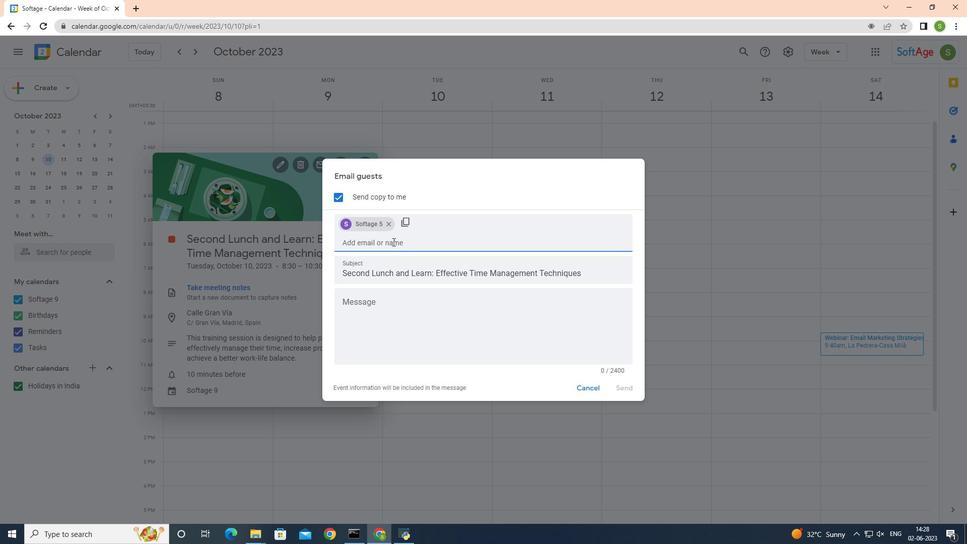 
Action: Mouse pressed left at (393, 241)
Screenshot: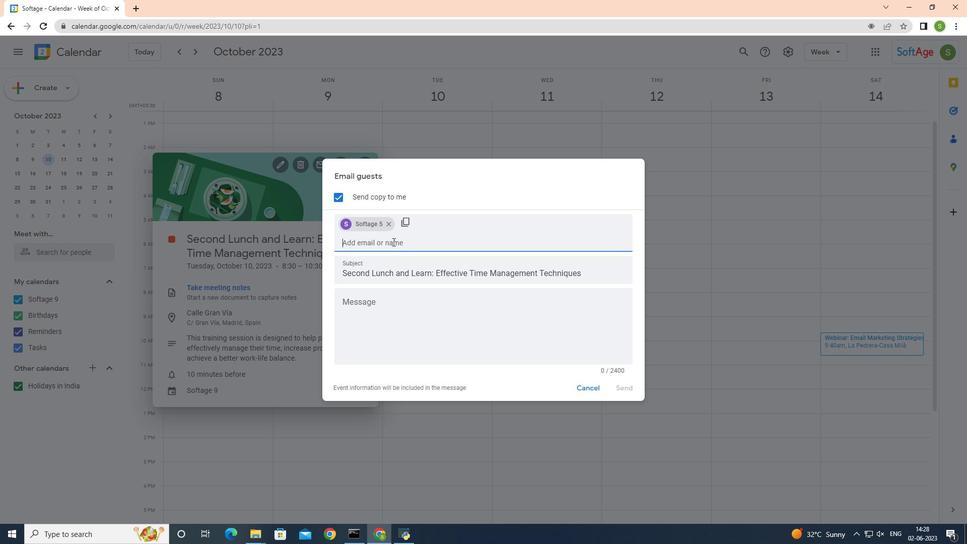 
Action: Key pressed <Key.shift><Key.shift><Key.shift><Key.shift><Key.shift>Softage.6
Screenshot: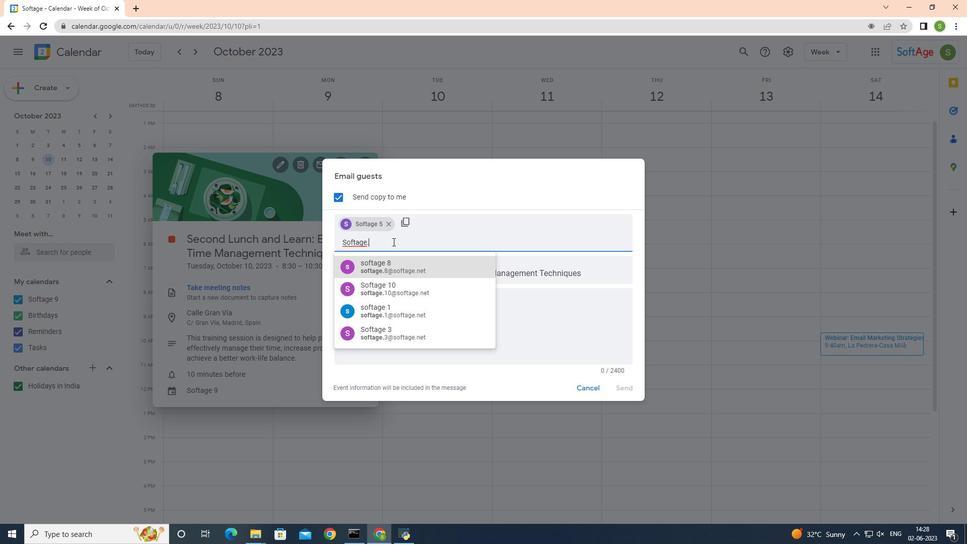 
Action: Mouse moved to (399, 265)
Screenshot: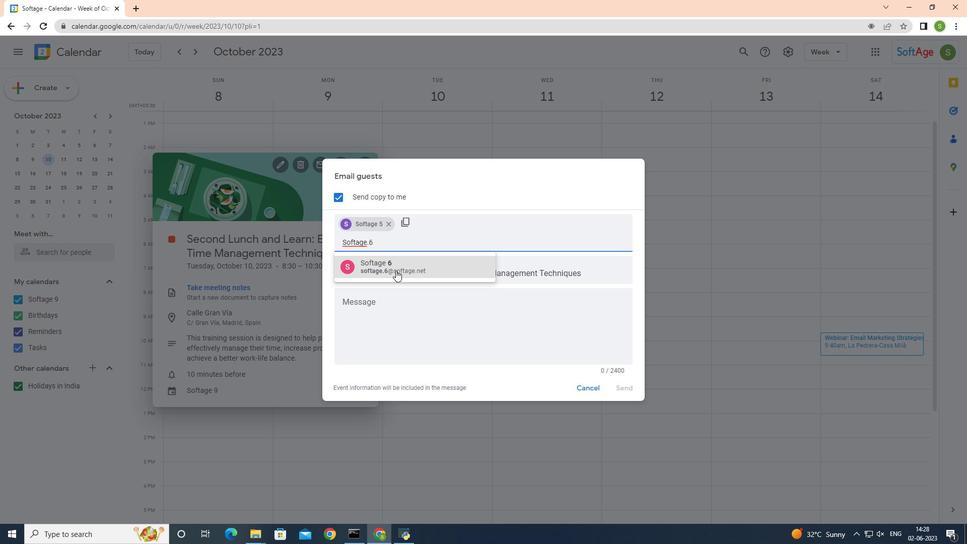 
Action: Mouse pressed left at (399, 265)
Screenshot: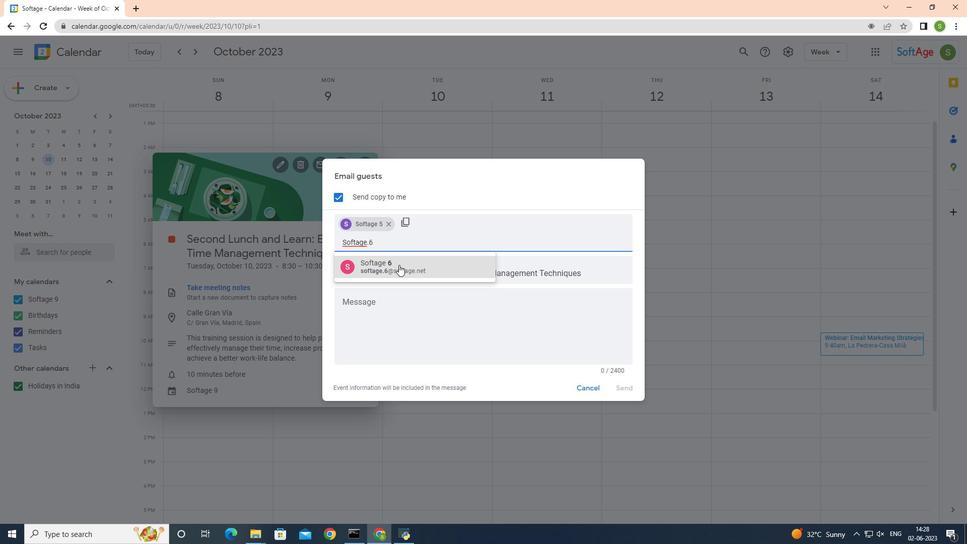 
Action: Mouse moved to (403, 315)
Screenshot: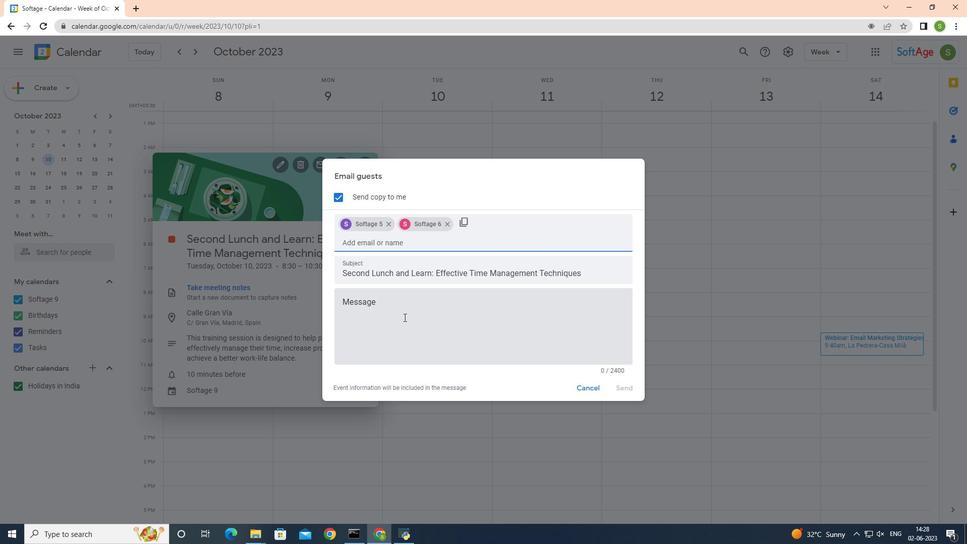 
Action: Mouse pressed left at (403, 315)
Screenshot: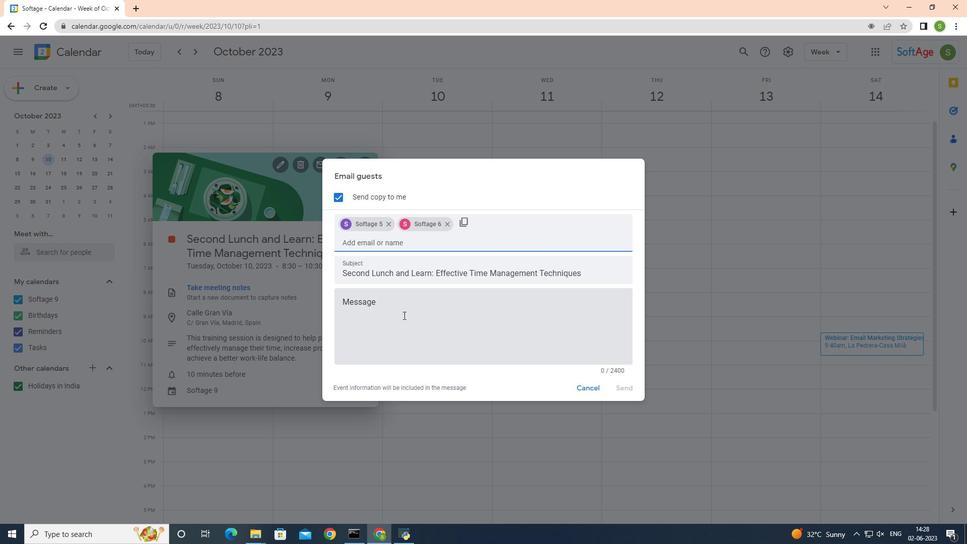 
Action: Mouse moved to (587, 275)
Screenshot: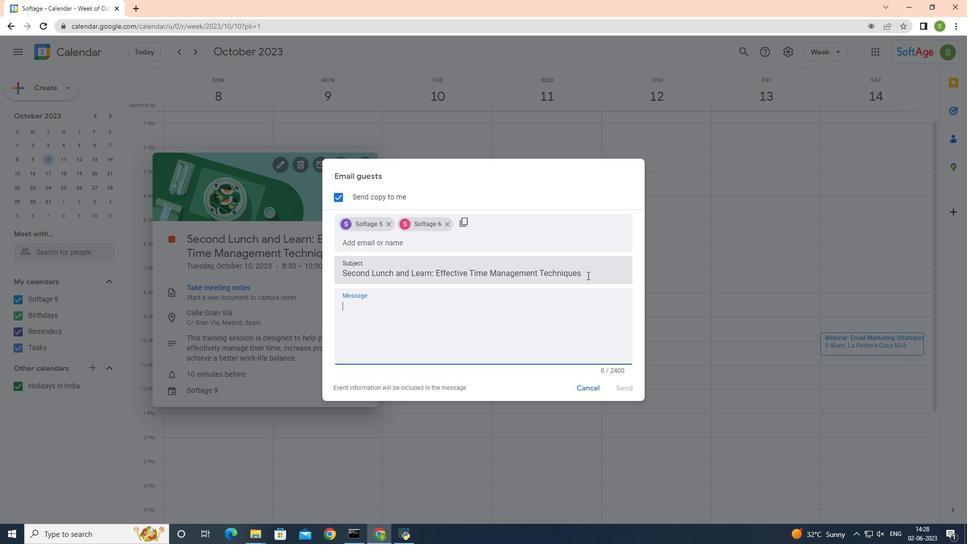 
Action: Mouse pressed left at (587, 275)
Screenshot: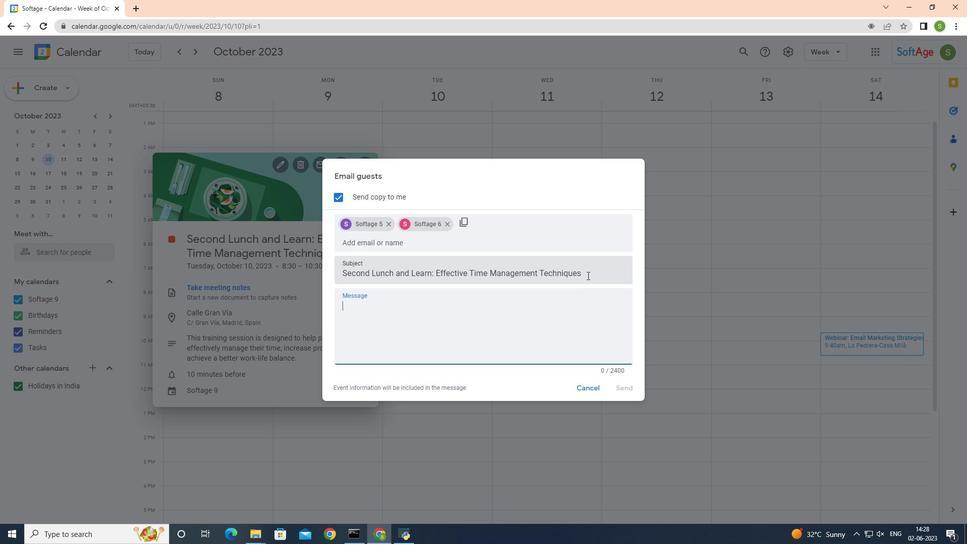 
Action: Mouse moved to (322, 278)
Screenshot: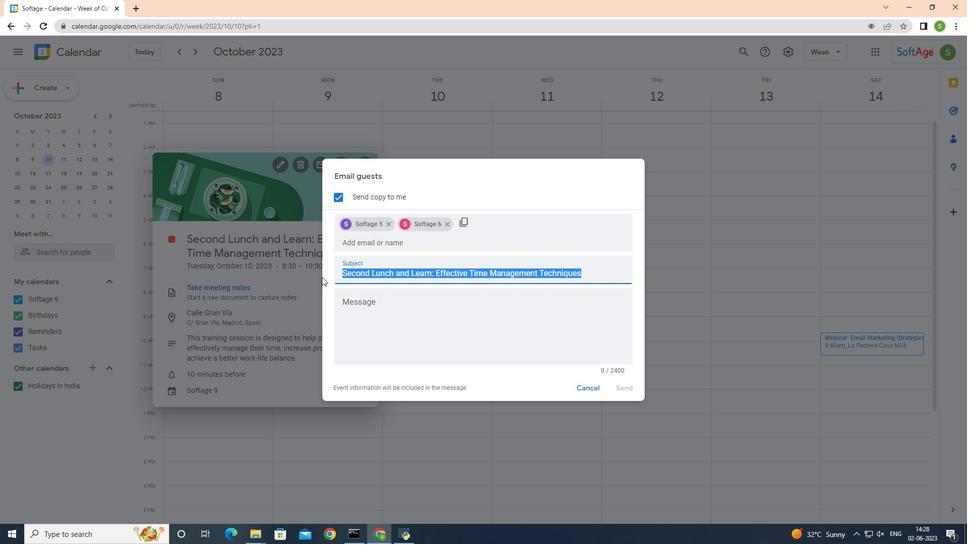 
Action: Key pressed ctrl+C
Screenshot: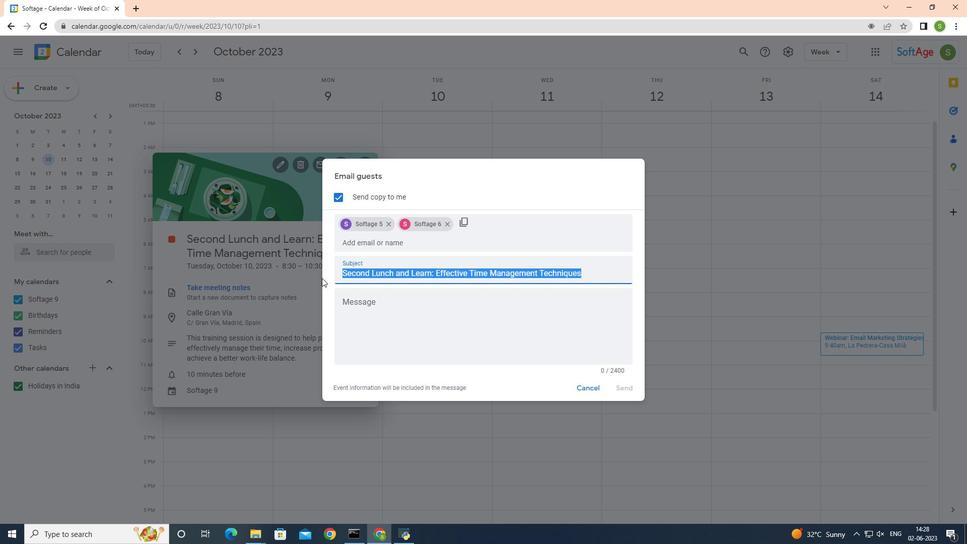 
Action: Mouse moved to (432, 308)
Screenshot: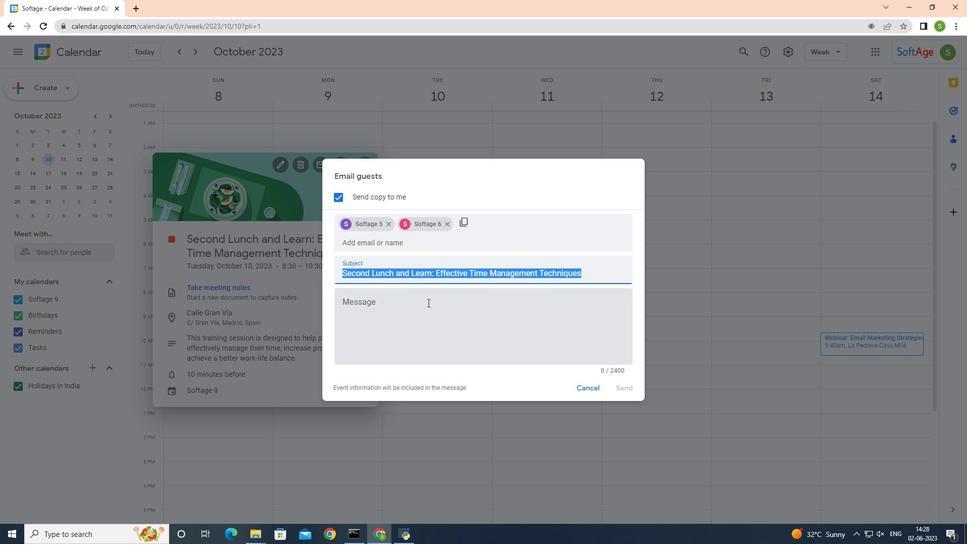 
Action: Mouse pressed left at (432, 308)
Screenshot: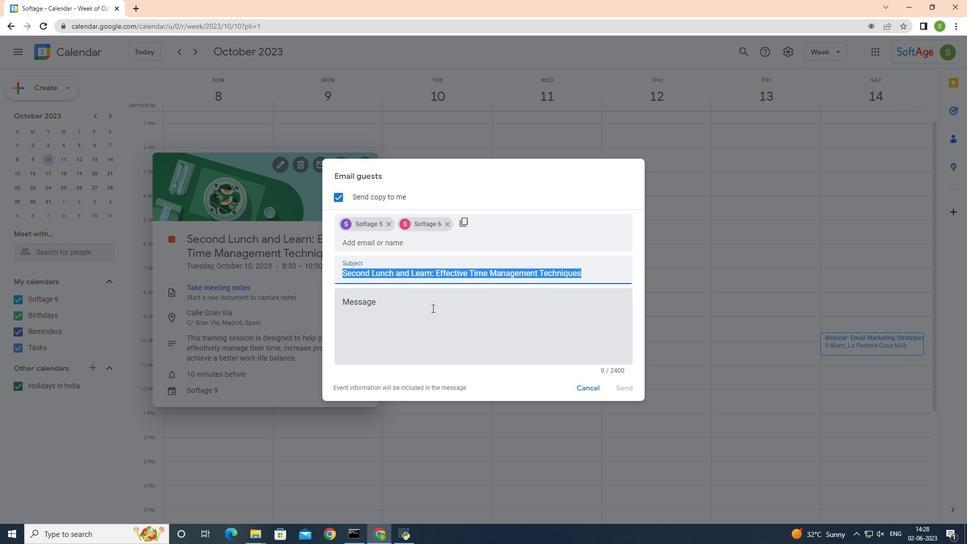 
Action: Key pressed <Key.shift><Key.shift><Key.shift><Key.shift><Key.shift><Key.shift><Key.shift><Key.shift><Key.shift><Key.shift>Invitation<Key.space>for<Key.space>ctrl+V
Screenshot: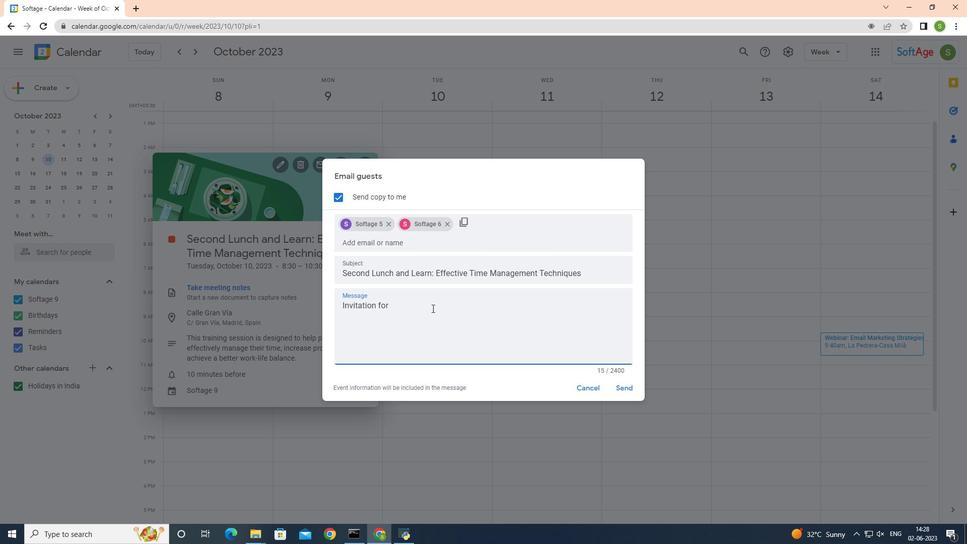 
Action: Mouse moved to (620, 391)
Screenshot: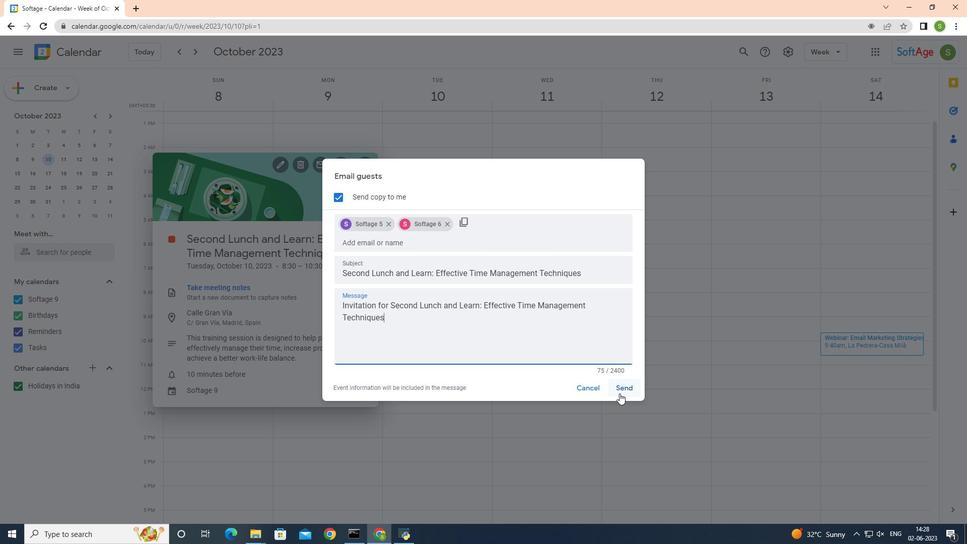 
Action: Mouse pressed left at (620, 391)
Screenshot: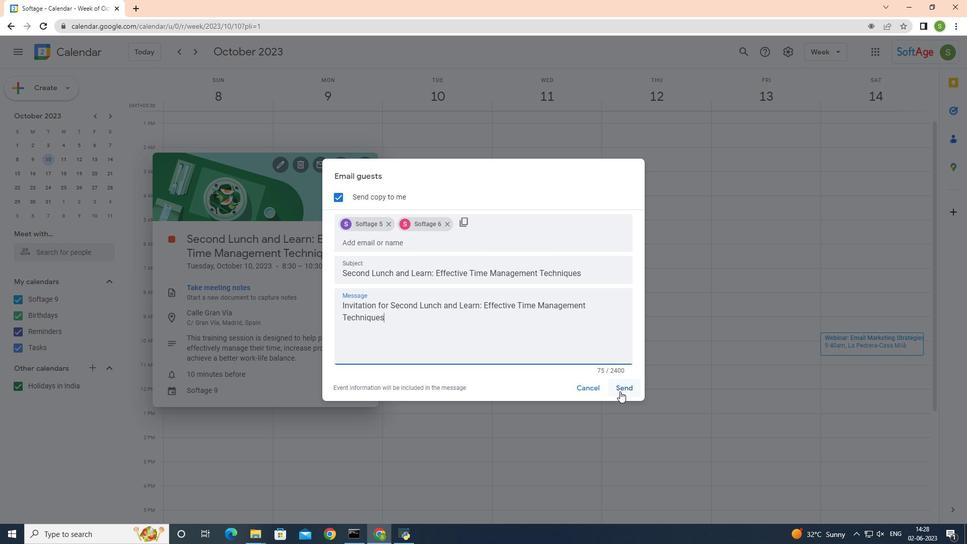 
Action: Mouse moved to (362, 167)
Screenshot: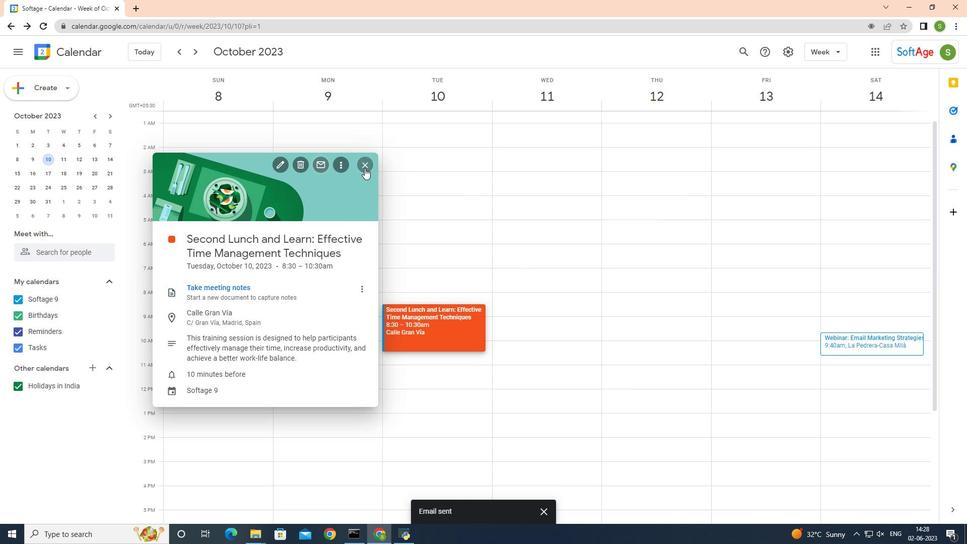 
Action: Mouse pressed left at (362, 167)
Screenshot: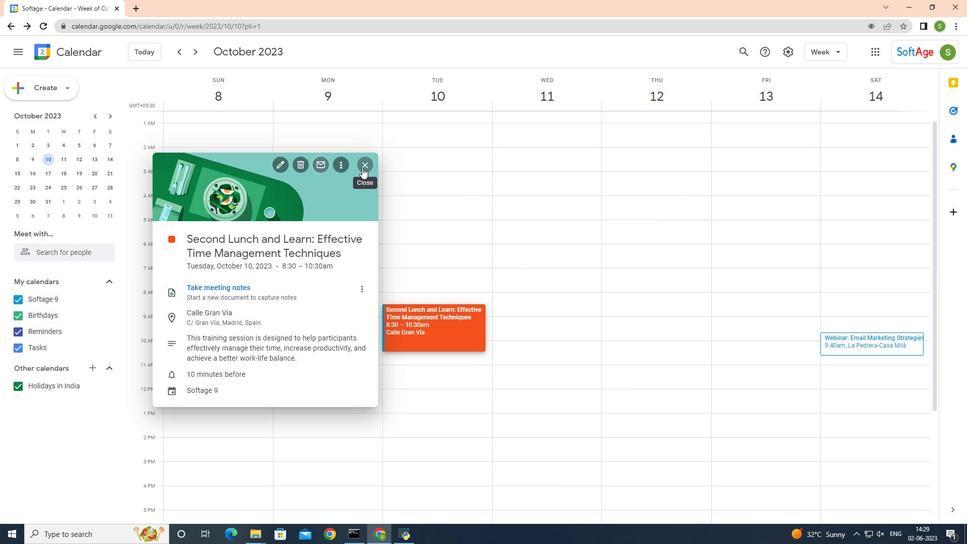 
Action: Mouse moved to (65, 95)
Screenshot: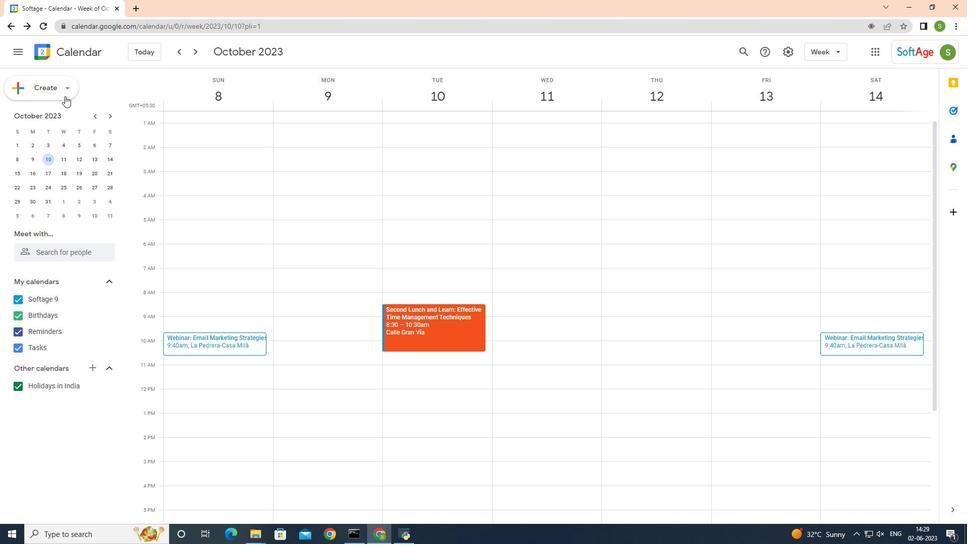 
Action: Mouse pressed left at (65, 95)
Screenshot: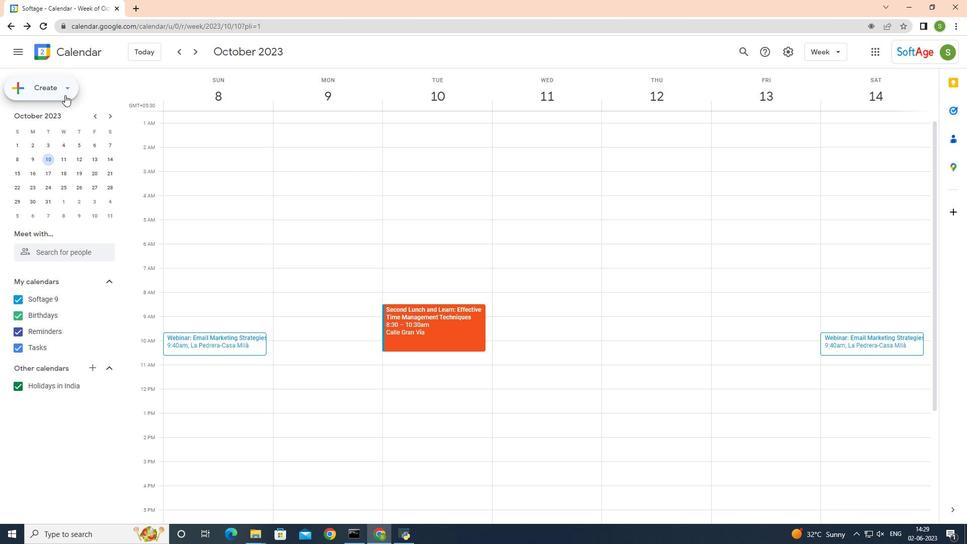 
Action: Mouse moved to (68, 117)
Screenshot: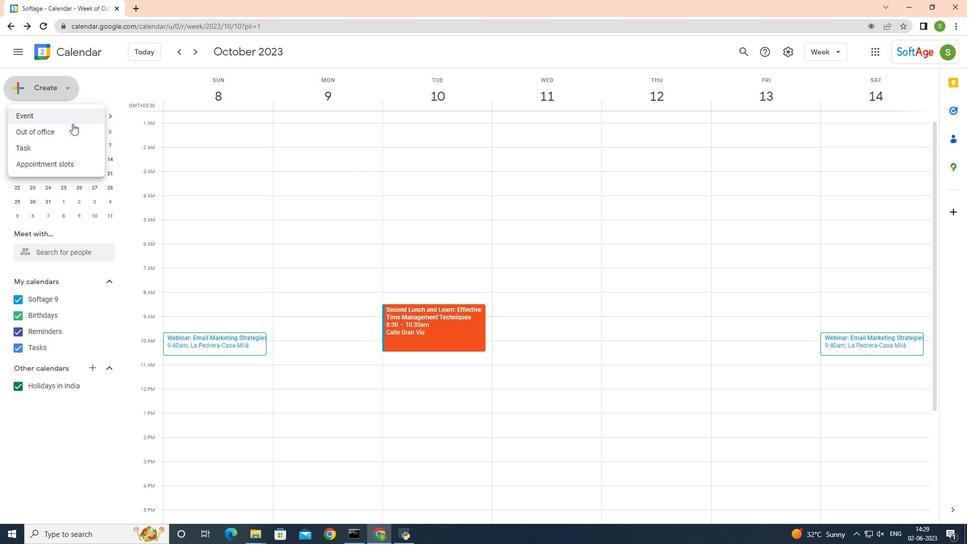 
Action: Mouse pressed left at (68, 117)
Screenshot: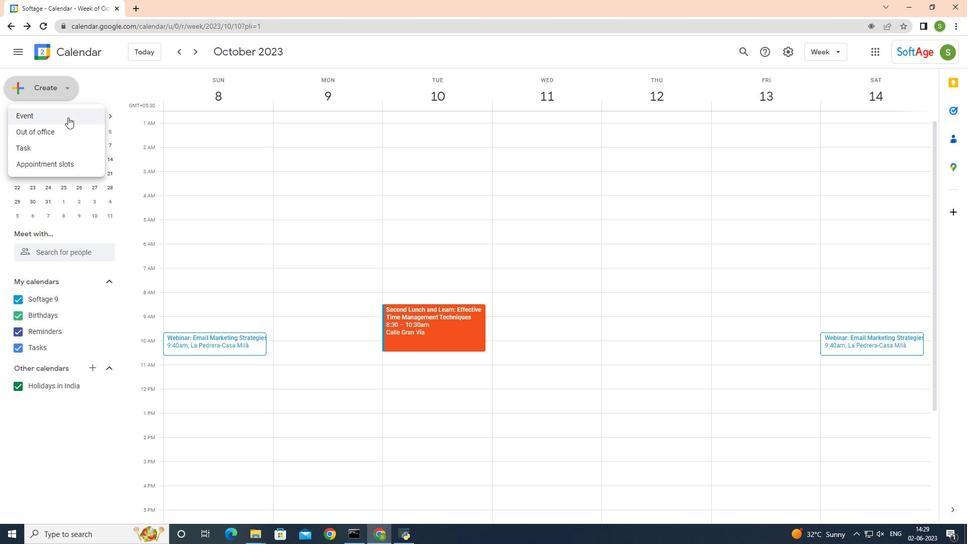
Action: Mouse moved to (270, 246)
Screenshot: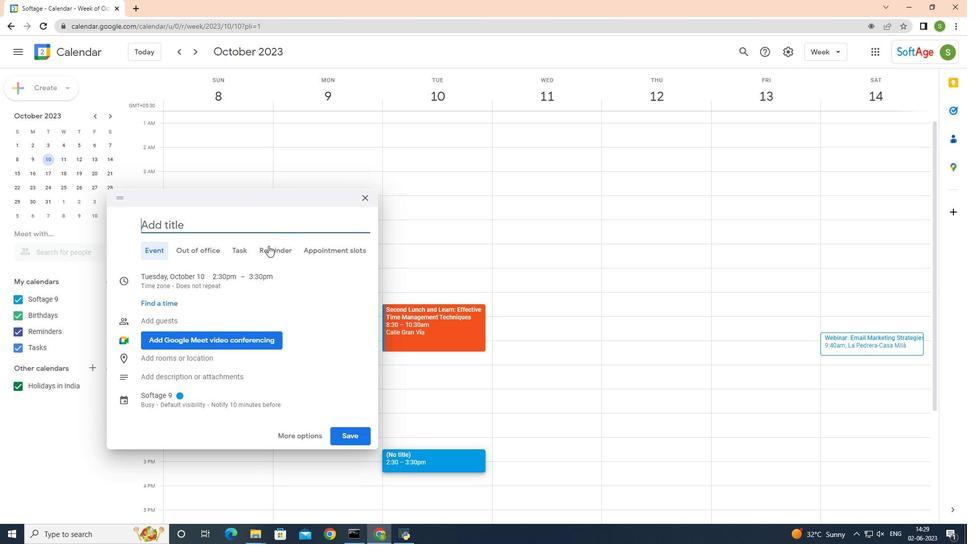 
Action: Mouse pressed left at (270, 246)
Screenshot: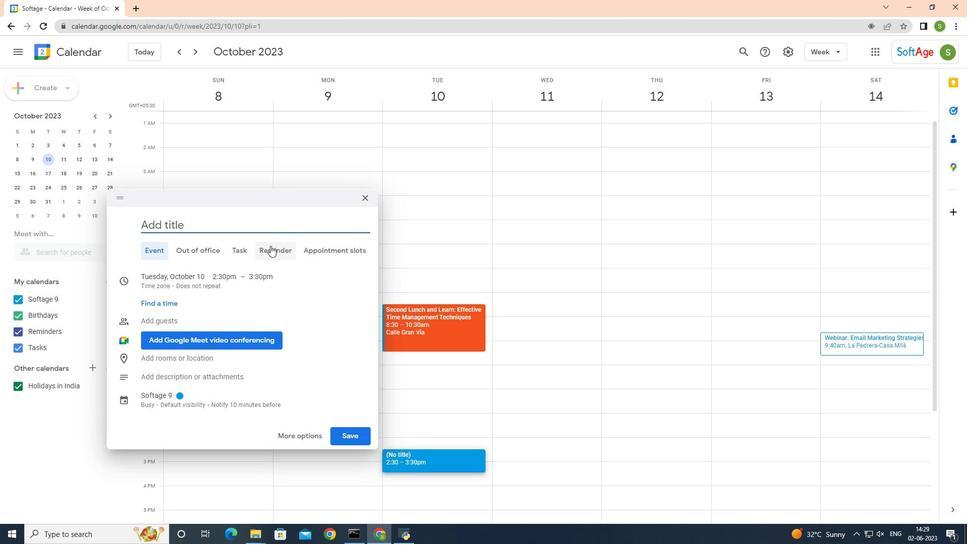 
Action: Mouse moved to (238, 231)
Screenshot: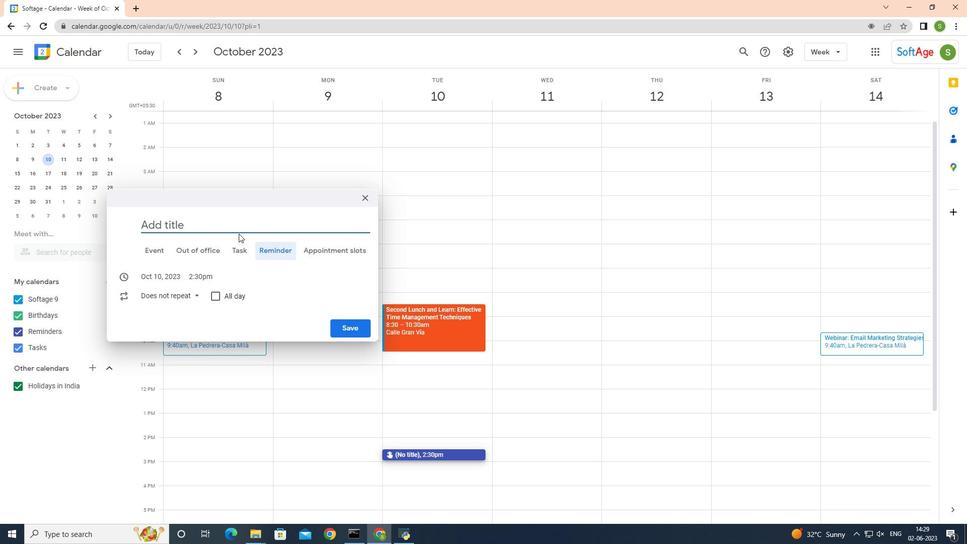 
Action: Key pressed ctrl+V
Screenshot: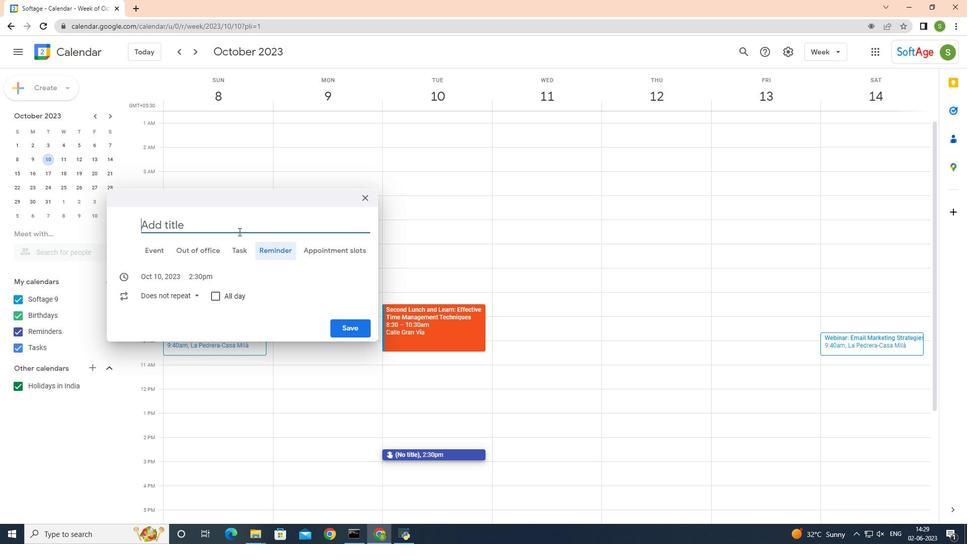 
Action: Mouse moved to (320, 308)
Screenshot: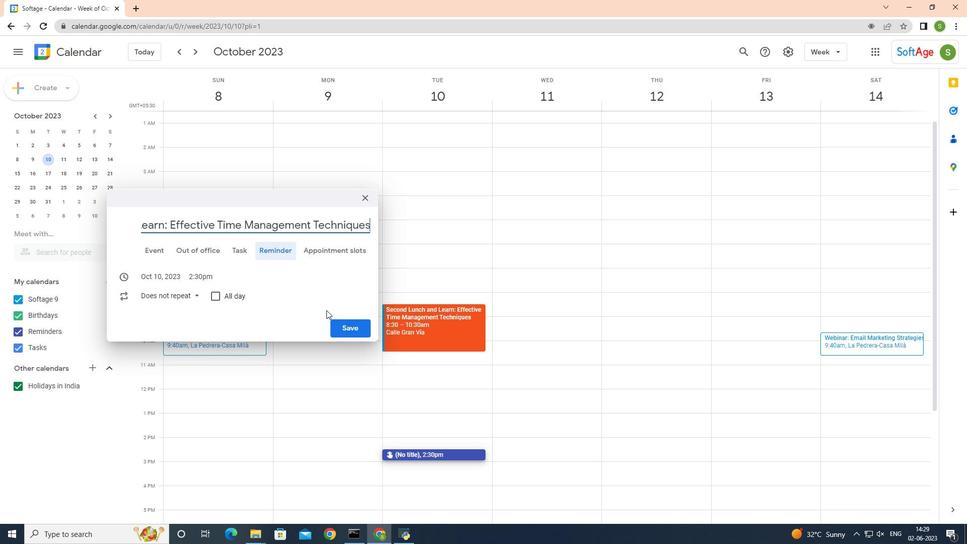 
Action: Mouse pressed left at (320, 308)
Screenshot: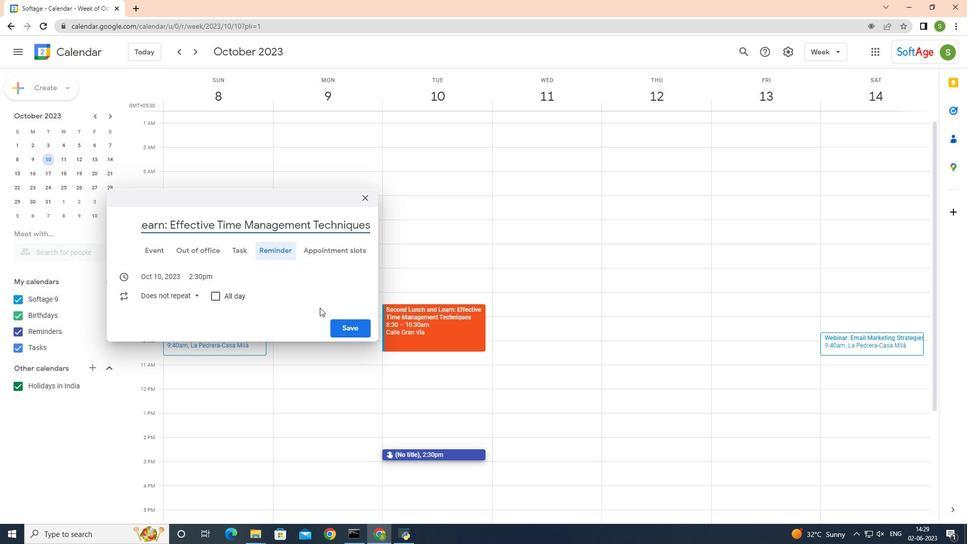 
Action: Mouse moved to (175, 294)
Screenshot: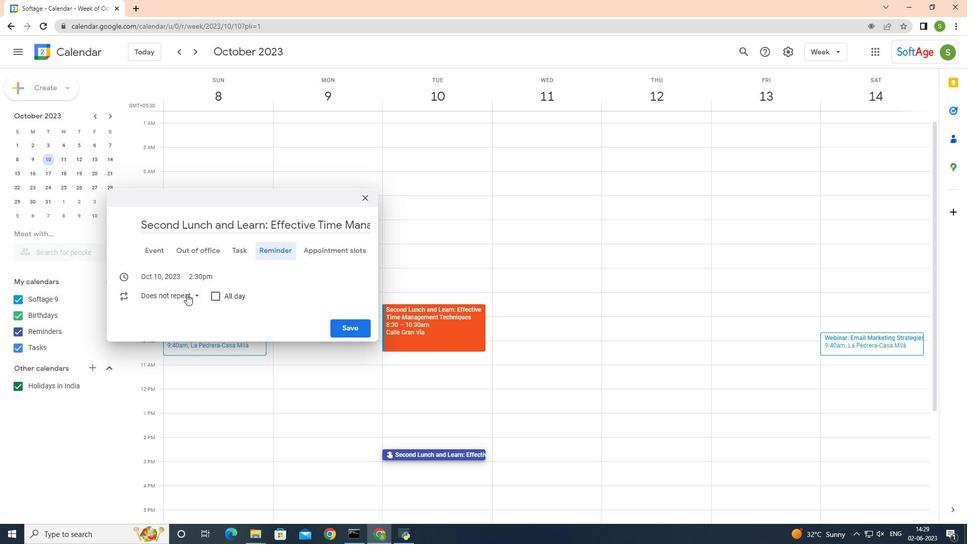 
Action: Mouse pressed left at (175, 294)
Screenshot: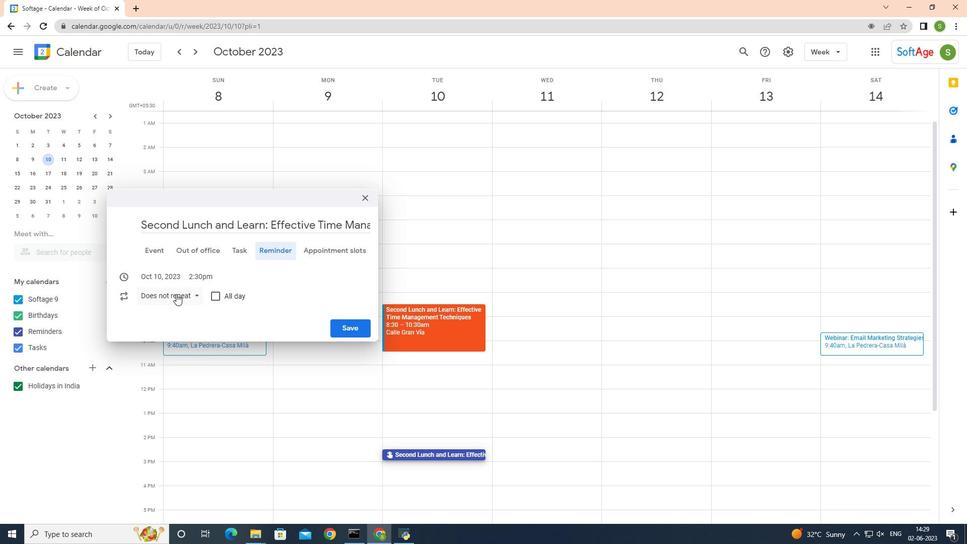 
Action: Mouse pressed left at (175, 294)
Screenshot: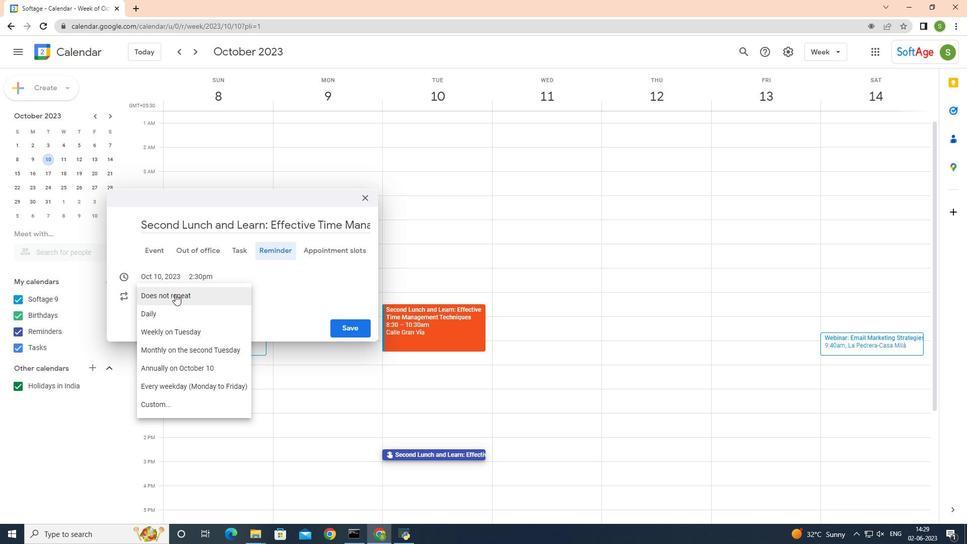 
Action: Mouse moved to (354, 326)
Screenshot: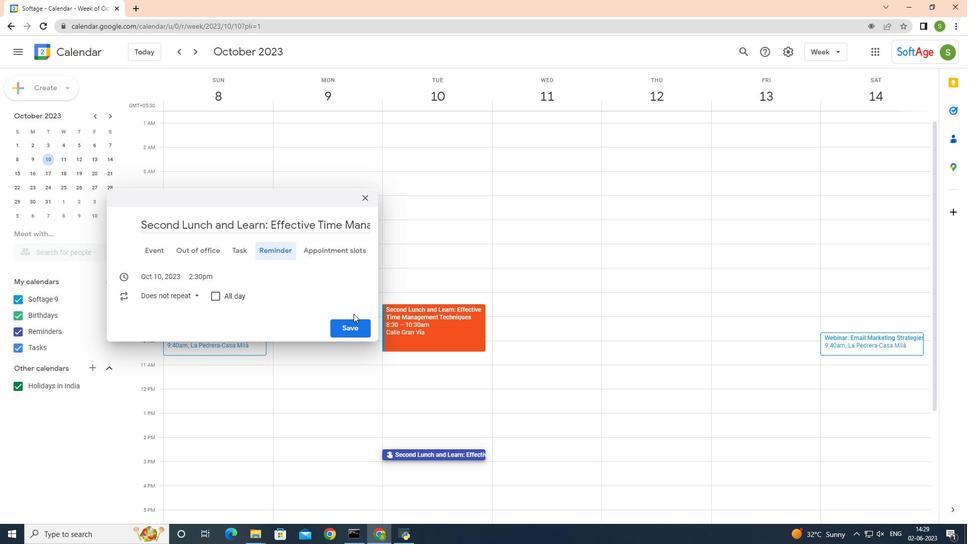 
Action: Mouse pressed left at (354, 326)
Screenshot: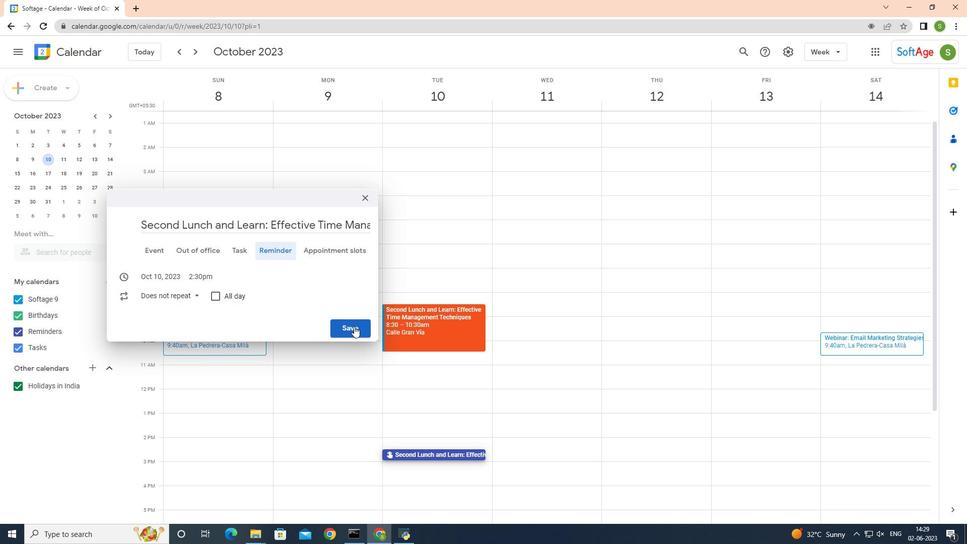 
Action: Mouse moved to (491, 272)
Screenshot: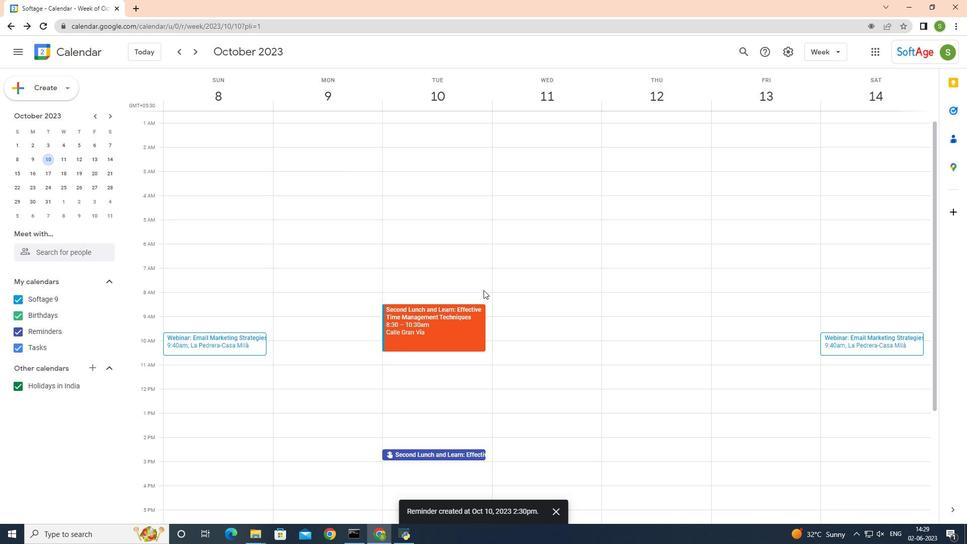 
